Task: Look for space in Shitanjing, China from 8th August, 2023 to 15th August, 2023 for 9 adults in price range Rs.10000 to Rs.14000. Place can be shared room with 5 bedrooms having 9 beds and 5 bathrooms. Property type can be house, flat, guest house. Amenities needed are: wifi, TV, free parkinig on premises, gym, breakfast. Booking option can be shelf check-in. Required host language is Chinese (Simplified).
Action: Mouse moved to (414, 83)
Screenshot: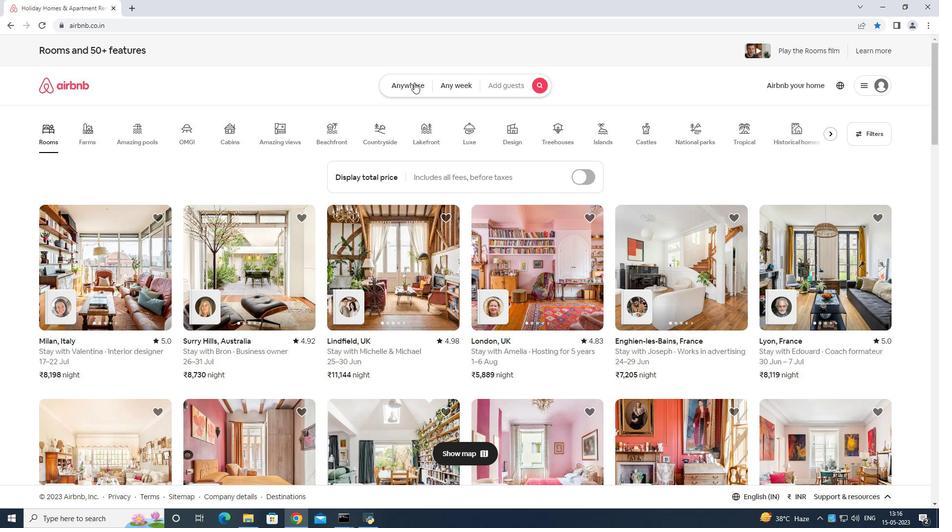 
Action: Mouse pressed left at (414, 83)
Screenshot: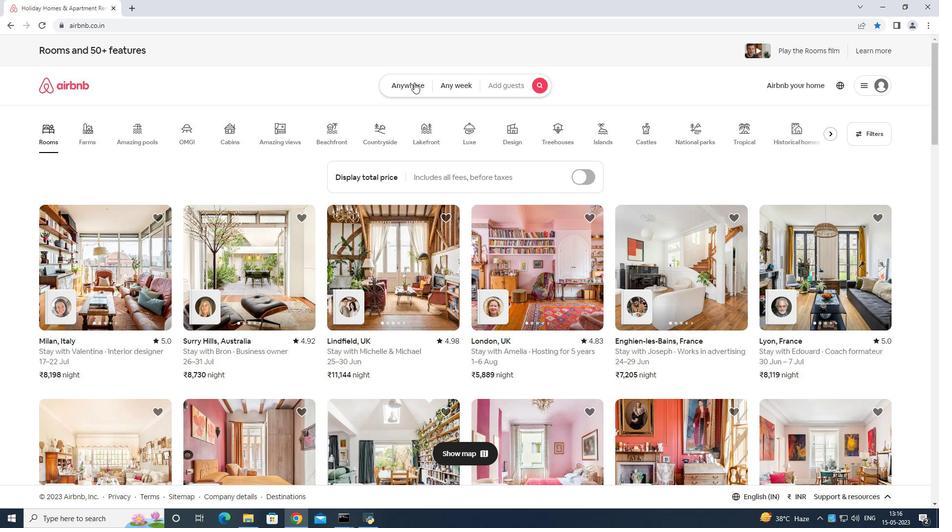 
Action: Mouse moved to (380, 115)
Screenshot: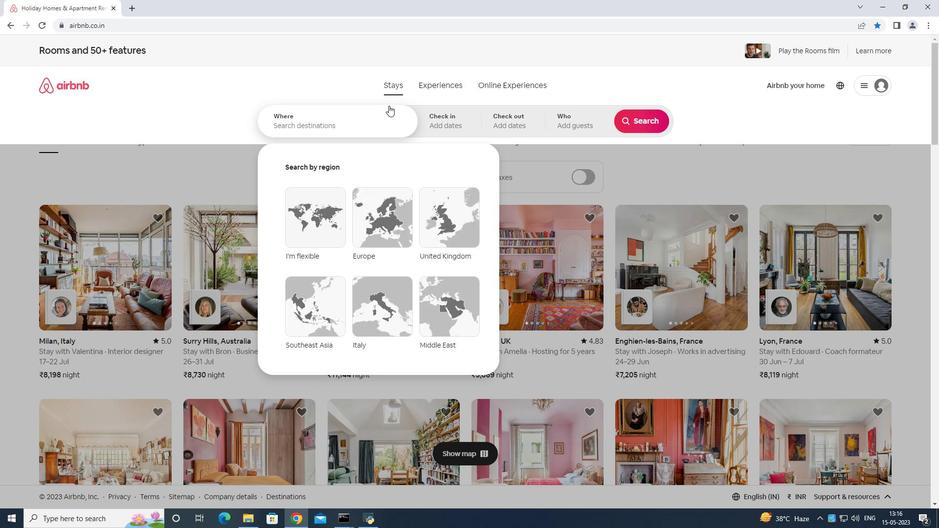 
Action: Mouse pressed left at (380, 115)
Screenshot: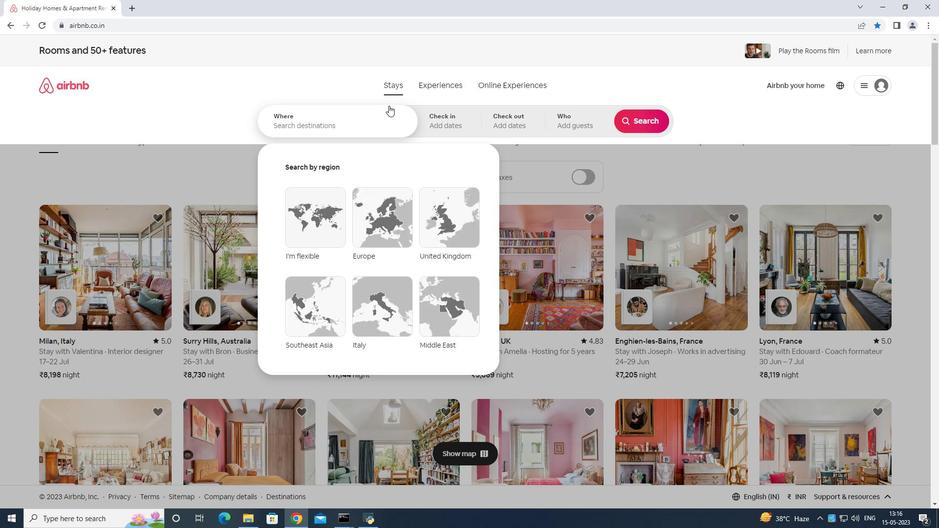 
Action: Mouse moved to (380, 115)
Screenshot: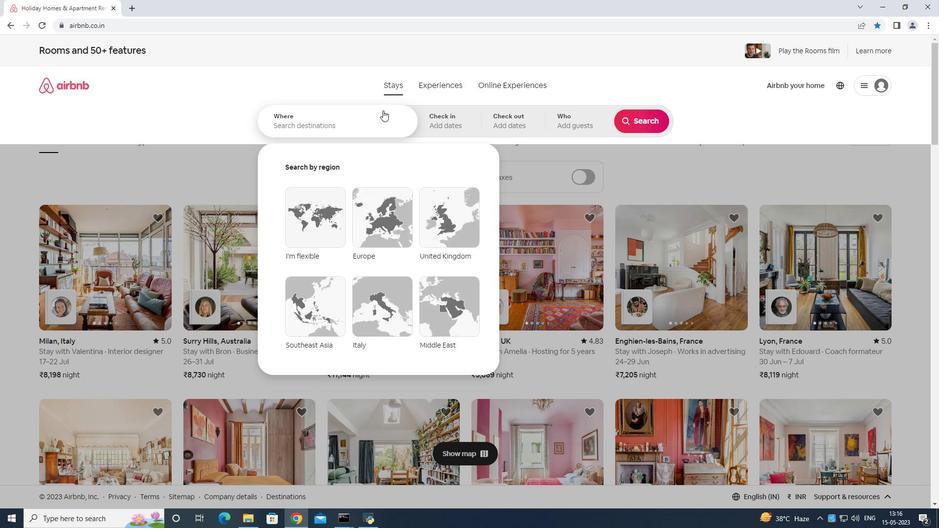 
Action: Key pressed <Key.shift>Shitanjing<Key.space>china<Key.enter>
Screenshot: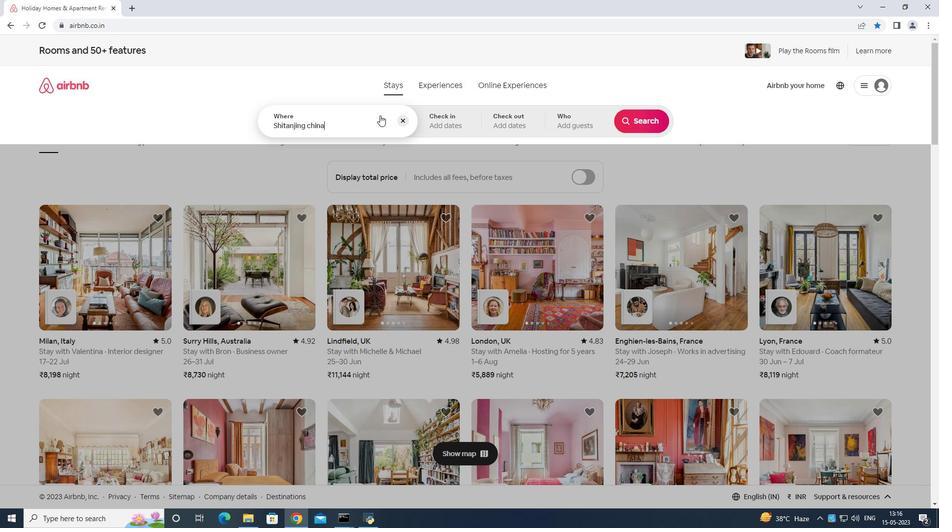 
Action: Mouse moved to (649, 203)
Screenshot: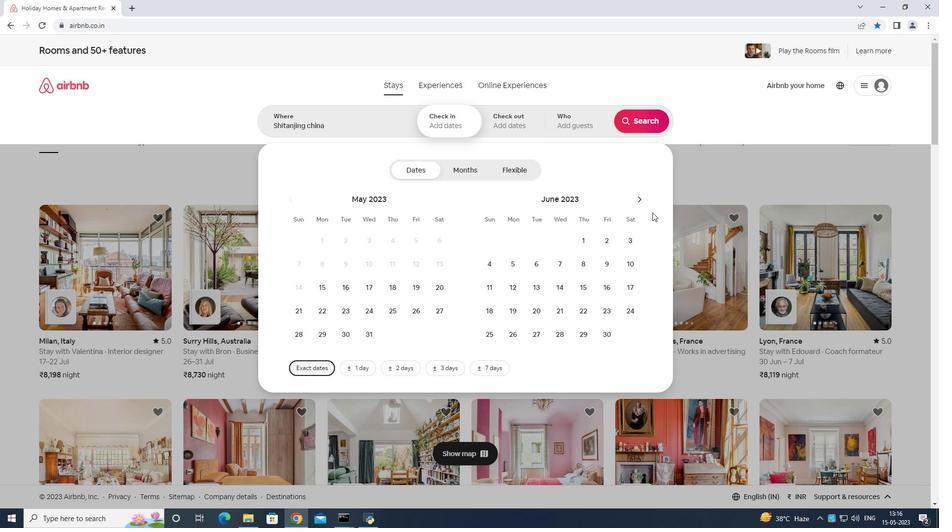 
Action: Mouse pressed left at (649, 203)
Screenshot: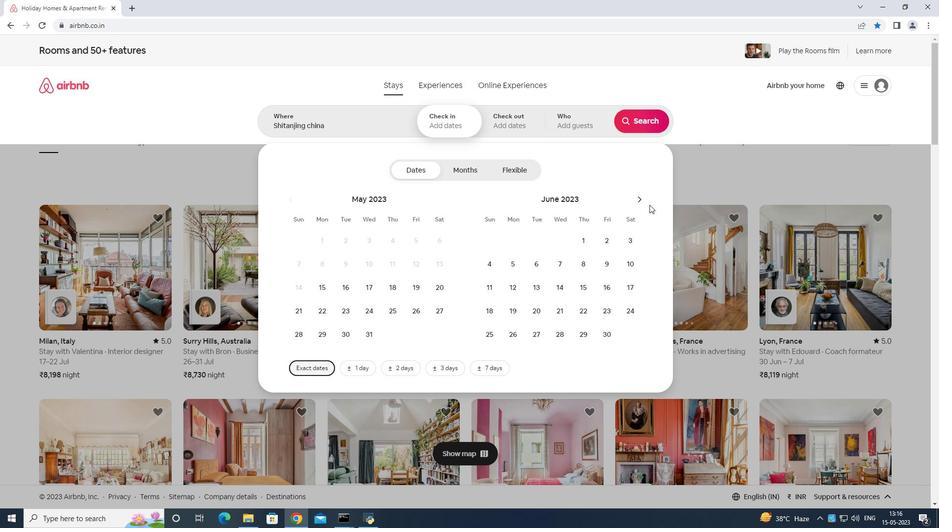 
Action: Mouse moved to (636, 201)
Screenshot: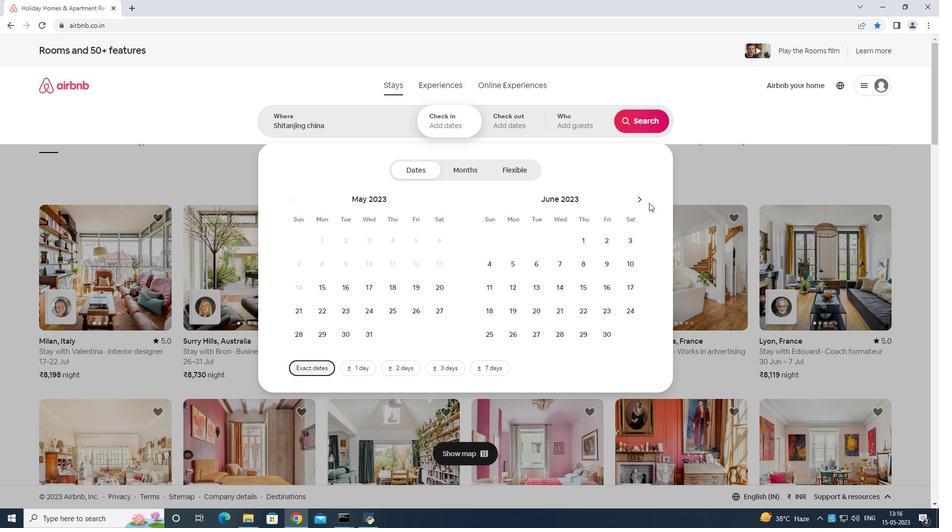 
Action: Mouse pressed left at (636, 201)
Screenshot: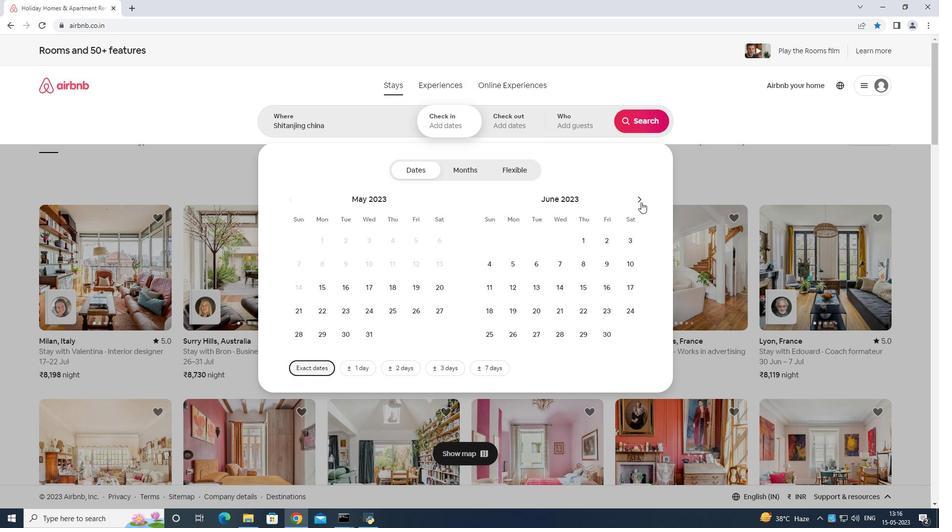 
Action: Mouse pressed left at (636, 201)
Screenshot: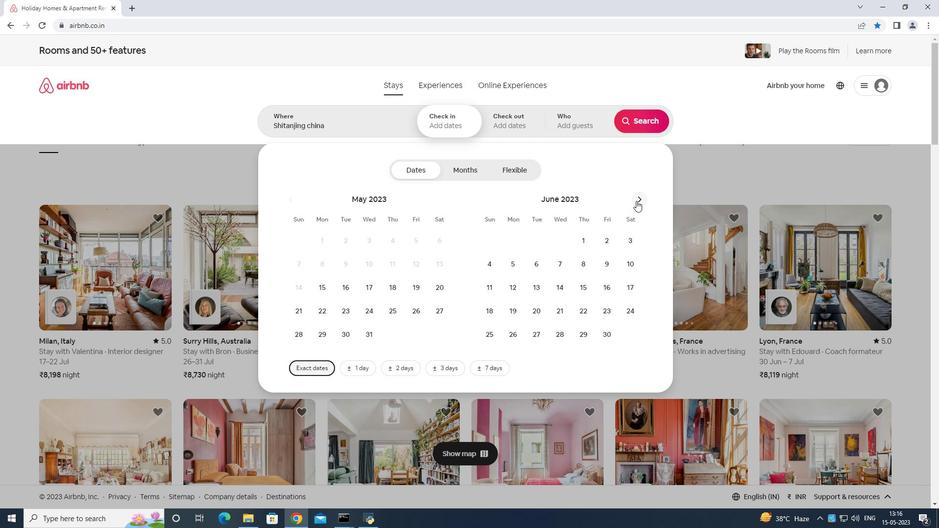 
Action: Mouse pressed left at (636, 201)
Screenshot: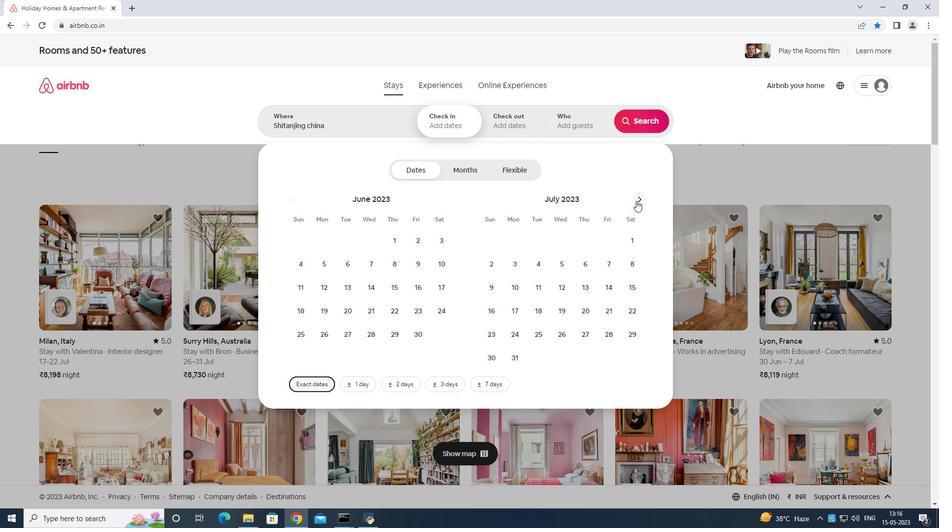 
Action: Mouse moved to (536, 256)
Screenshot: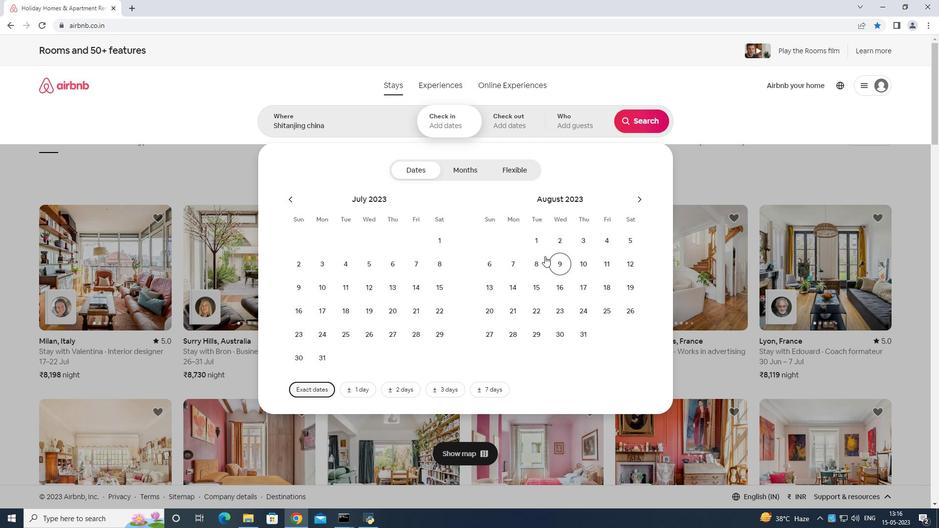 
Action: Mouse pressed left at (536, 256)
Screenshot: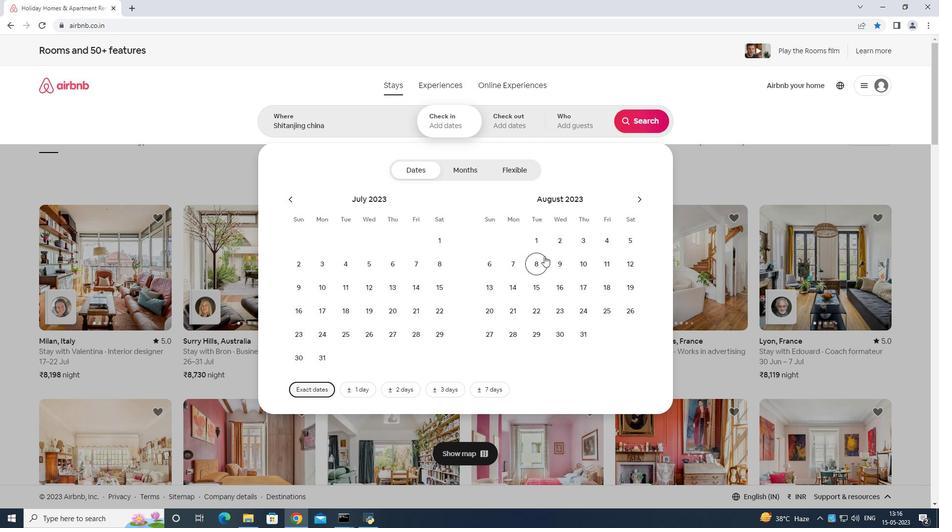 
Action: Mouse moved to (540, 281)
Screenshot: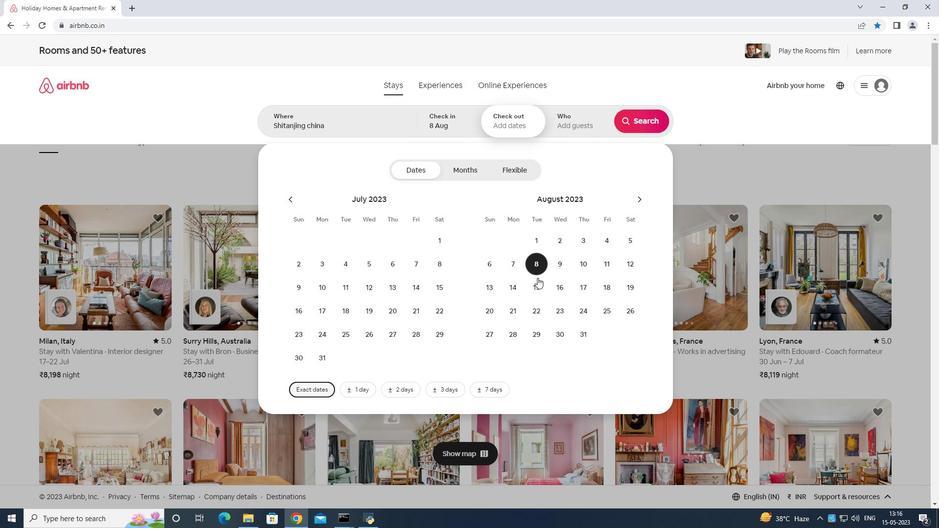 
Action: Mouse pressed left at (540, 281)
Screenshot: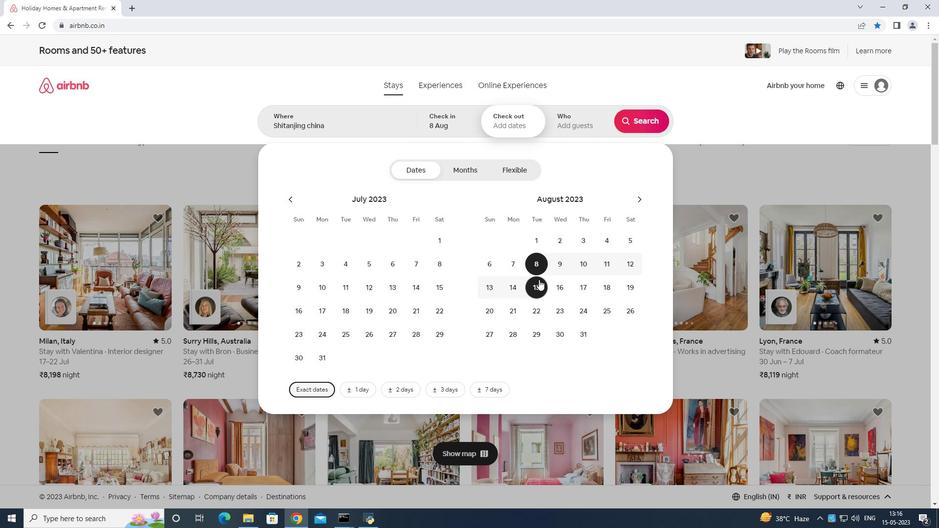 
Action: Mouse moved to (582, 116)
Screenshot: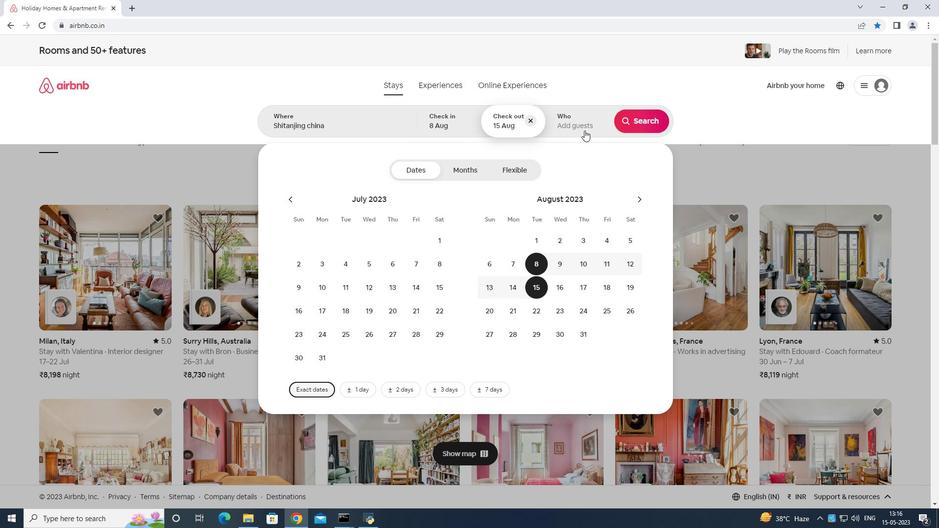 
Action: Mouse pressed left at (582, 116)
Screenshot: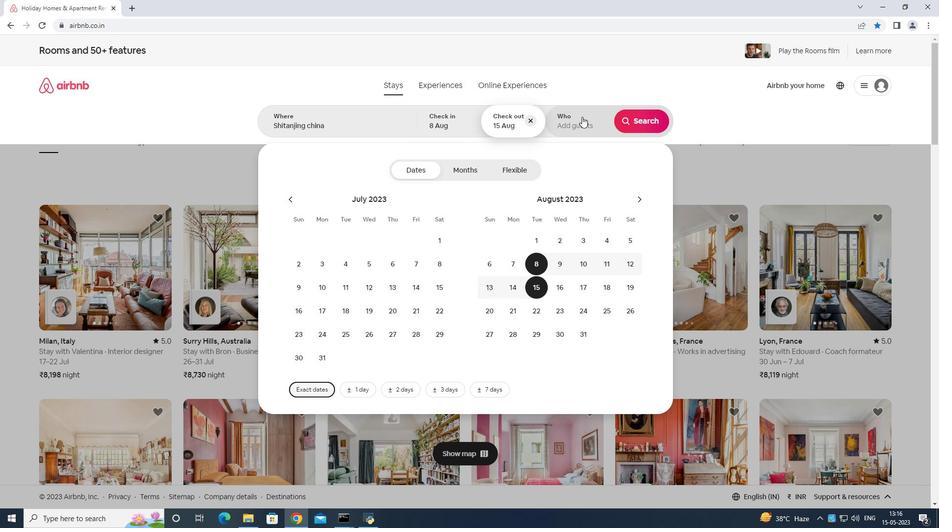 
Action: Mouse moved to (643, 166)
Screenshot: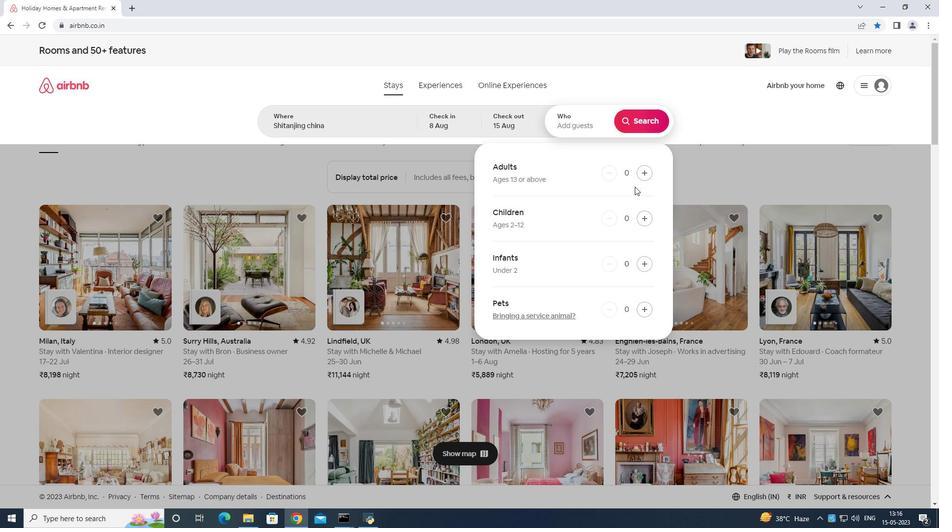 
Action: Mouse pressed left at (643, 166)
Screenshot: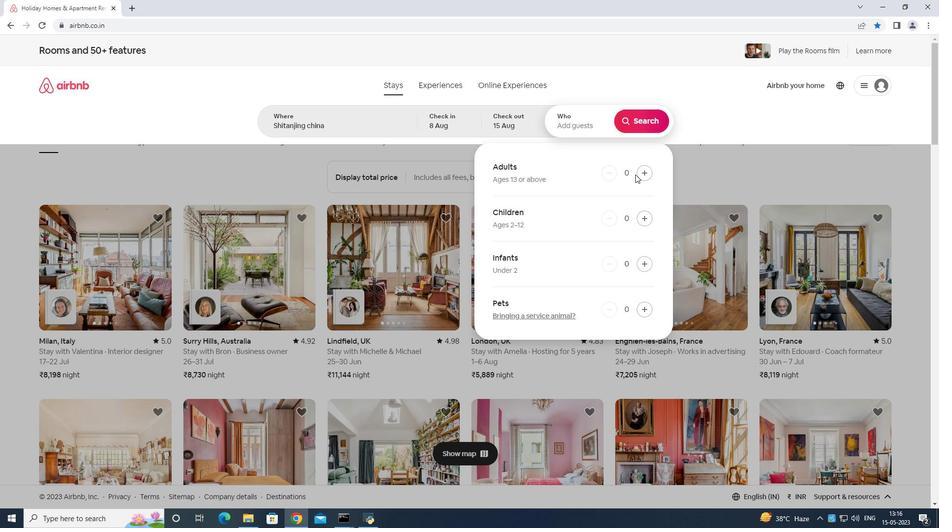 
Action: Mouse moved to (642, 168)
Screenshot: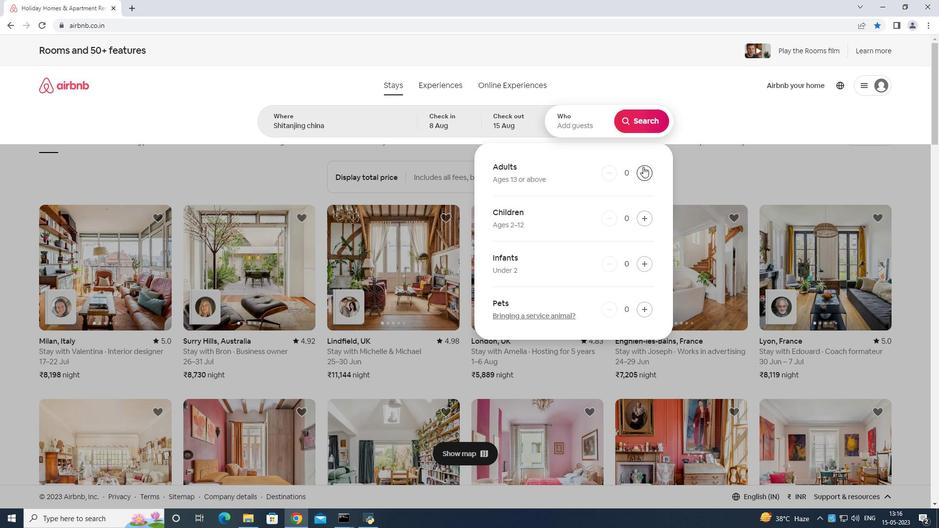 
Action: Mouse pressed left at (642, 168)
Screenshot: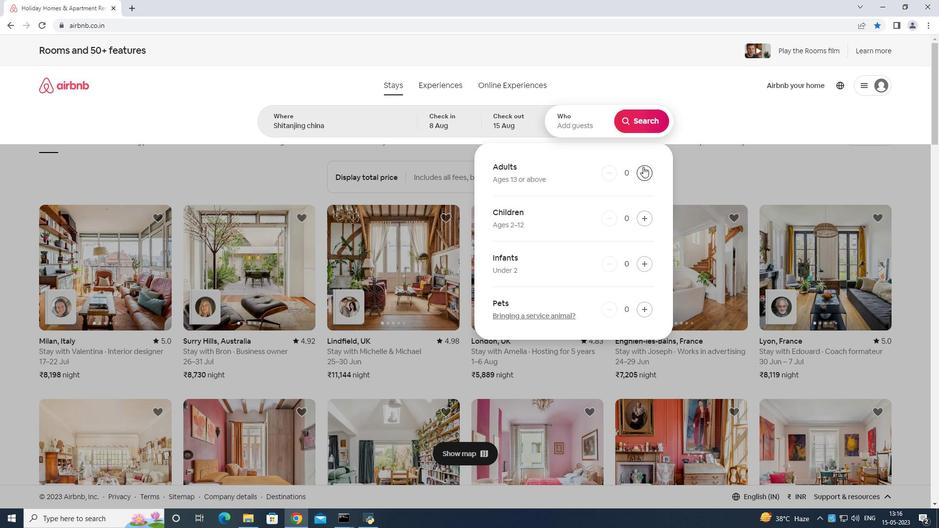 
Action: Mouse moved to (642, 169)
Screenshot: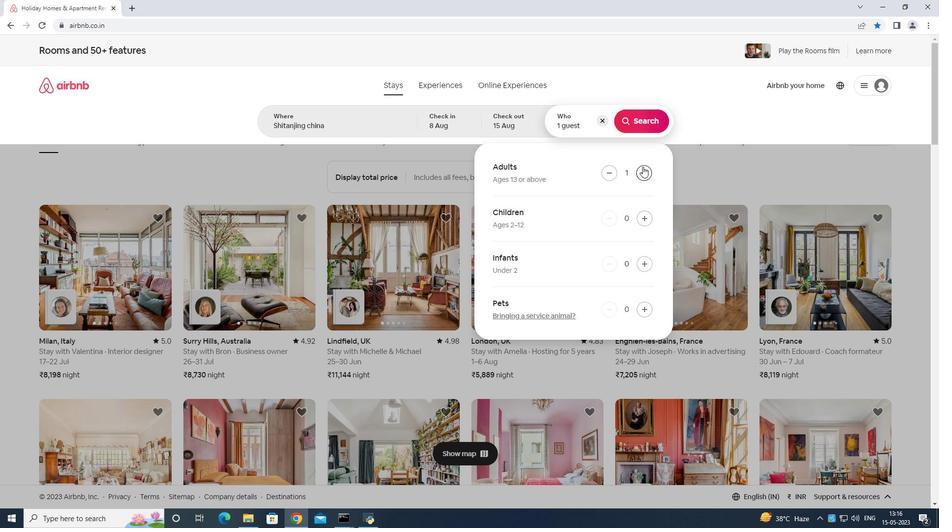 
Action: Mouse pressed left at (642, 169)
Screenshot: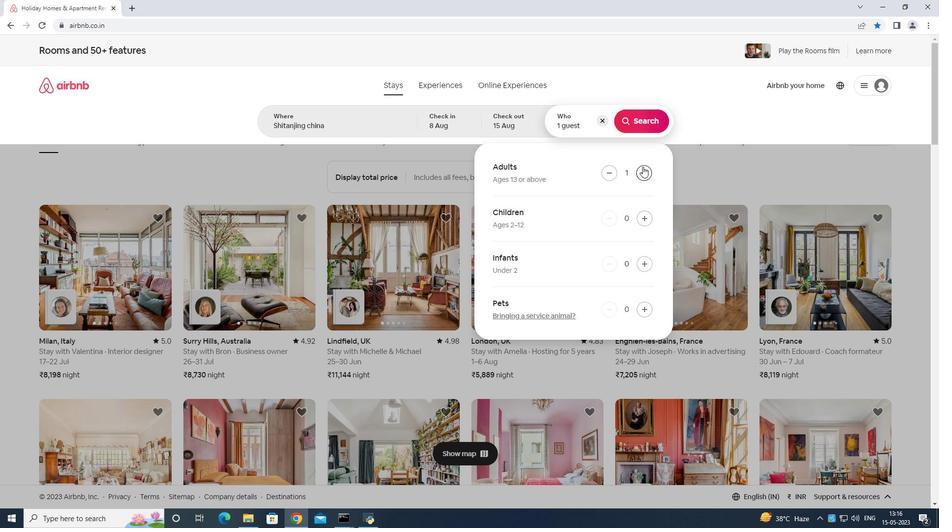 
Action: Mouse moved to (642, 170)
Screenshot: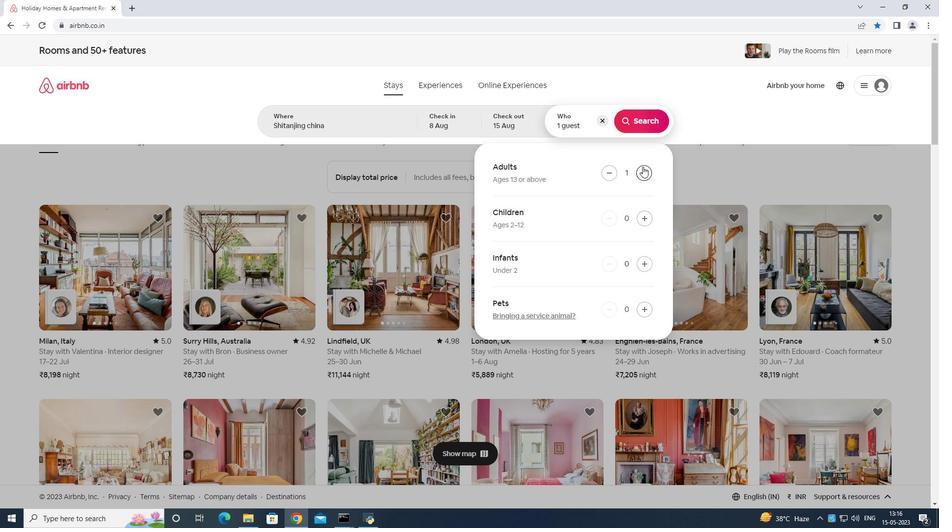 
Action: Mouse pressed left at (642, 170)
Screenshot: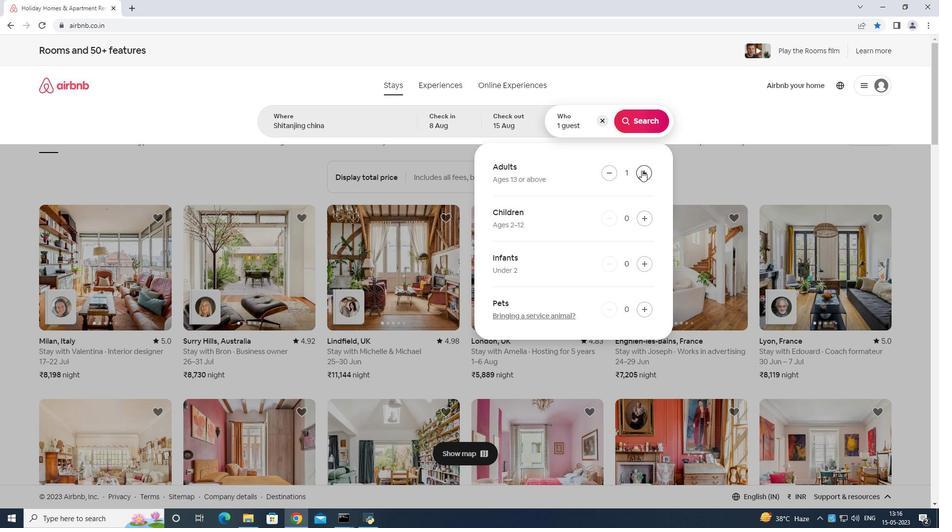 
Action: Mouse moved to (643, 171)
Screenshot: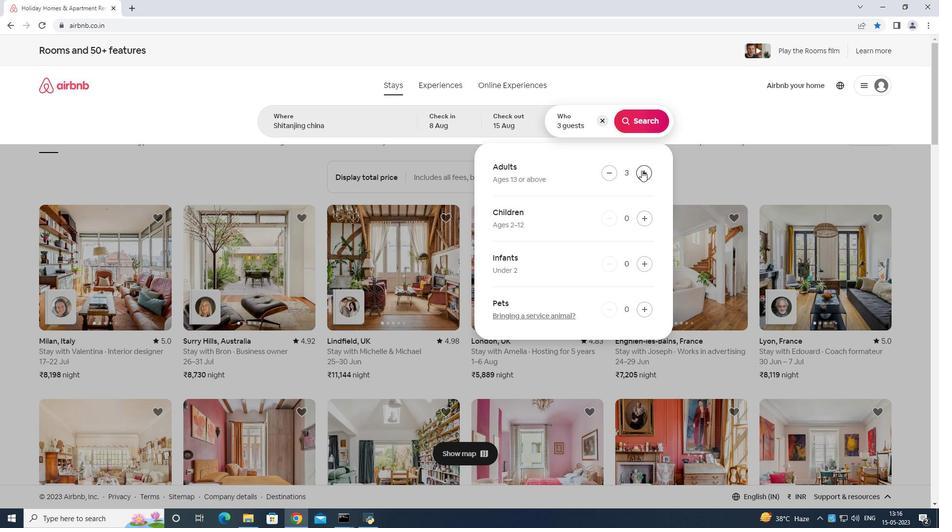 
Action: Mouse pressed left at (643, 171)
Screenshot: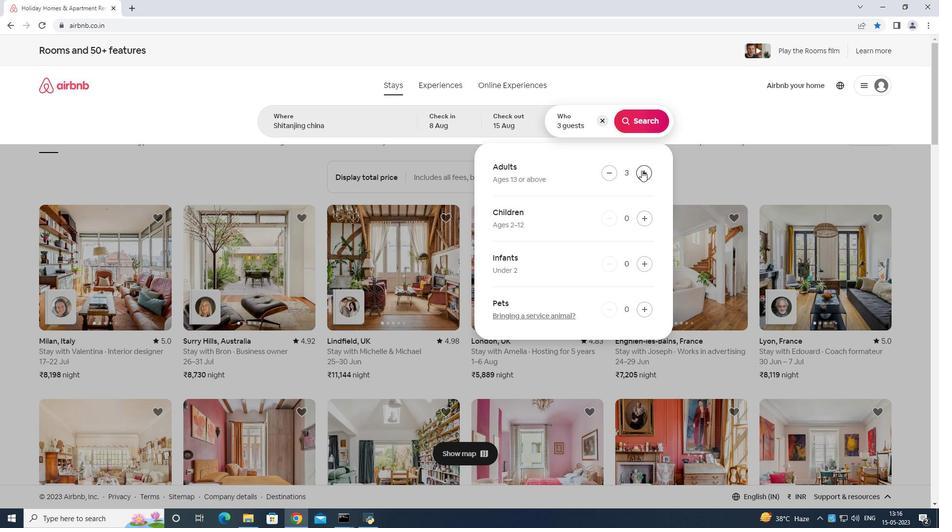 
Action: Mouse moved to (645, 173)
Screenshot: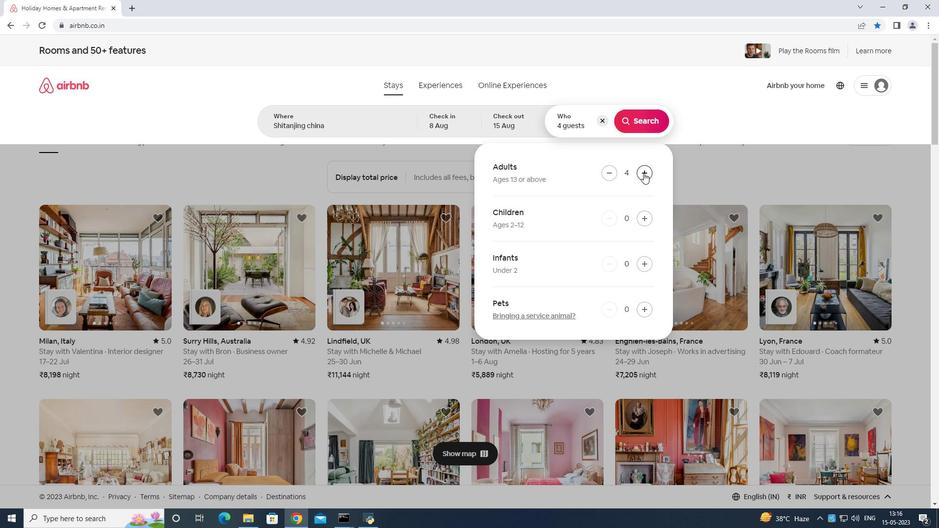 
Action: Mouse pressed left at (645, 173)
Screenshot: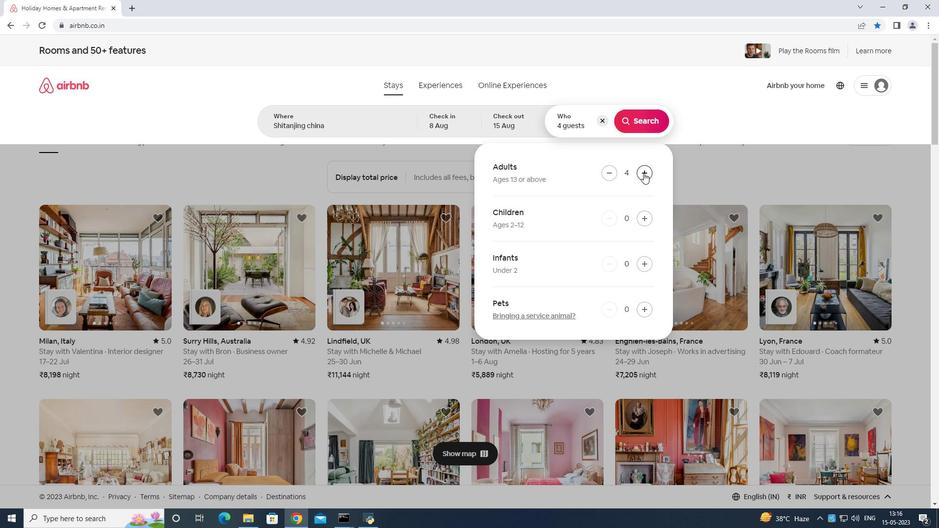 
Action: Mouse moved to (645, 173)
Screenshot: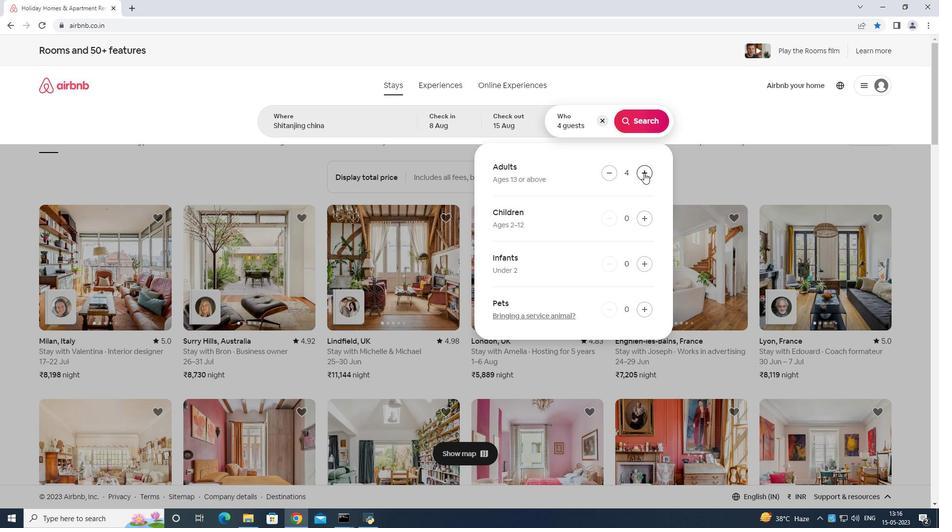 
Action: Mouse pressed left at (645, 173)
Screenshot: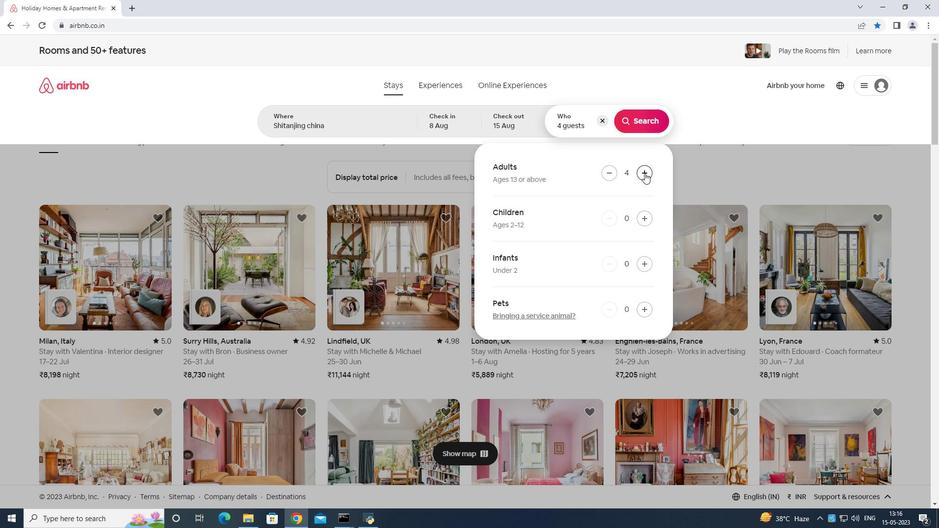 
Action: Mouse pressed left at (645, 173)
Screenshot: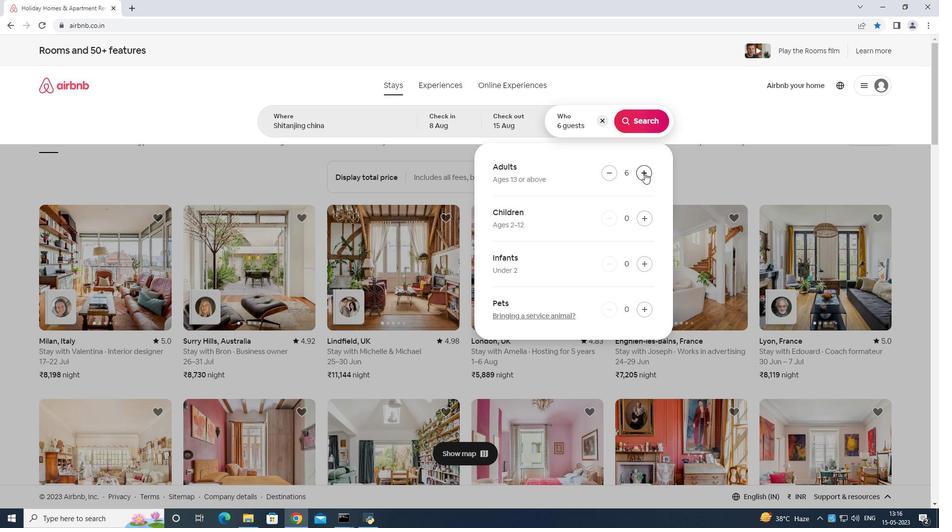 
Action: Mouse pressed left at (645, 173)
Screenshot: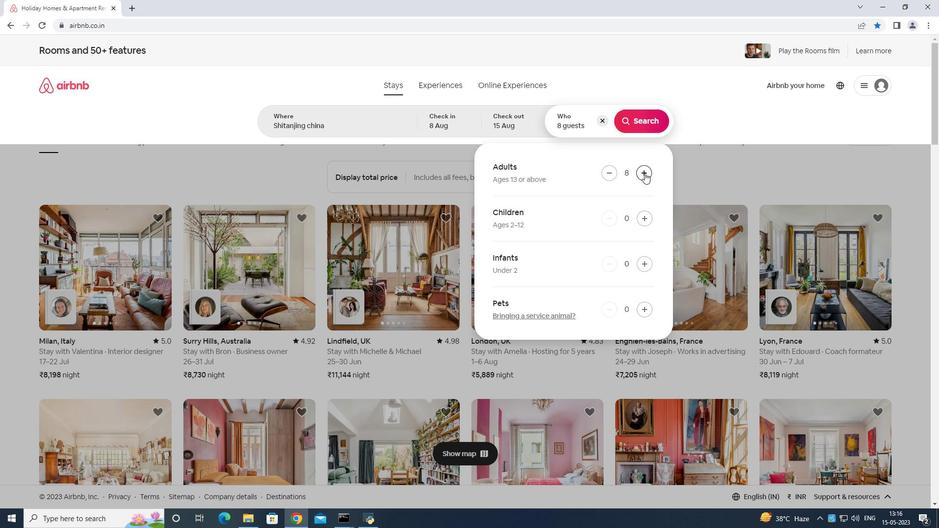 
Action: Mouse moved to (648, 124)
Screenshot: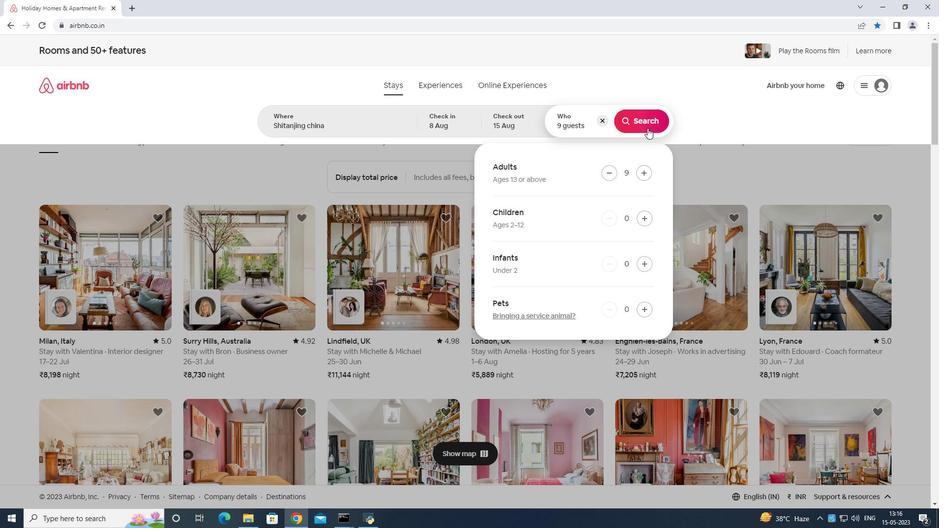
Action: Mouse pressed left at (648, 124)
Screenshot: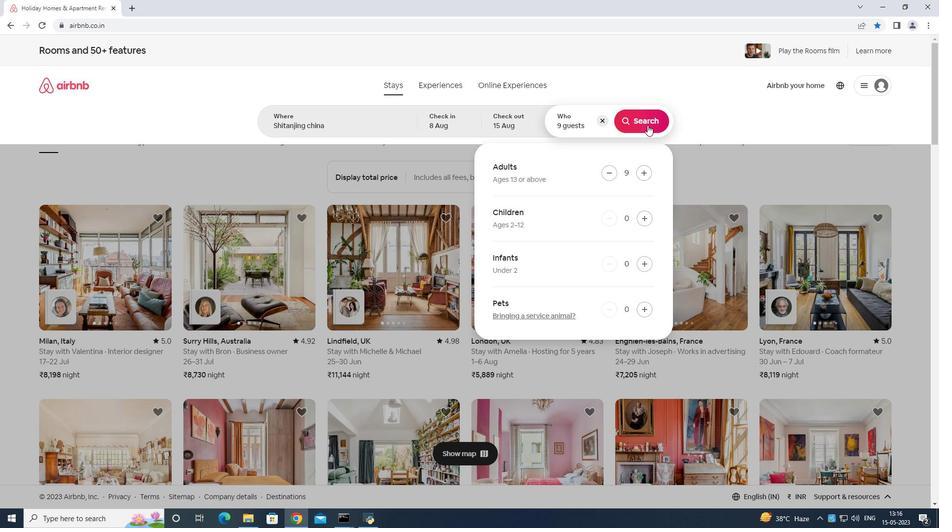 
Action: Mouse moved to (898, 95)
Screenshot: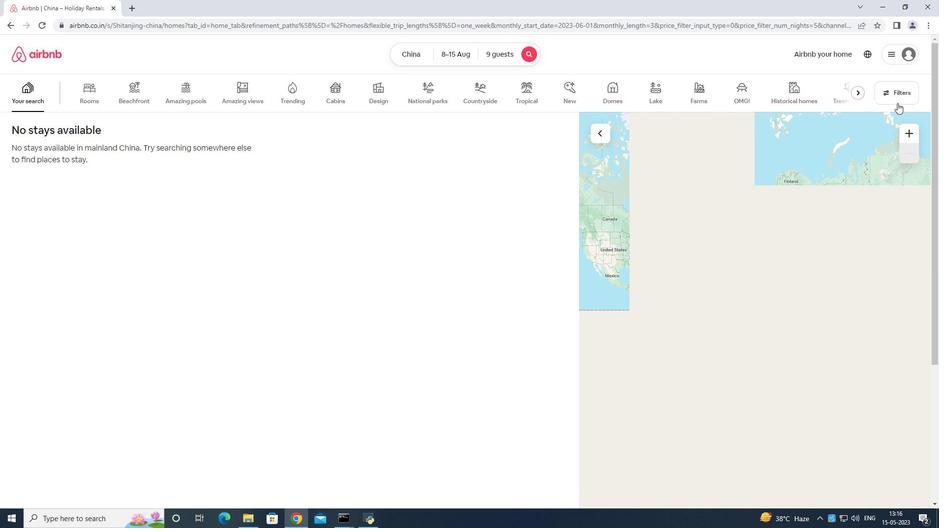
Action: Mouse pressed left at (898, 95)
Screenshot: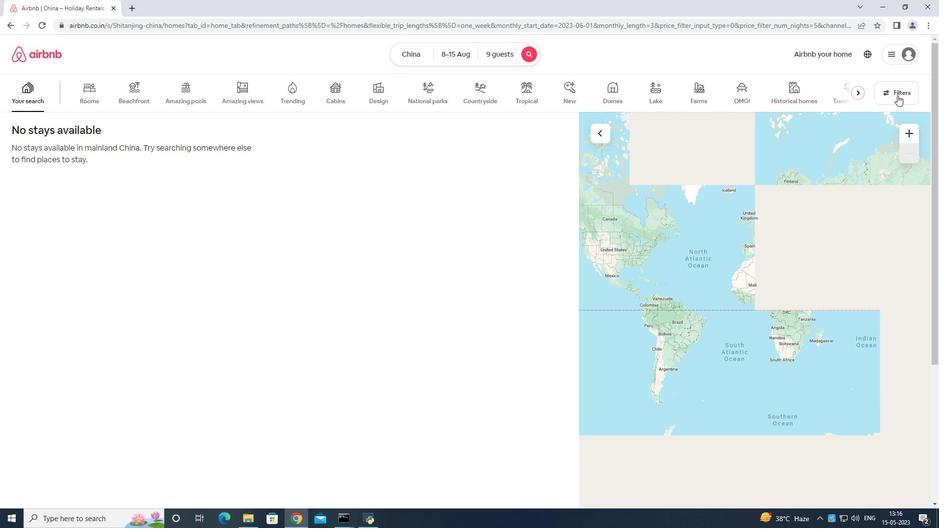 
Action: Mouse moved to (371, 321)
Screenshot: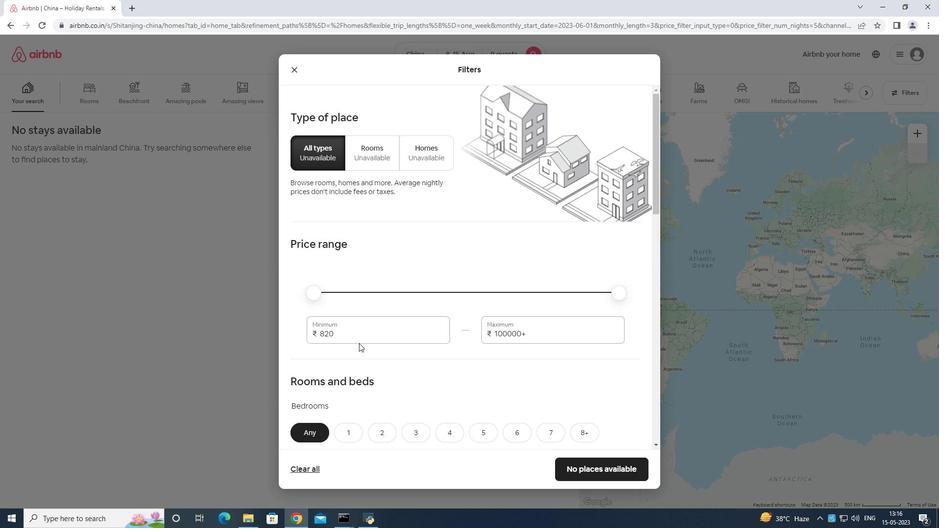 
Action: Mouse pressed left at (371, 321)
Screenshot: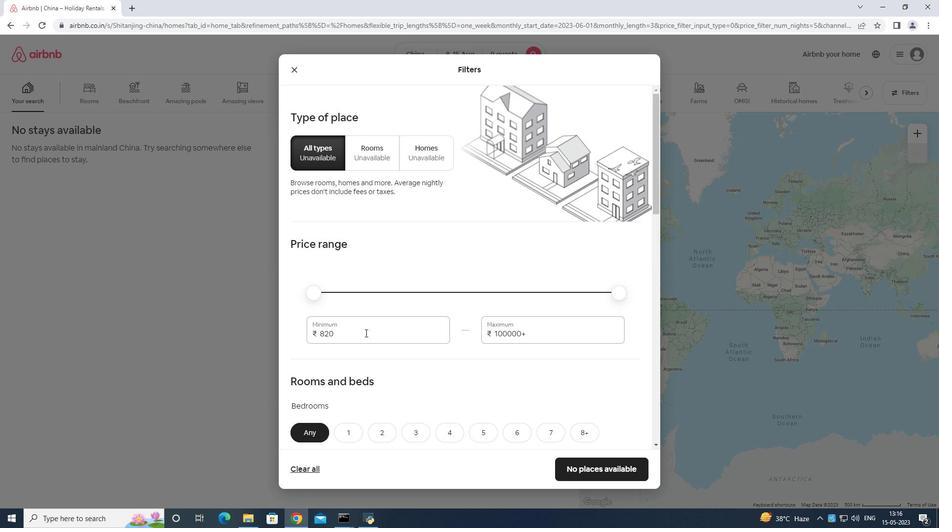 
Action: Mouse moved to (366, 345)
Screenshot: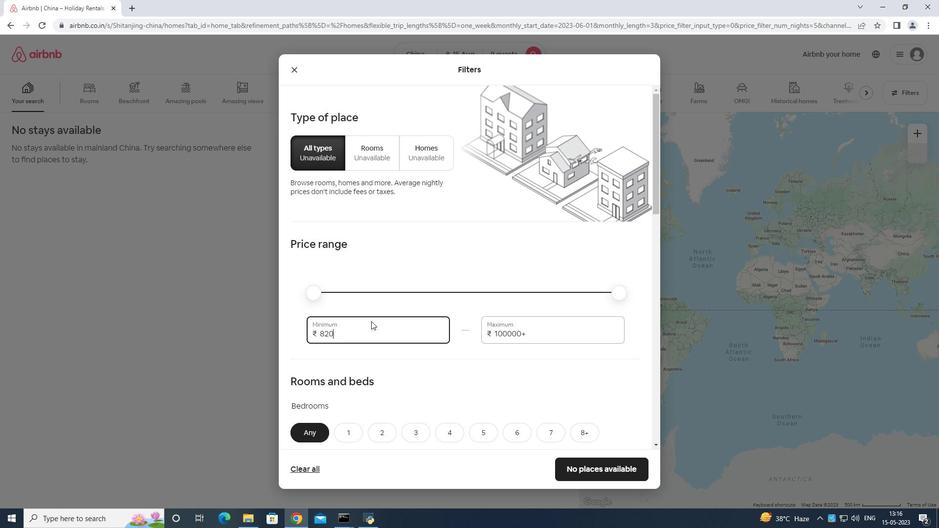 
Action: Key pressed <Key.backspace>
Screenshot: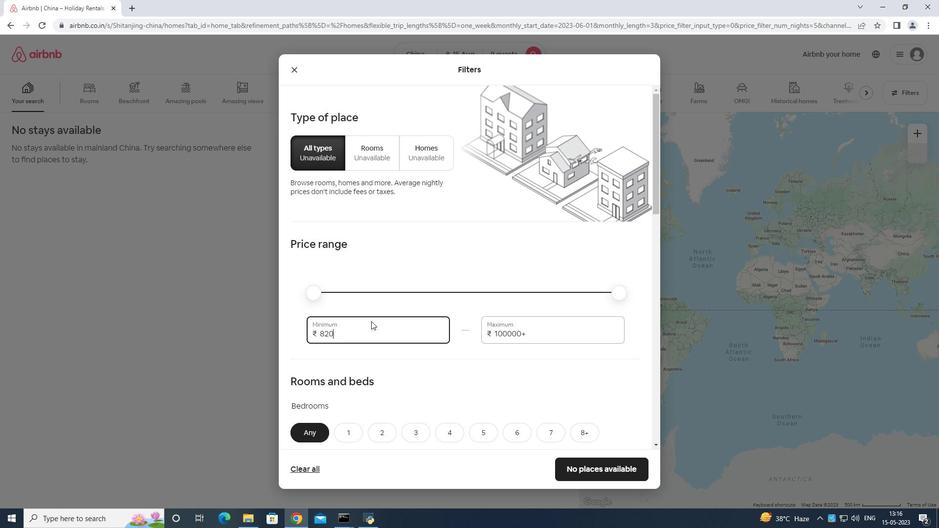 
Action: Mouse moved to (365, 348)
Screenshot: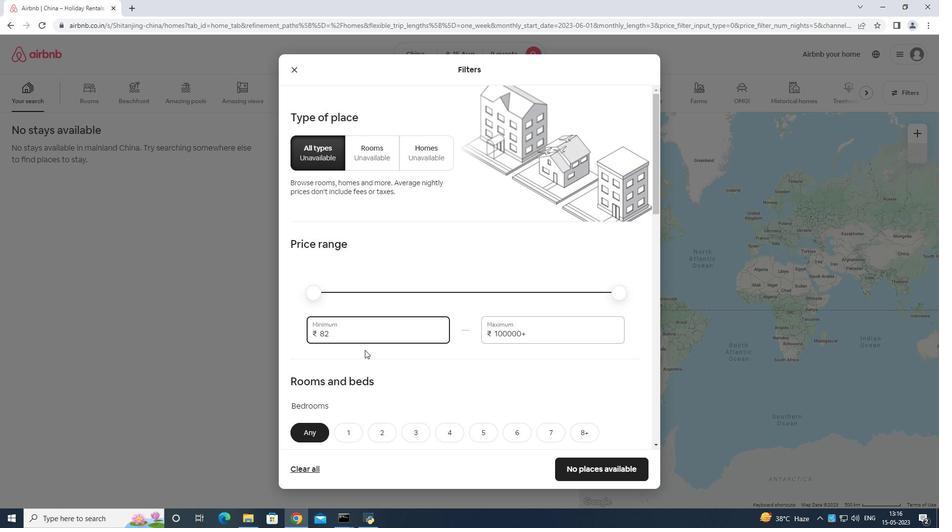 
Action: Key pressed <Key.backspace>
Screenshot: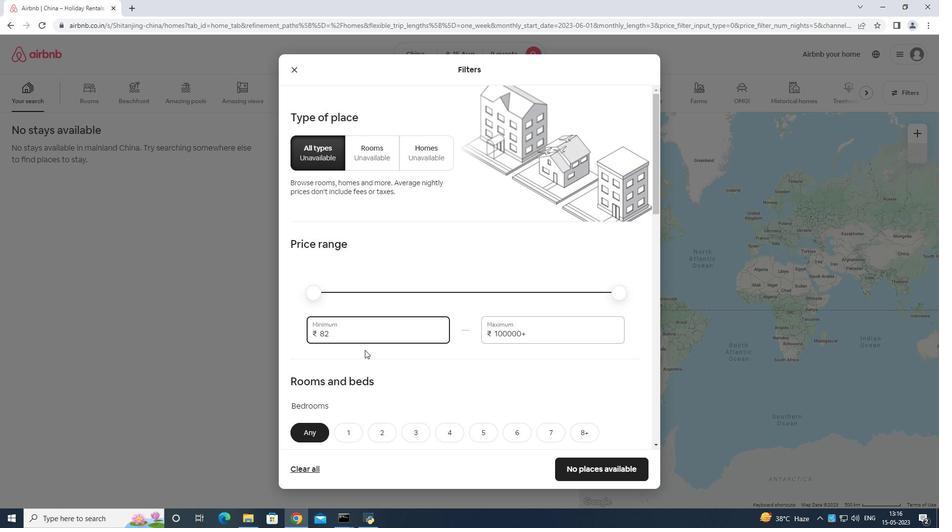 
Action: Mouse moved to (365, 348)
Screenshot: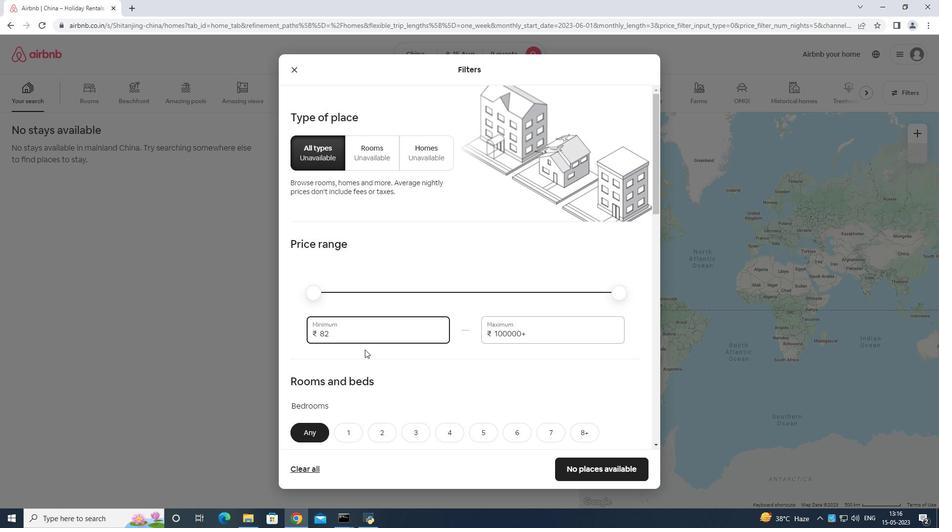 
Action: Key pressed <Key.backspace><Key.backspace><Key.backspace><Key.backspace>
Screenshot: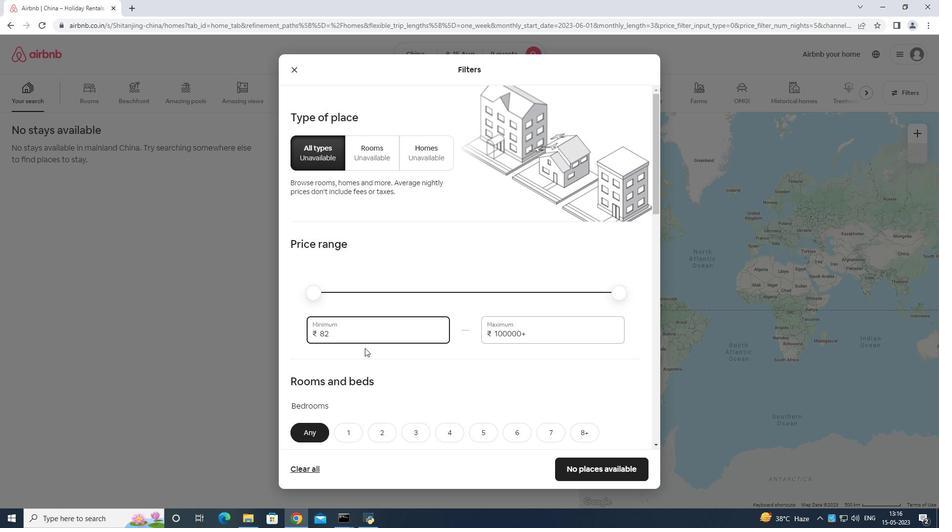 
Action: Mouse moved to (366, 348)
Screenshot: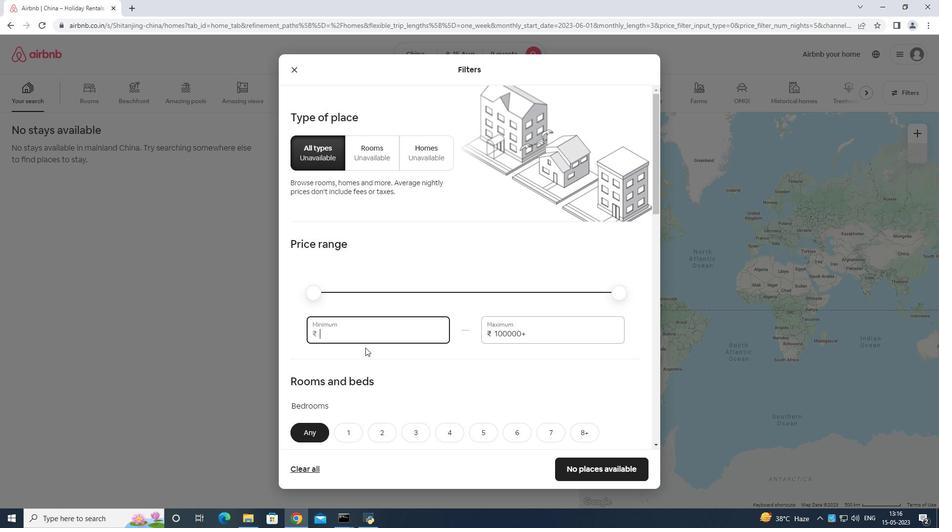 
Action: Key pressed 1
Screenshot: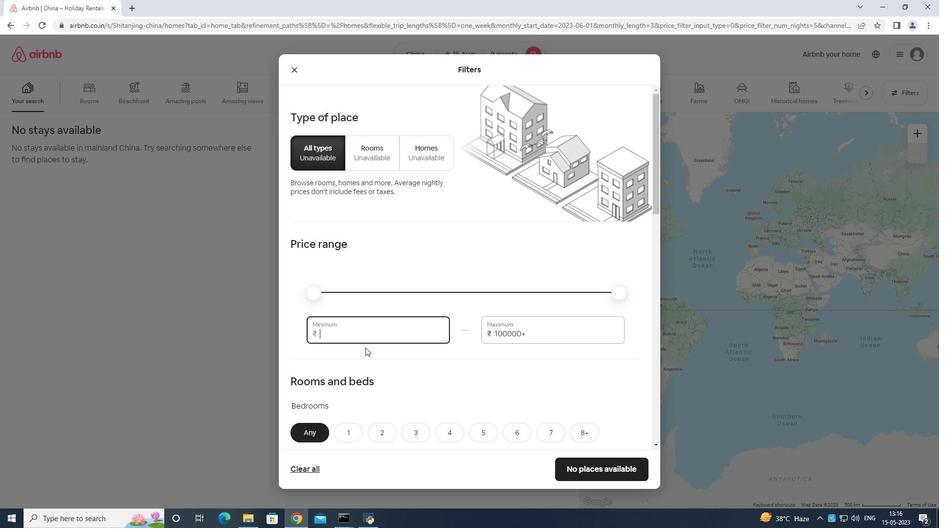 
Action: Mouse moved to (367, 349)
Screenshot: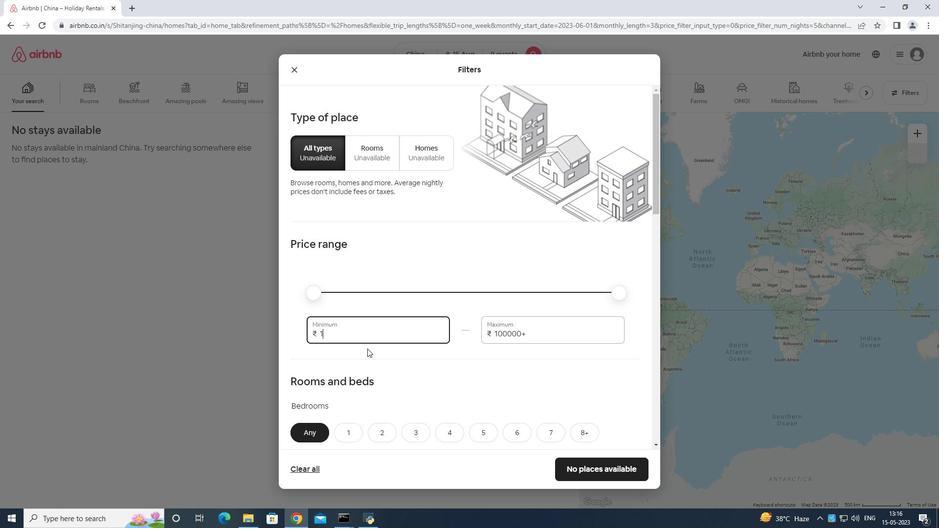 
Action: Key pressed 0
Screenshot: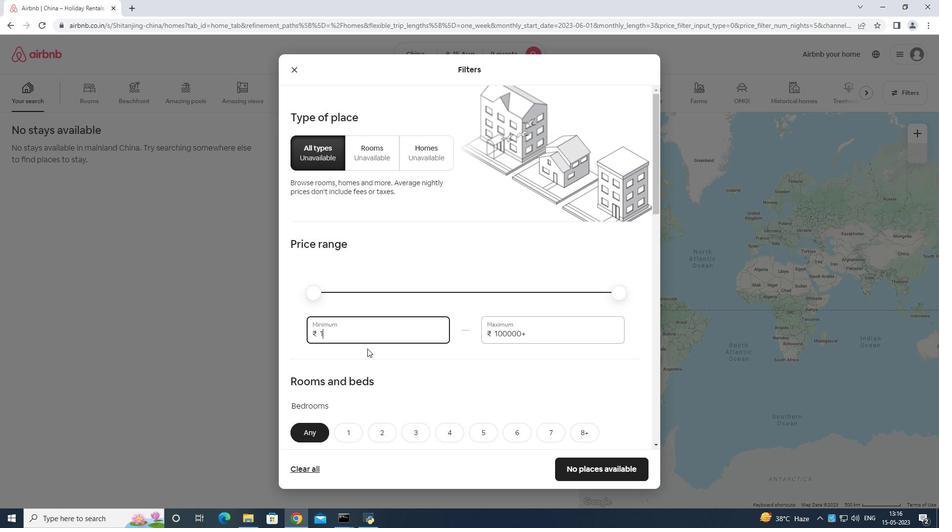 
Action: Mouse moved to (367, 350)
Screenshot: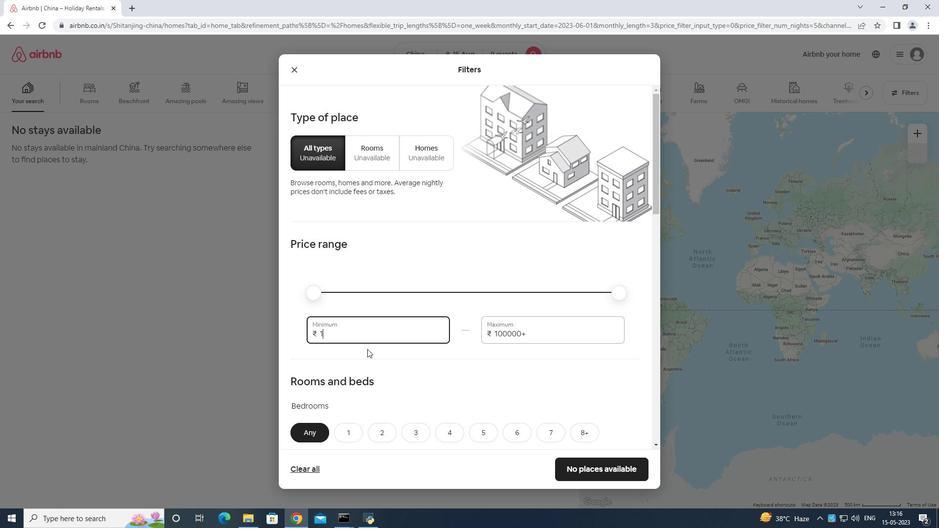 
Action: Key pressed 0
Screenshot: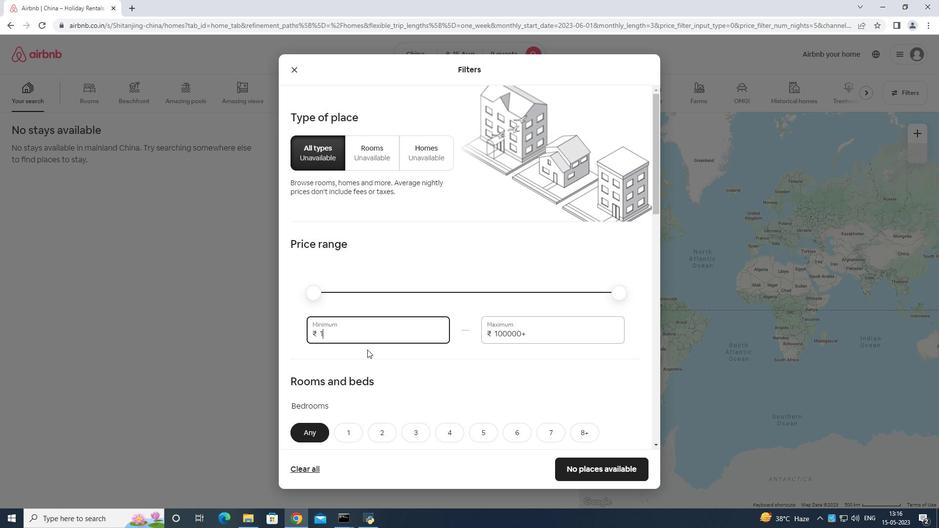 
Action: Mouse moved to (367, 351)
Screenshot: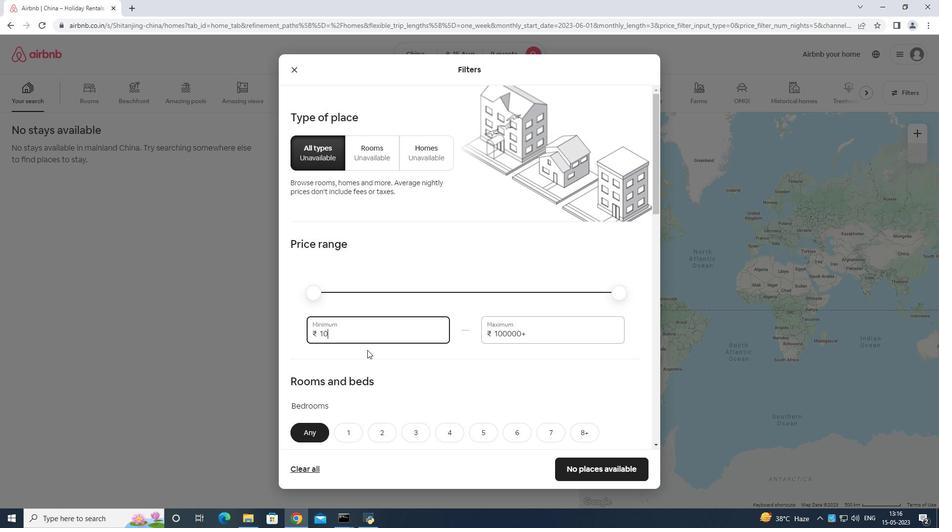 
Action: Key pressed 0
Screenshot: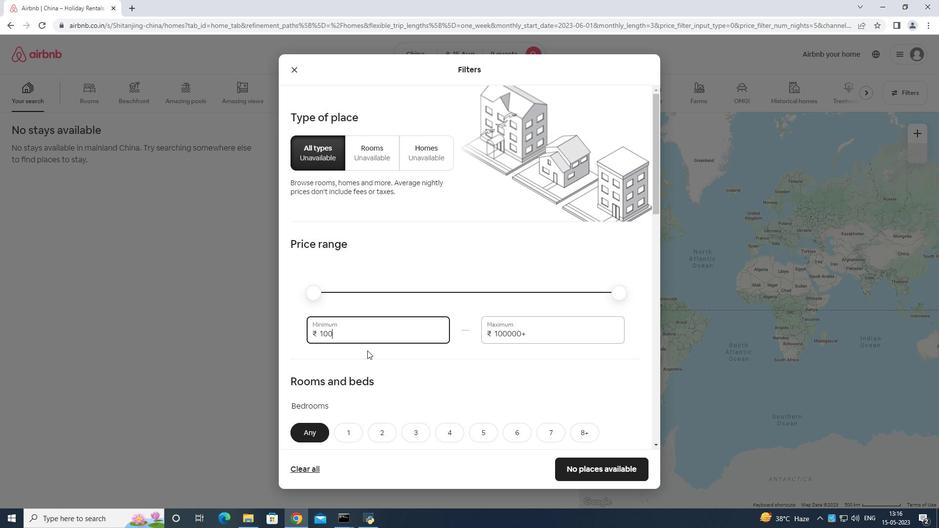 
Action: Mouse moved to (438, 353)
Screenshot: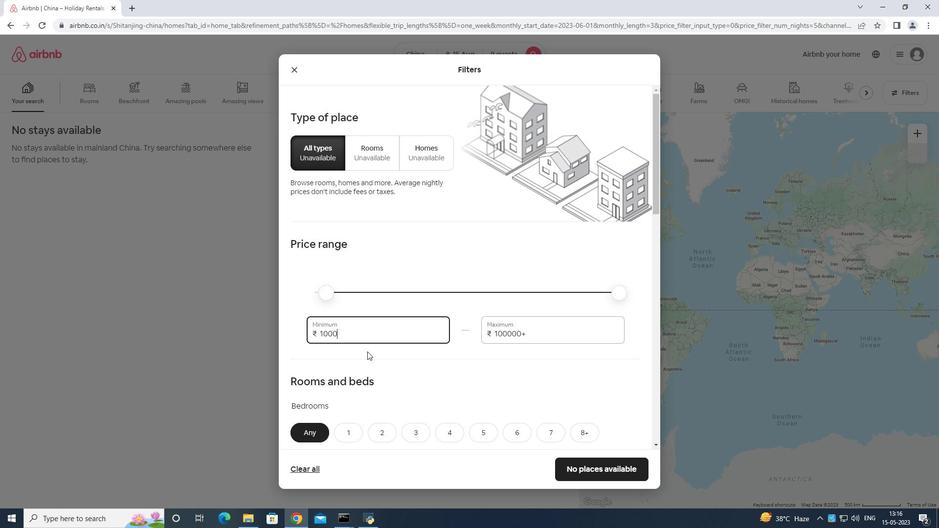 
Action: Key pressed 0
Screenshot: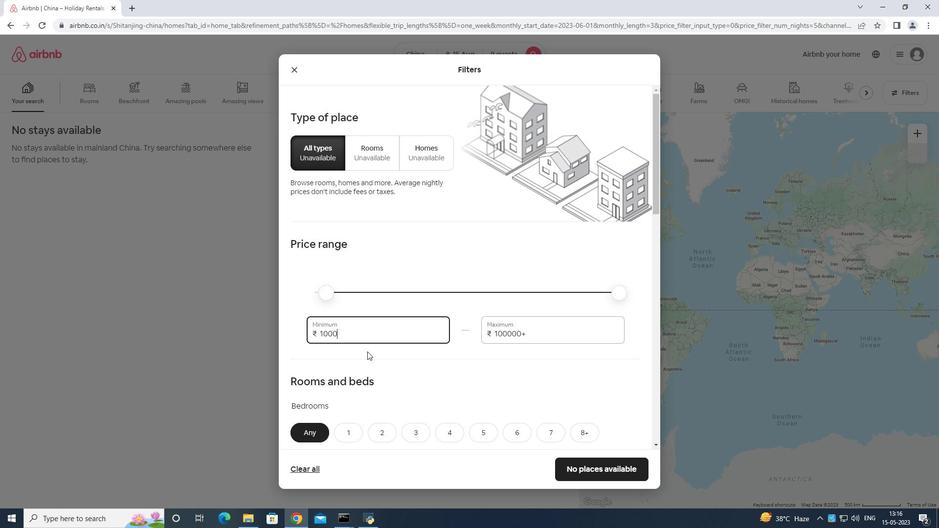 
Action: Mouse moved to (545, 324)
Screenshot: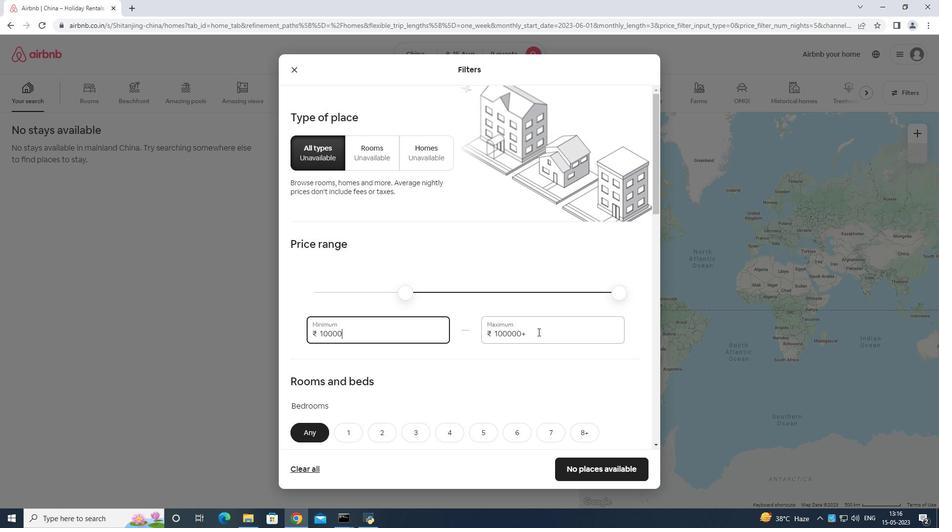 
Action: Mouse pressed left at (545, 324)
Screenshot: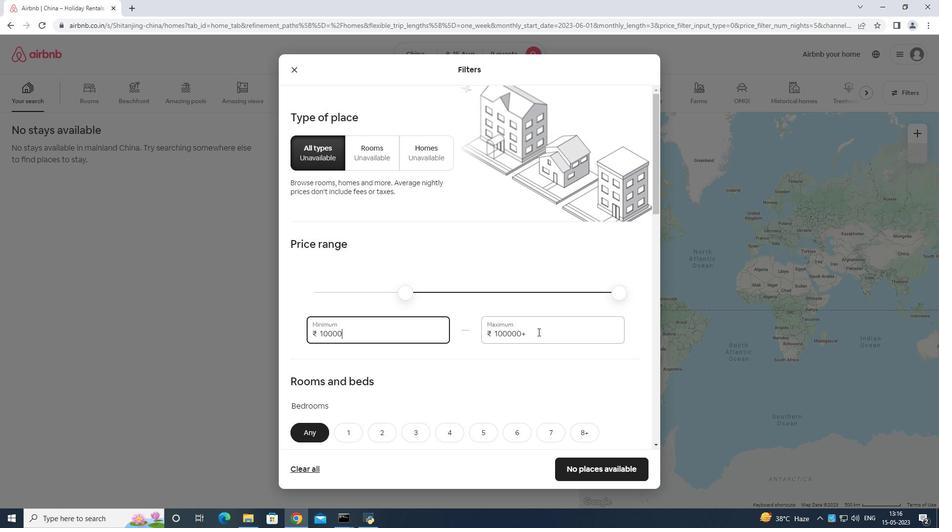 
Action: Mouse moved to (544, 325)
Screenshot: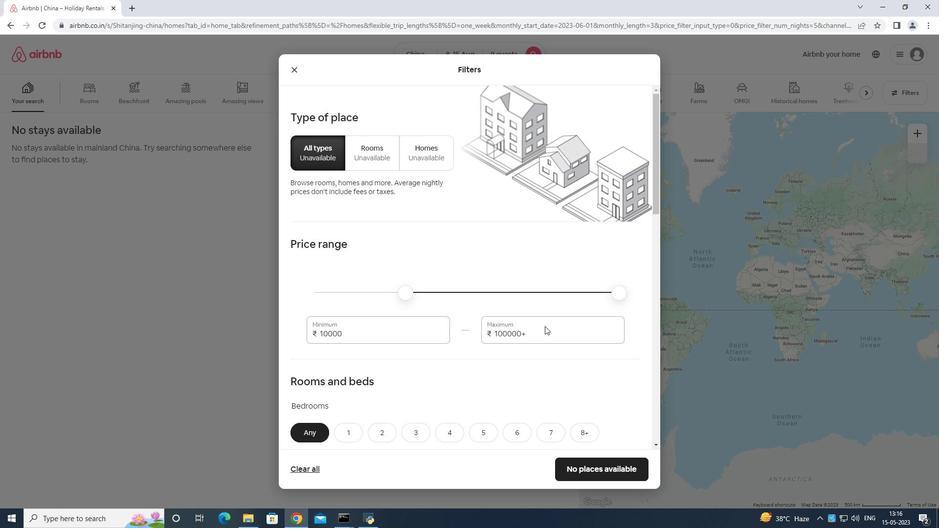 
Action: Key pressed <Key.backspace>
Screenshot: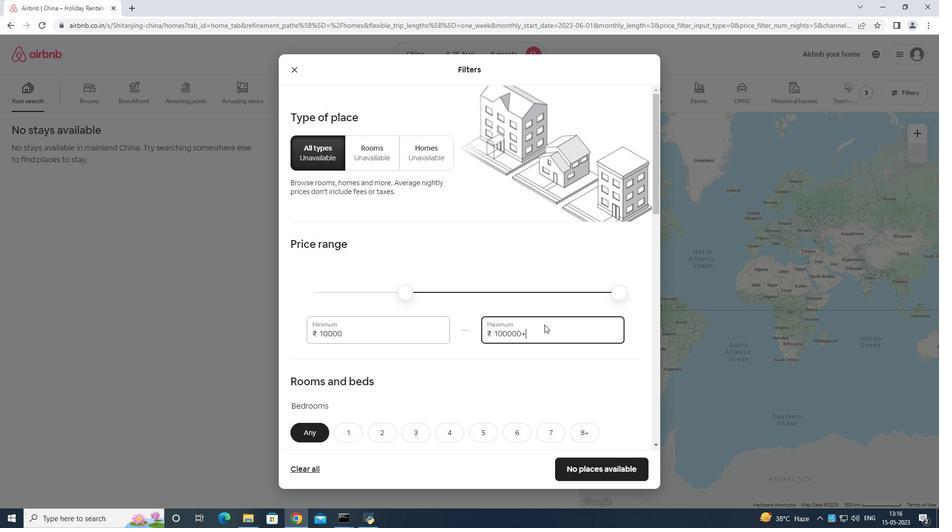 
Action: Mouse moved to (544, 324)
Screenshot: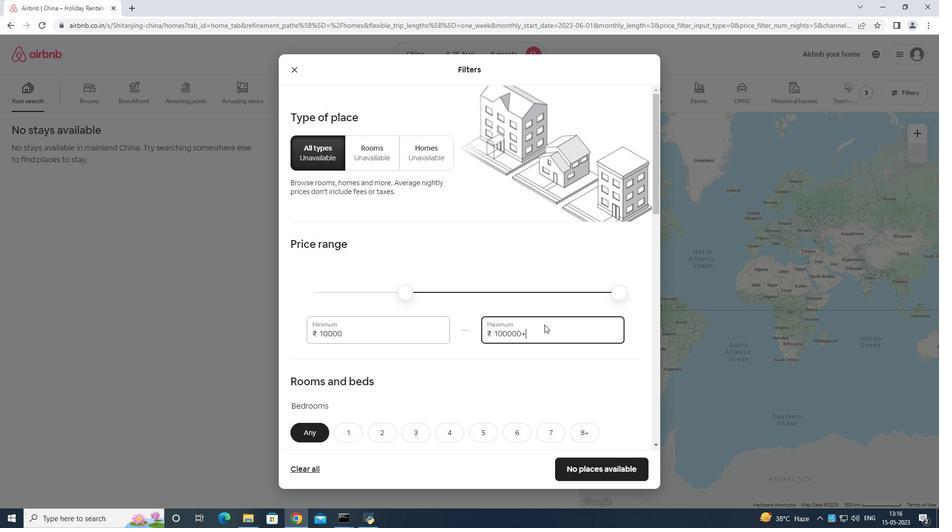 
Action: Key pressed <Key.backspace><Key.backspace><Key.backspace><Key.backspace><Key.backspace><Key.backspace><Key.backspace><Key.backspace><Key.backspace><Key.backspace><Key.backspace><Key.backspace>
Screenshot: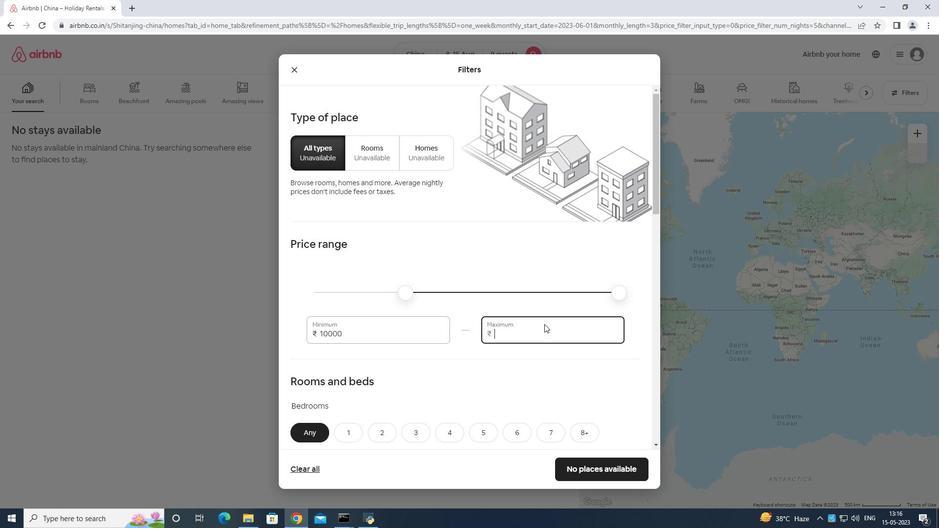 
Action: Mouse moved to (547, 326)
Screenshot: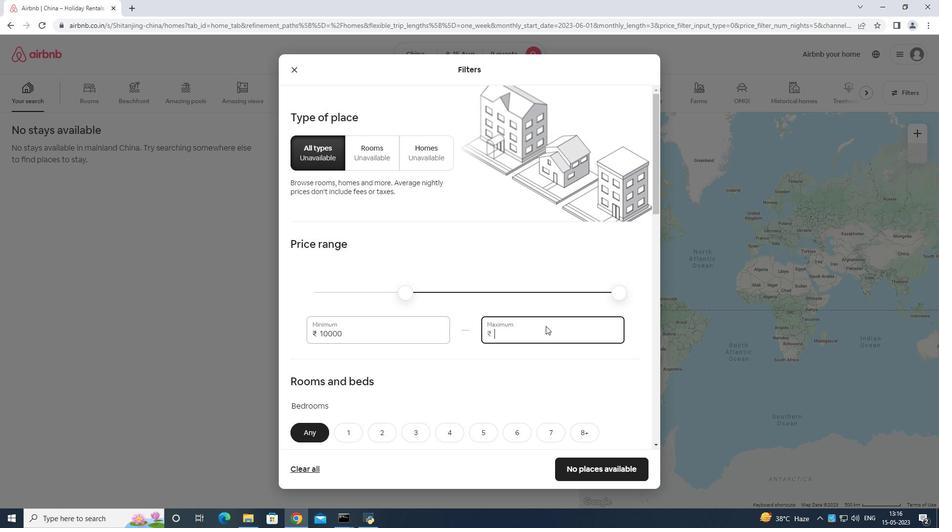 
Action: Key pressed 140
Screenshot: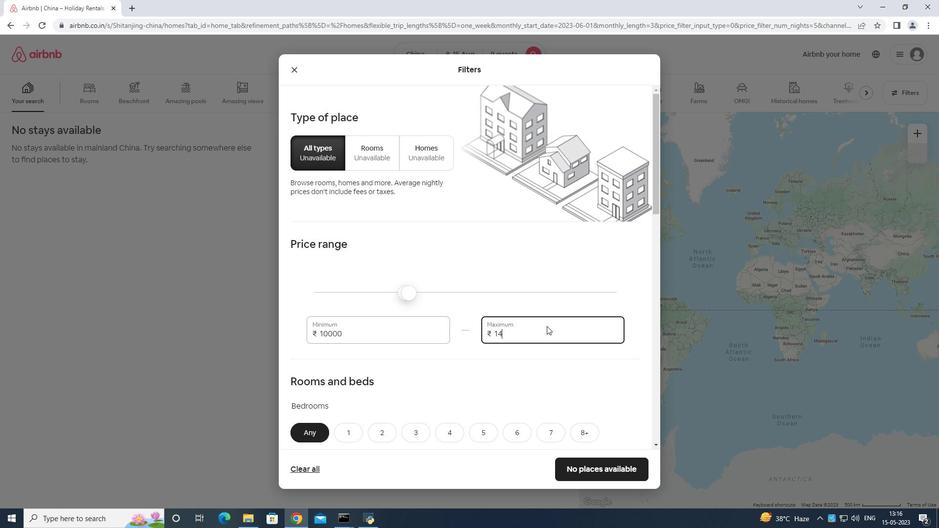 
Action: Mouse moved to (547, 326)
Screenshot: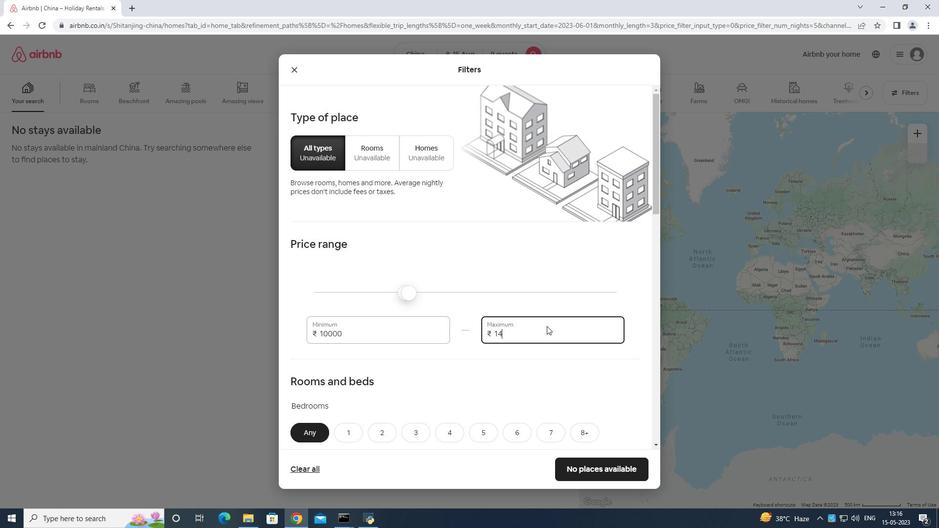 
Action: Key pressed 0
Screenshot: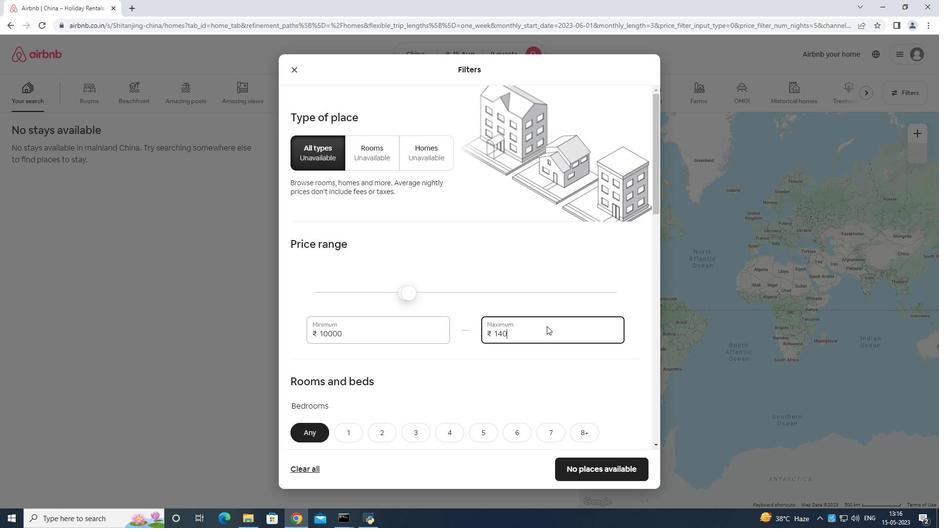 
Action: Mouse moved to (546, 326)
Screenshot: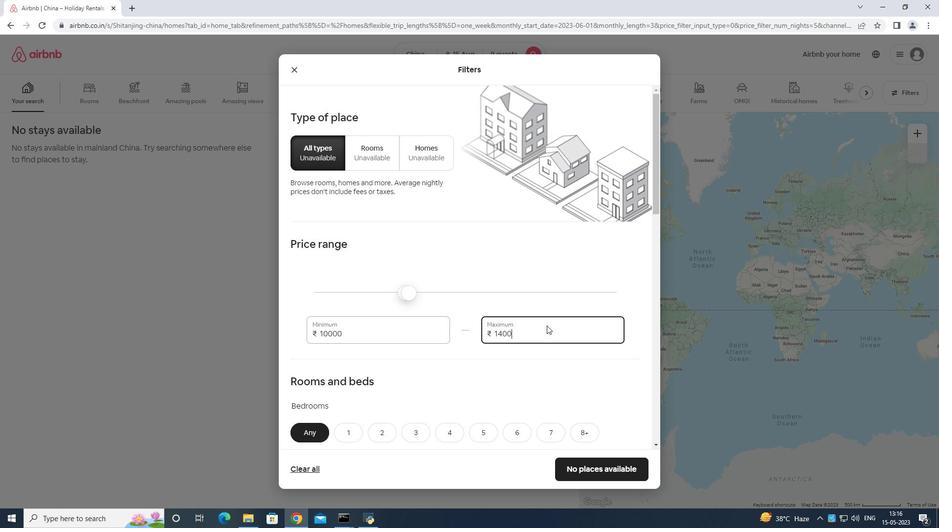 
Action: Key pressed 0
Screenshot: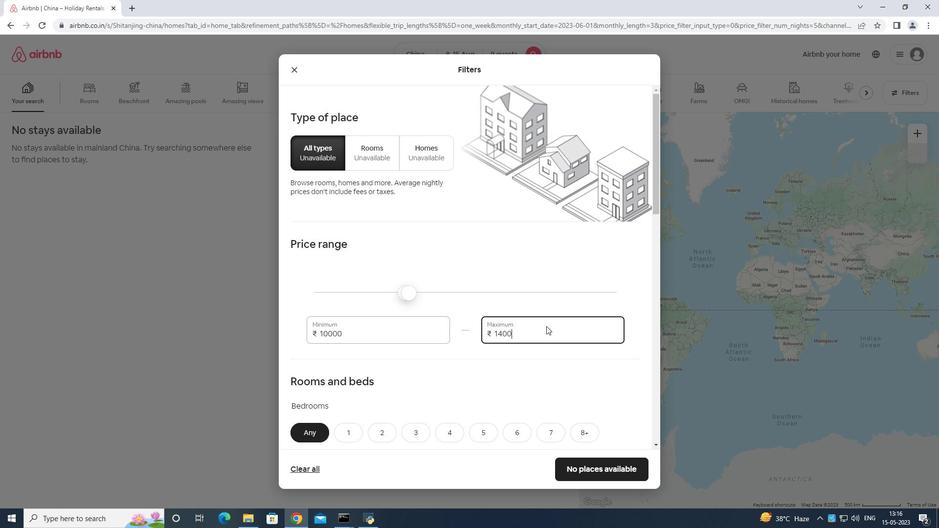 
Action: Mouse moved to (543, 327)
Screenshot: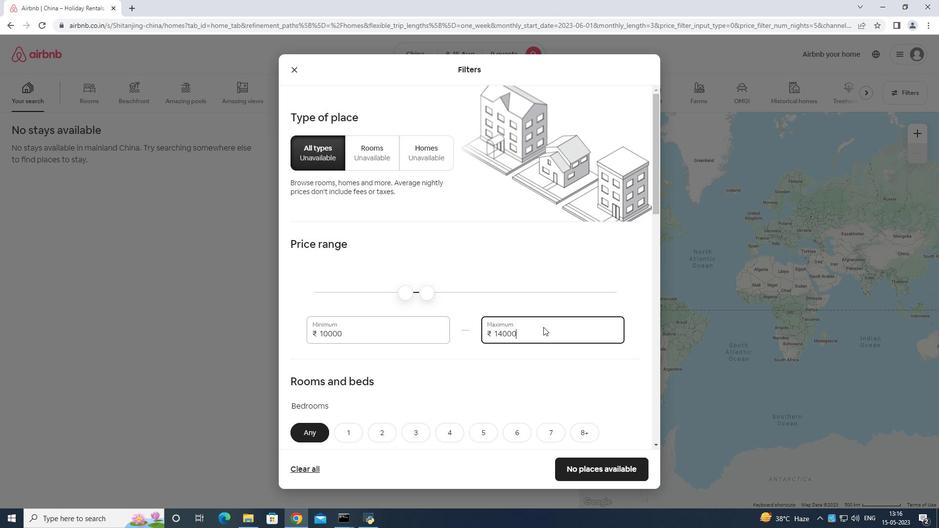 
Action: Mouse scrolled (543, 327) with delta (0, 0)
Screenshot: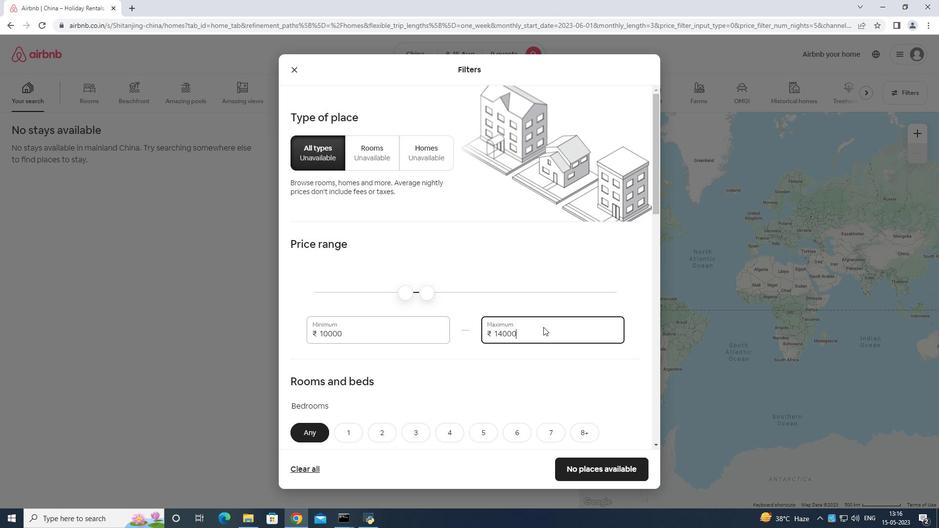 
Action: Mouse moved to (543, 328)
Screenshot: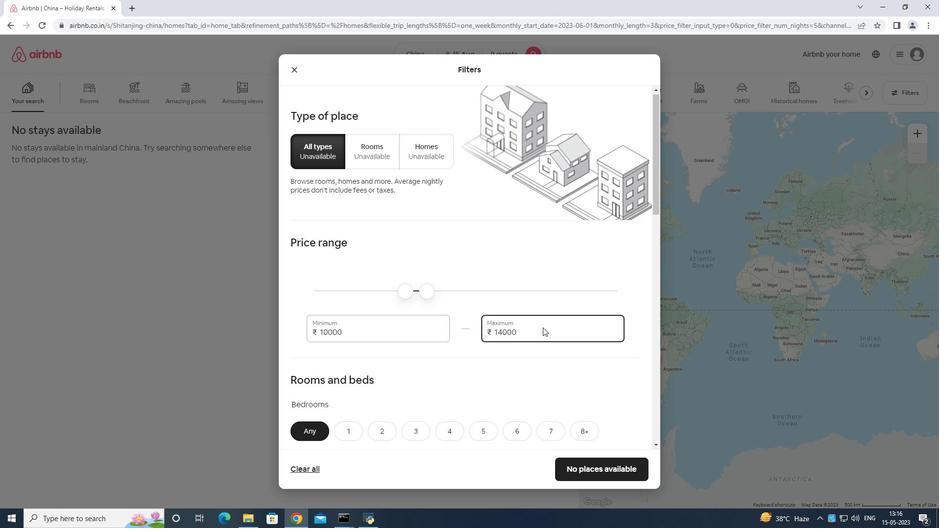 
Action: Mouse scrolled (543, 328) with delta (0, 0)
Screenshot: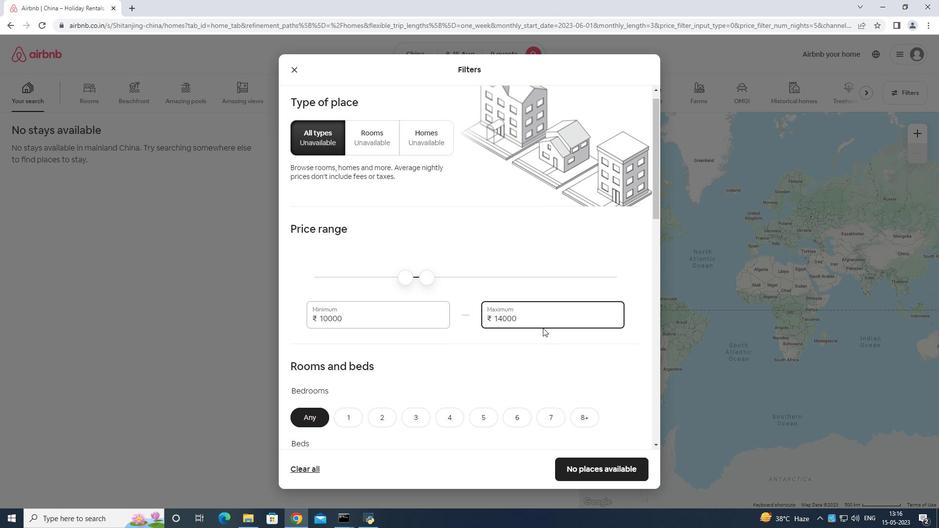 
Action: Mouse moved to (543, 329)
Screenshot: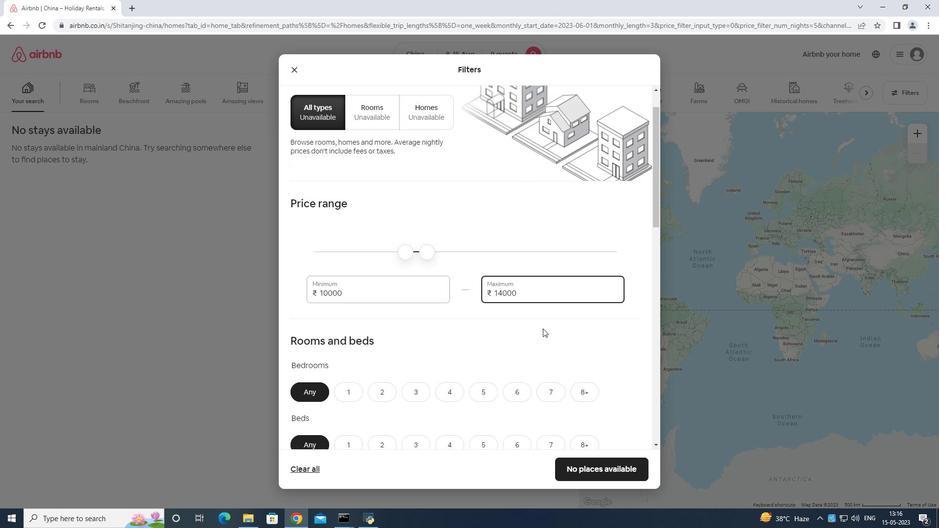 
Action: Mouse scrolled (543, 329) with delta (0, 0)
Screenshot: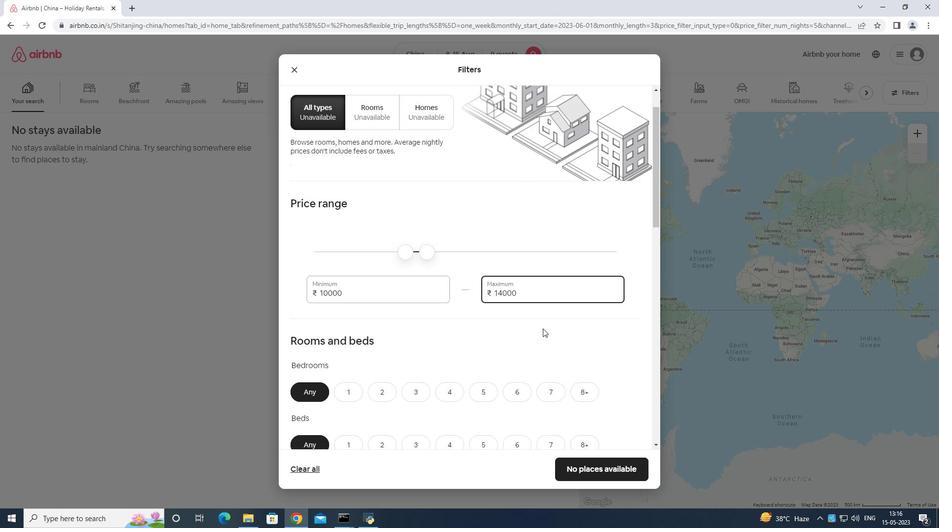
Action: Mouse moved to (485, 289)
Screenshot: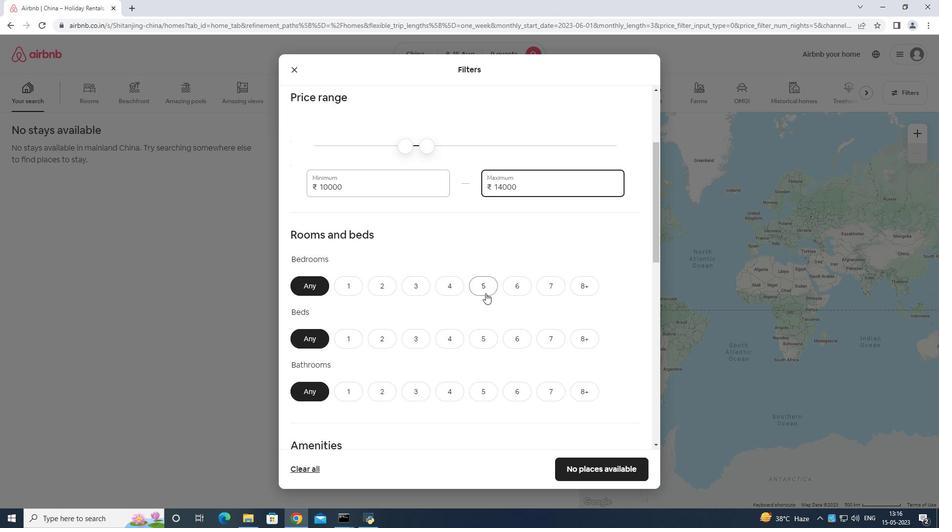 
Action: Mouse pressed left at (485, 289)
Screenshot: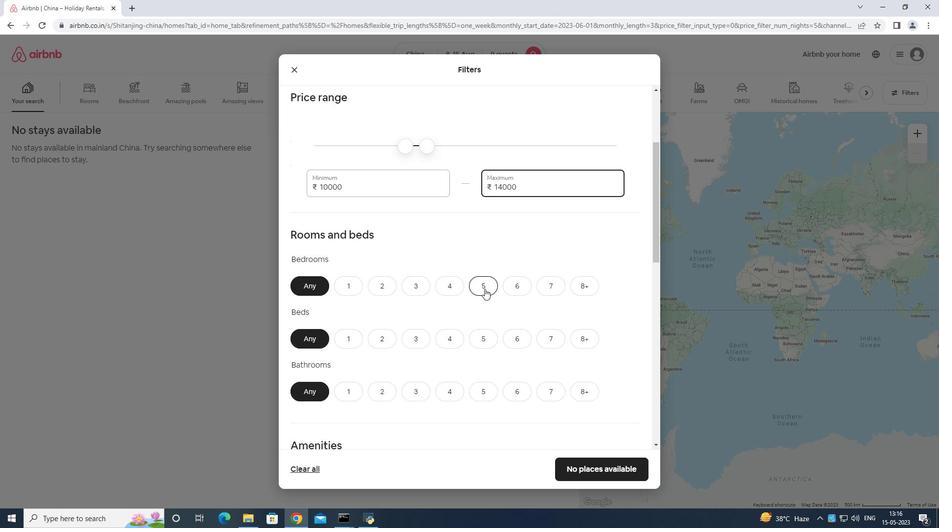 
Action: Mouse moved to (577, 337)
Screenshot: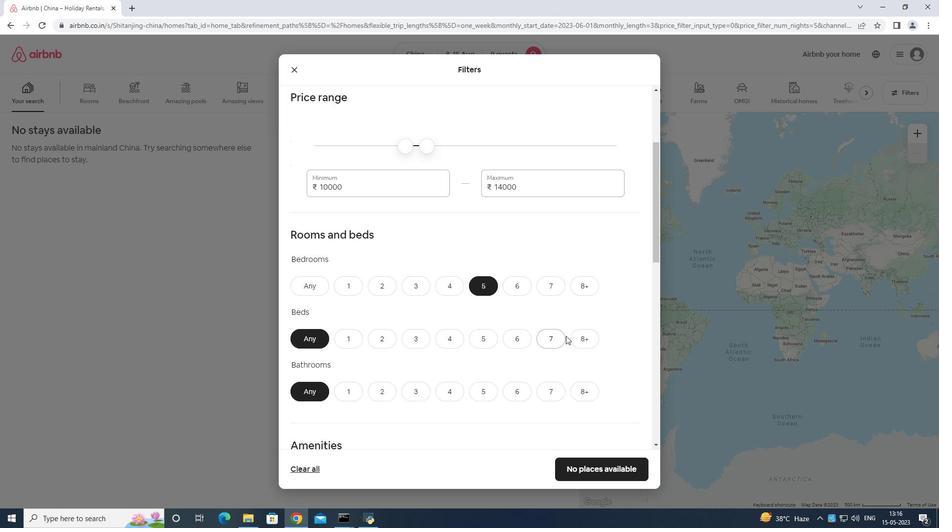 
Action: Mouse pressed left at (577, 337)
Screenshot: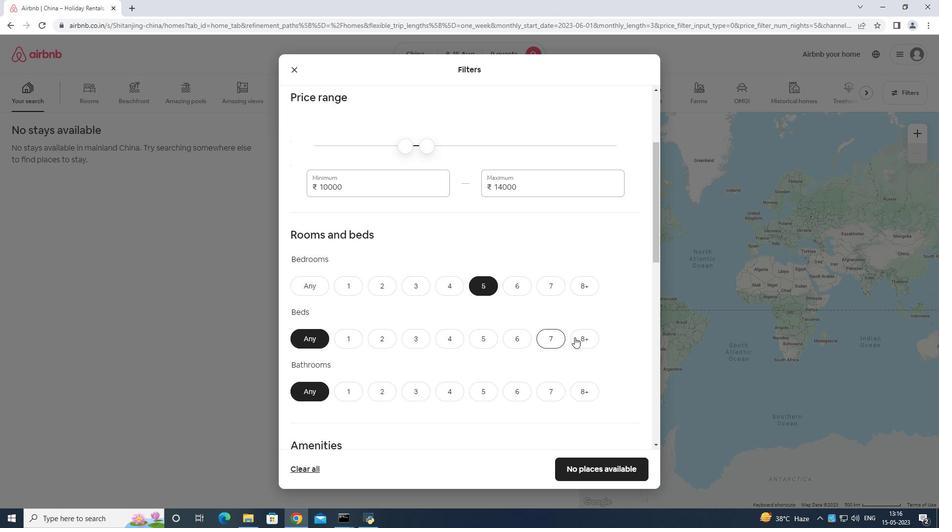 
Action: Mouse moved to (478, 393)
Screenshot: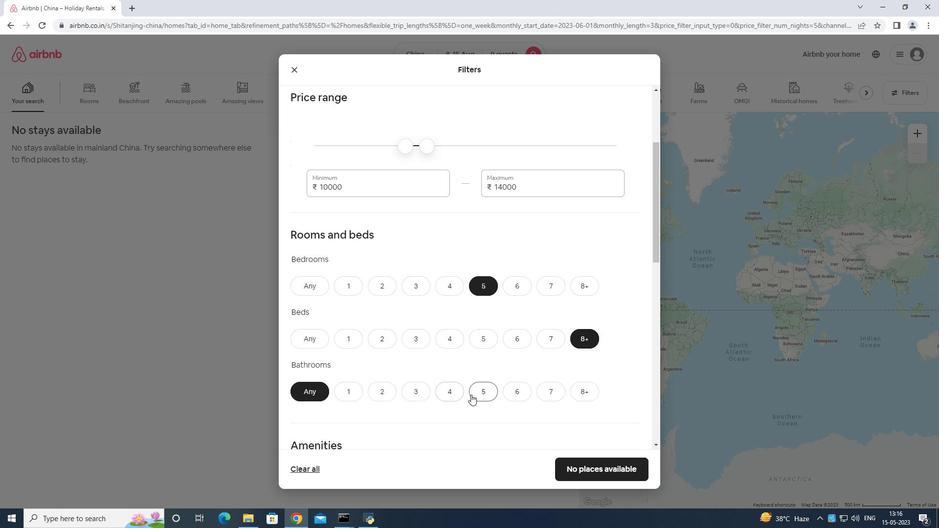 
Action: Mouse pressed left at (478, 393)
Screenshot: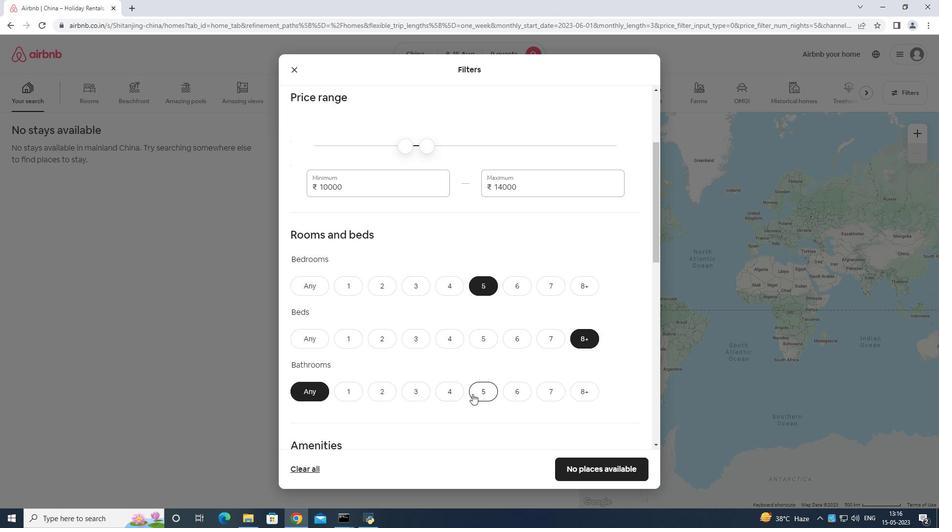 
Action: Mouse moved to (480, 386)
Screenshot: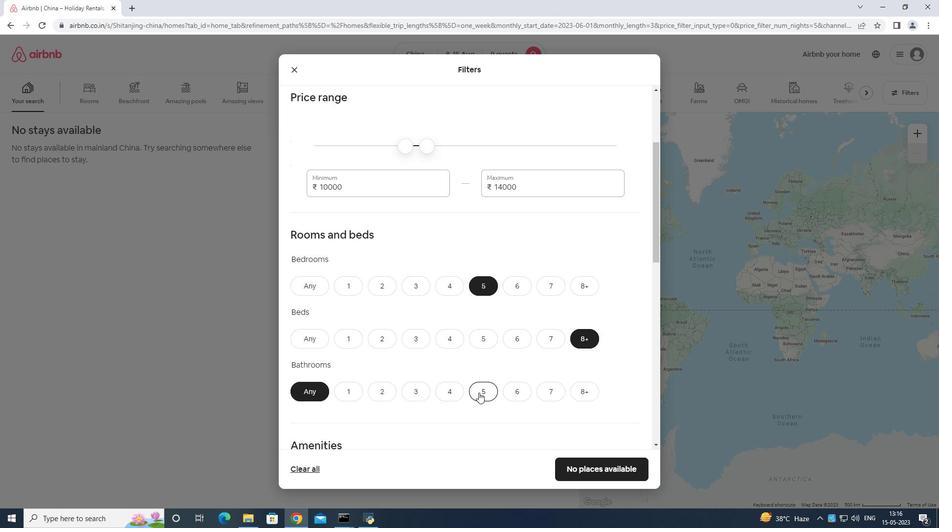 
Action: Mouse scrolled (480, 386) with delta (0, 0)
Screenshot: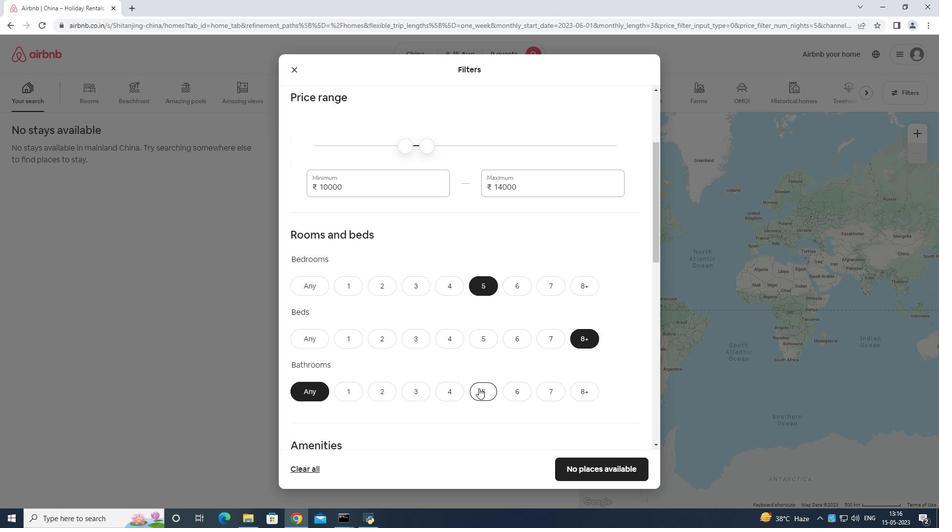 
Action: Mouse moved to (481, 386)
Screenshot: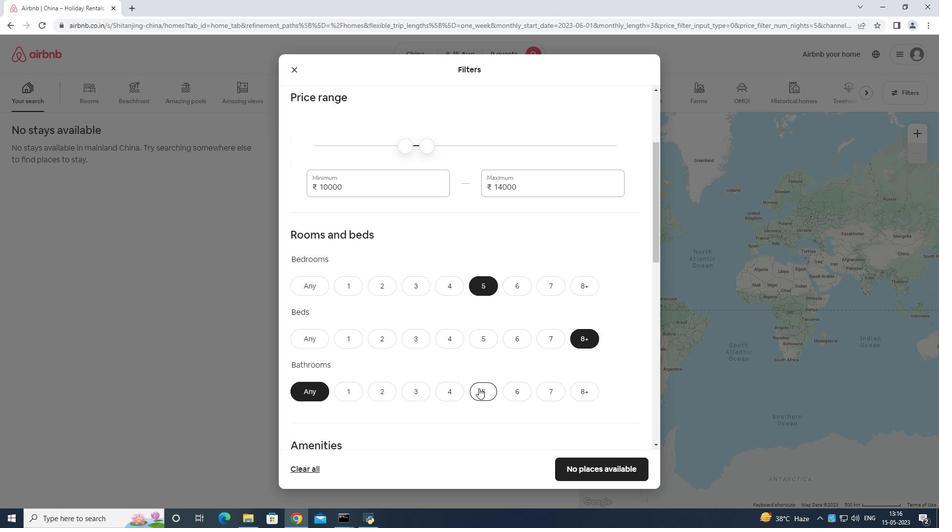 
Action: Mouse scrolled (481, 386) with delta (0, 0)
Screenshot: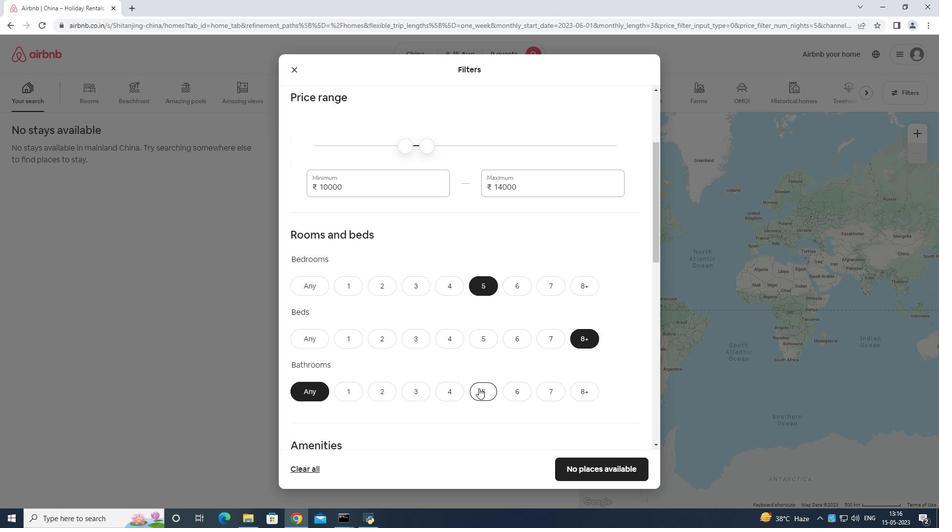 
Action: Mouse scrolled (481, 386) with delta (0, 0)
Screenshot: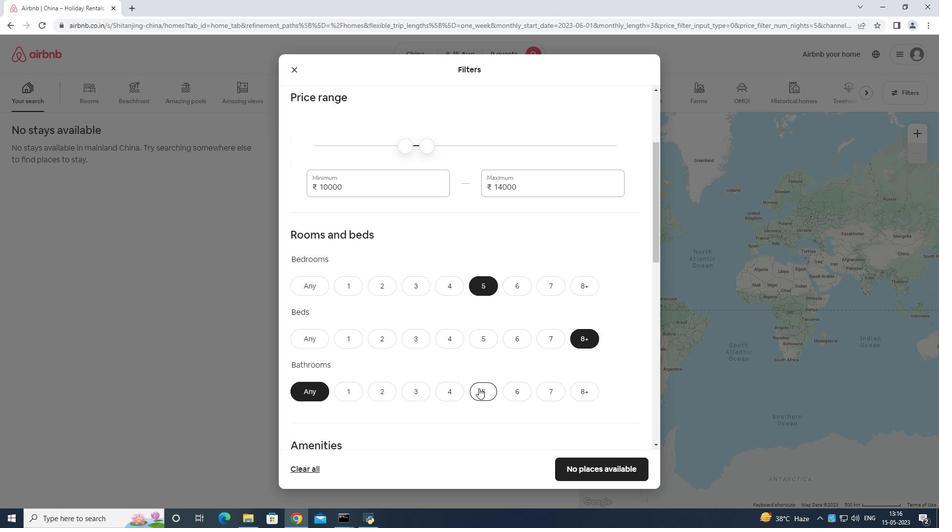 
Action: Mouse moved to (481, 387)
Screenshot: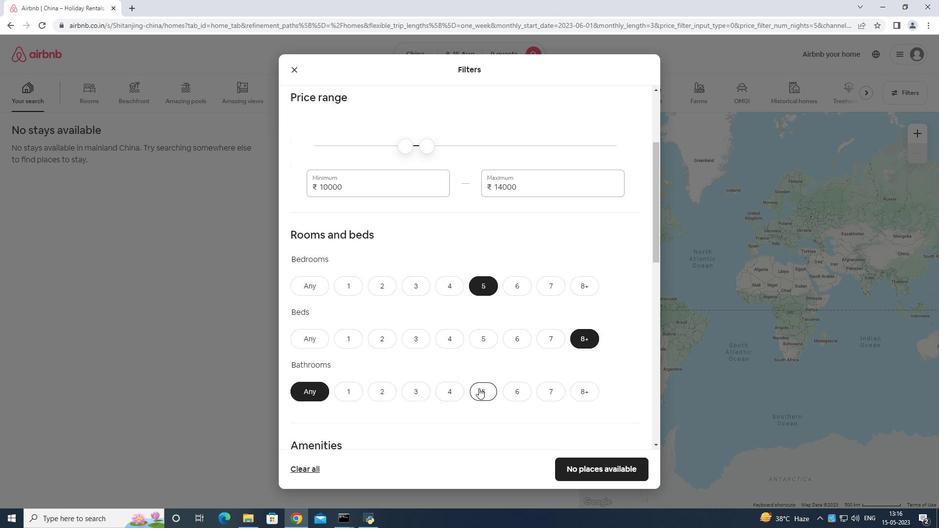 
Action: Mouse scrolled (481, 386) with delta (0, 0)
Screenshot: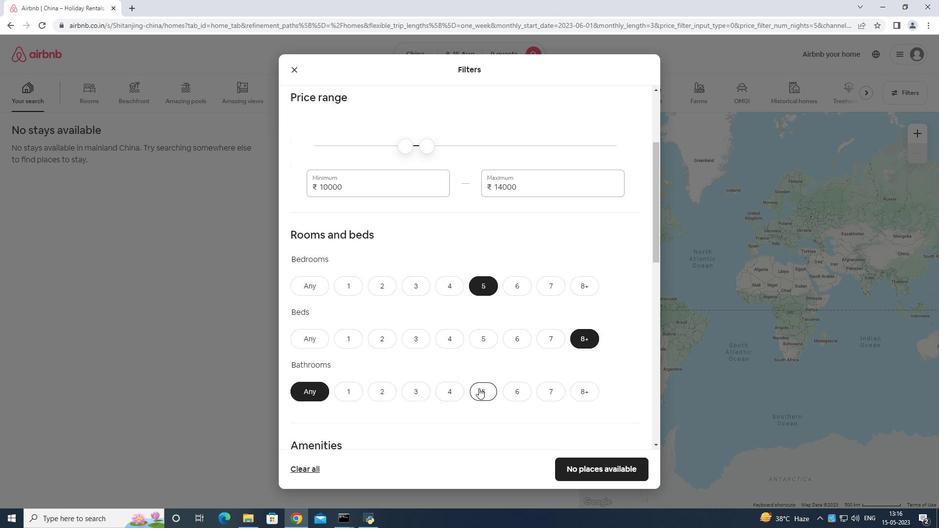 
Action: Mouse scrolled (481, 386) with delta (0, 0)
Screenshot: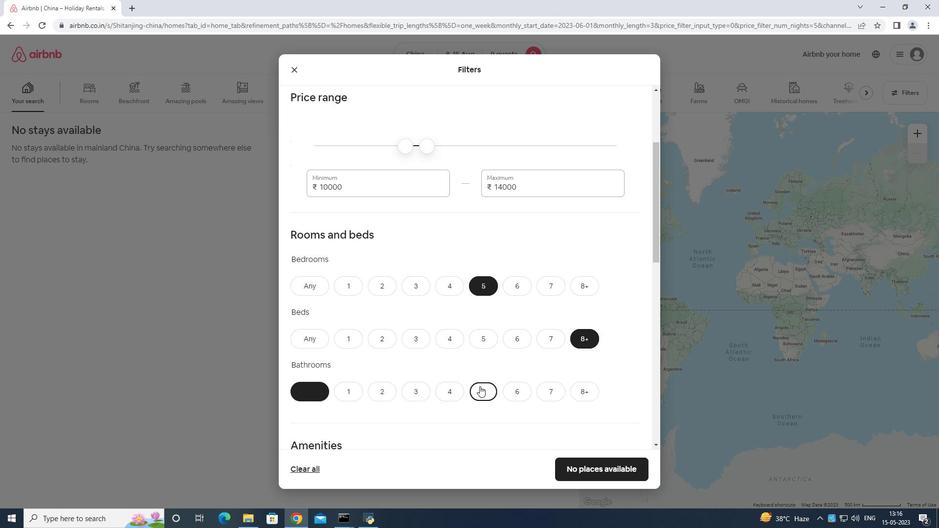 
Action: Mouse moved to (302, 247)
Screenshot: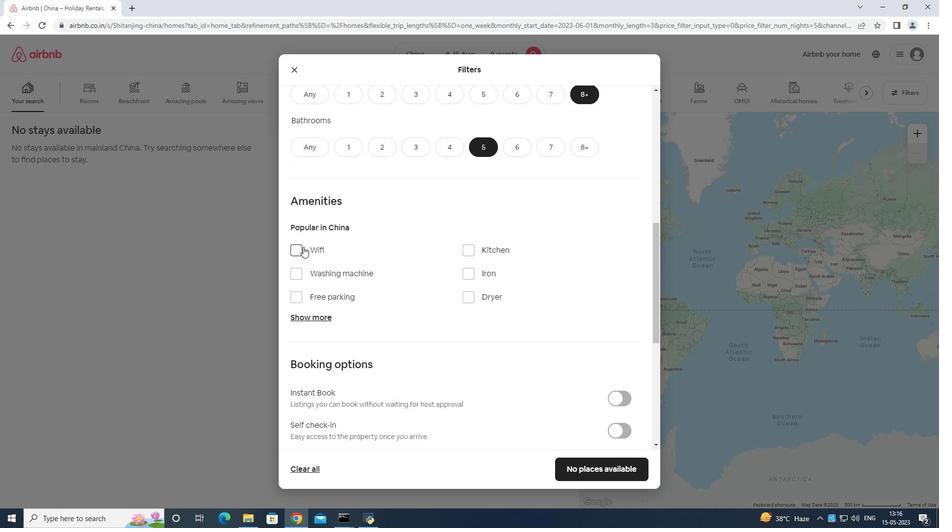 
Action: Mouse pressed left at (302, 247)
Screenshot: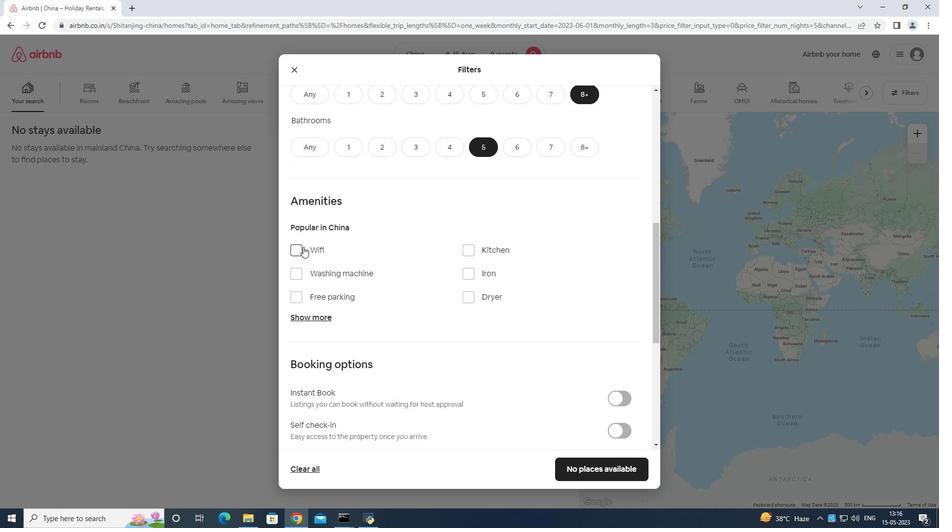 
Action: Mouse moved to (294, 298)
Screenshot: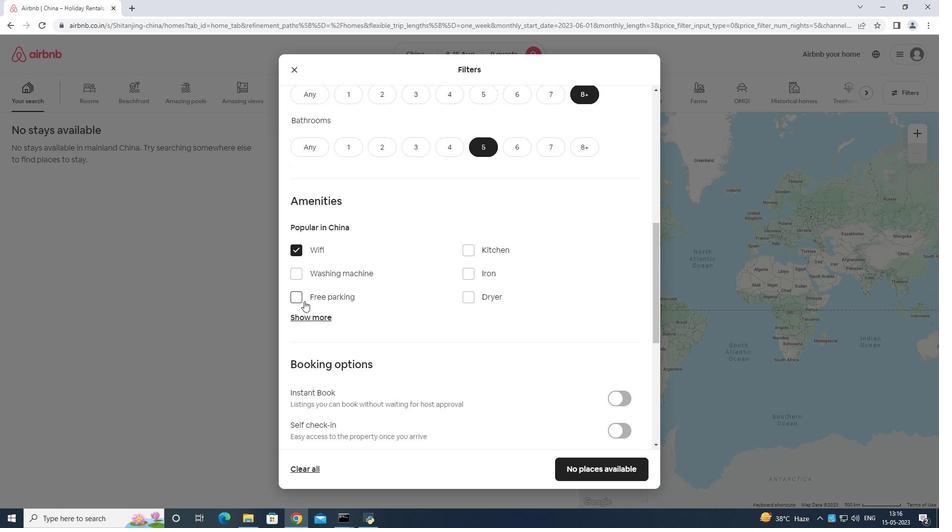 
Action: Mouse pressed left at (294, 298)
Screenshot: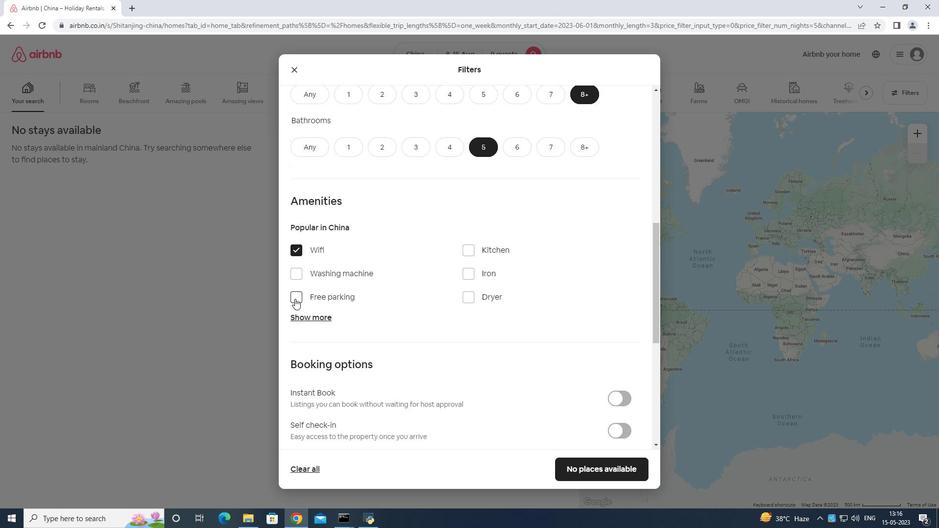 
Action: Mouse moved to (305, 321)
Screenshot: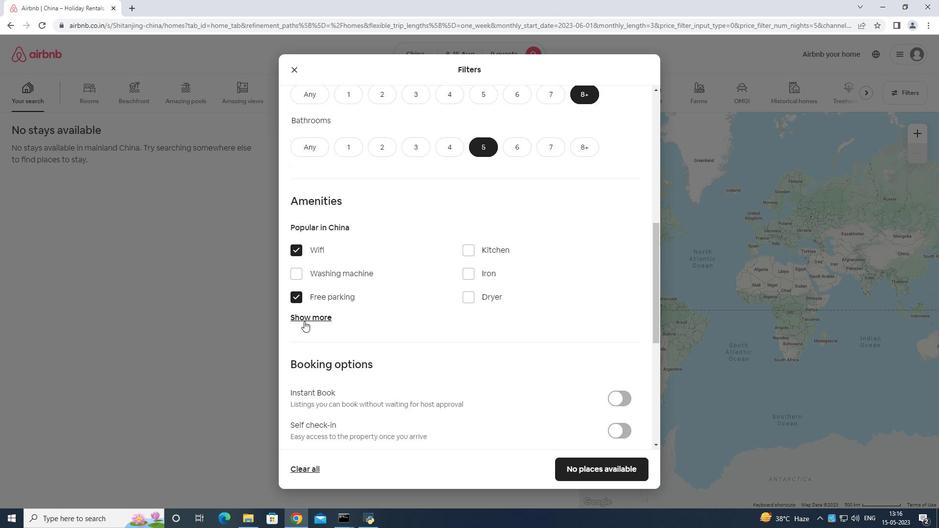 
Action: Mouse pressed left at (305, 321)
Screenshot: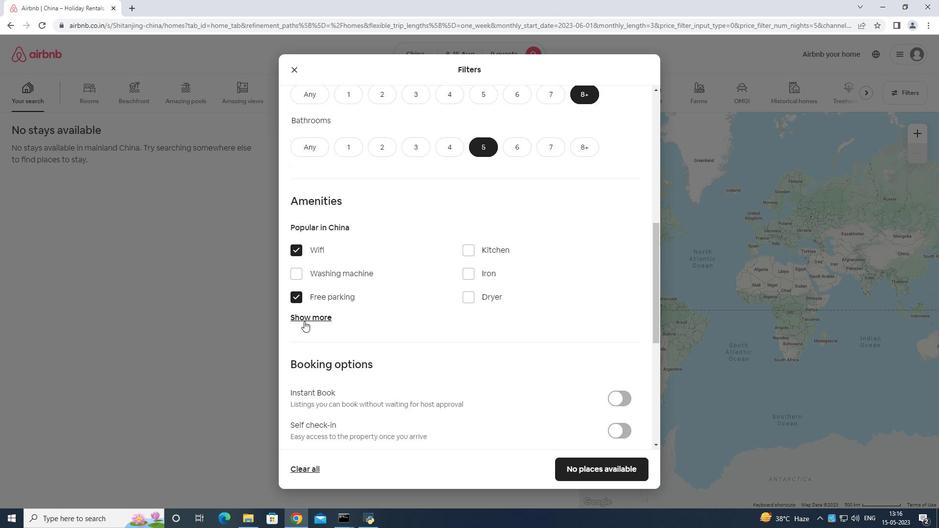 
Action: Mouse moved to (465, 376)
Screenshot: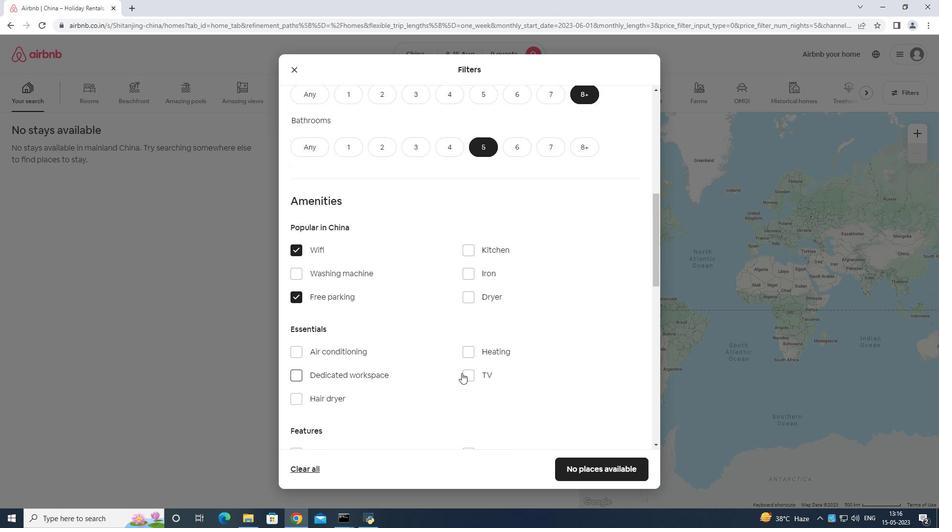 
Action: Mouse pressed left at (465, 376)
Screenshot: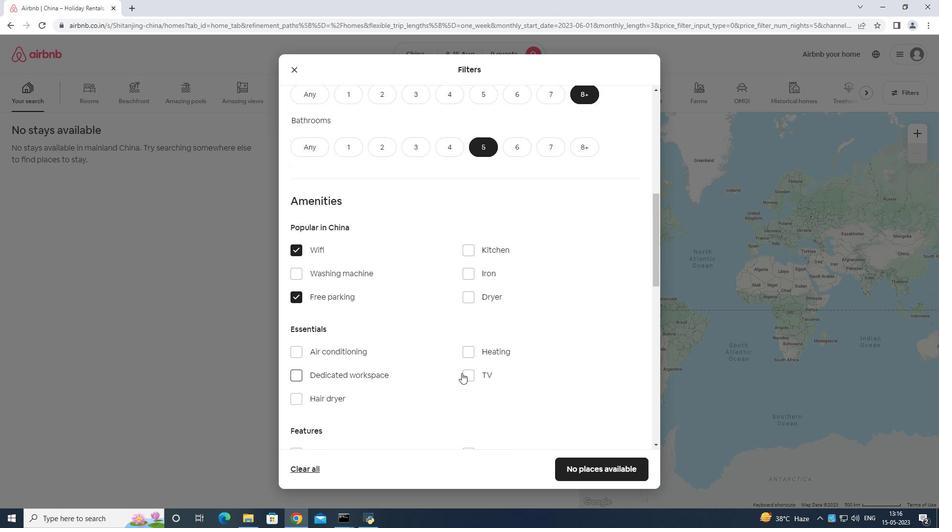 
Action: Mouse moved to (471, 370)
Screenshot: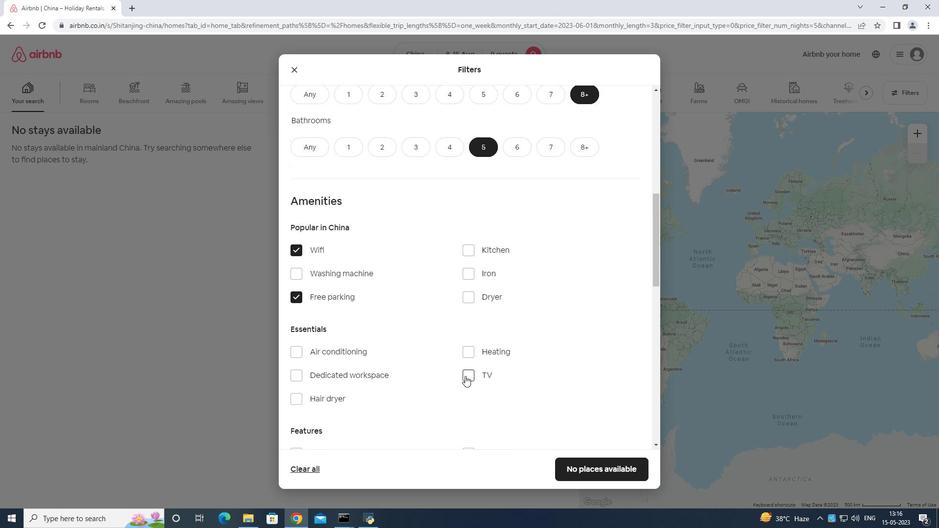 
Action: Mouse scrolled (471, 370) with delta (0, 0)
Screenshot: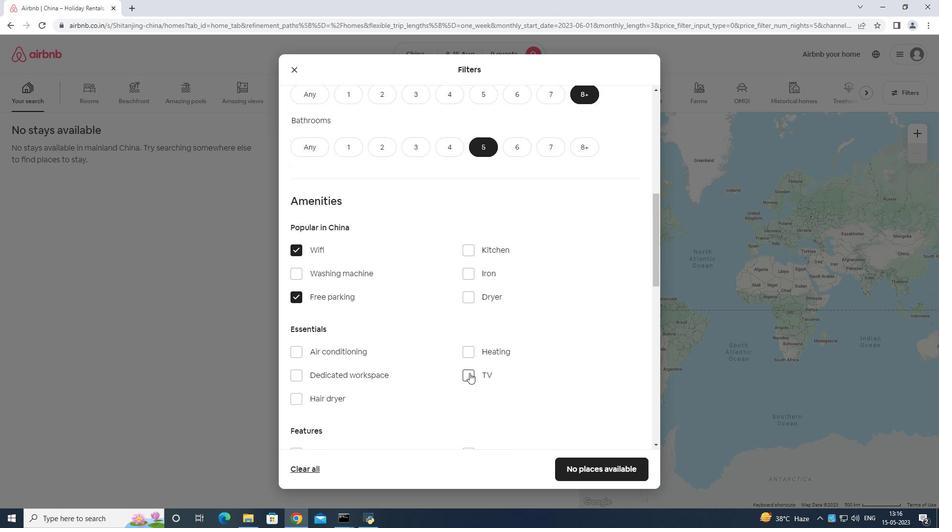 
Action: Mouse scrolled (471, 370) with delta (0, 0)
Screenshot: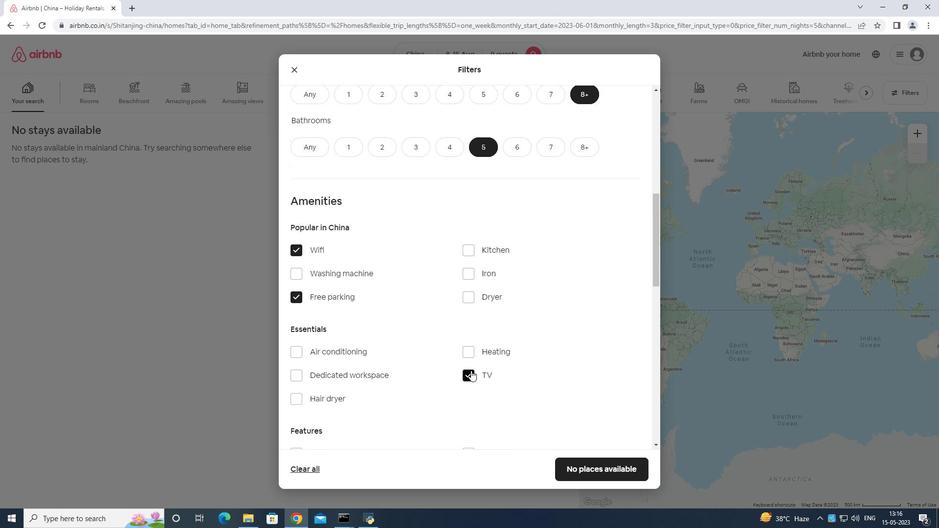 
Action: Mouse scrolled (471, 370) with delta (0, 0)
Screenshot: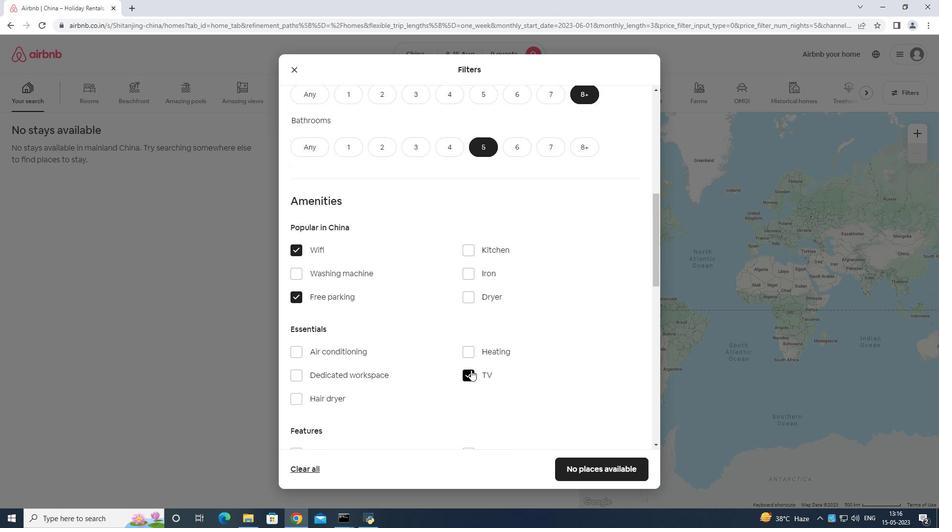 
Action: Mouse scrolled (471, 370) with delta (0, 0)
Screenshot: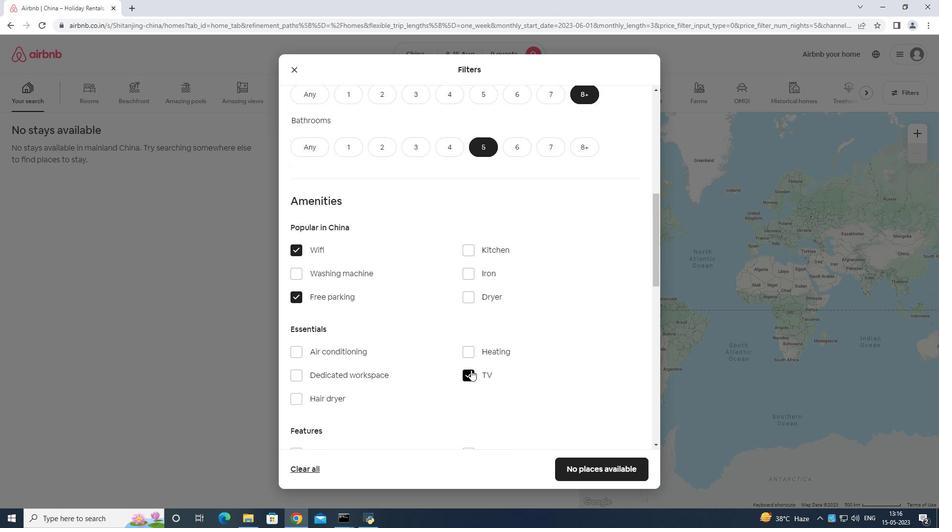 
Action: Mouse moved to (291, 298)
Screenshot: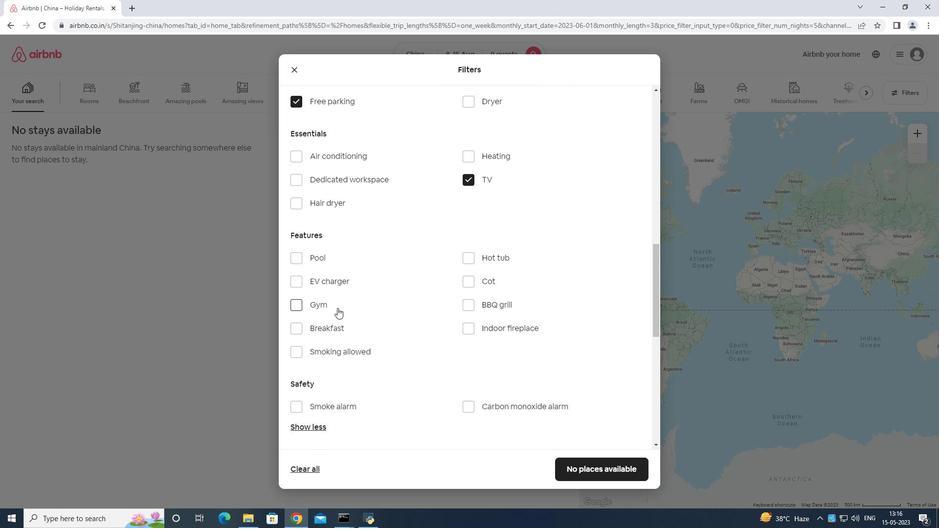 
Action: Mouse pressed left at (291, 298)
Screenshot: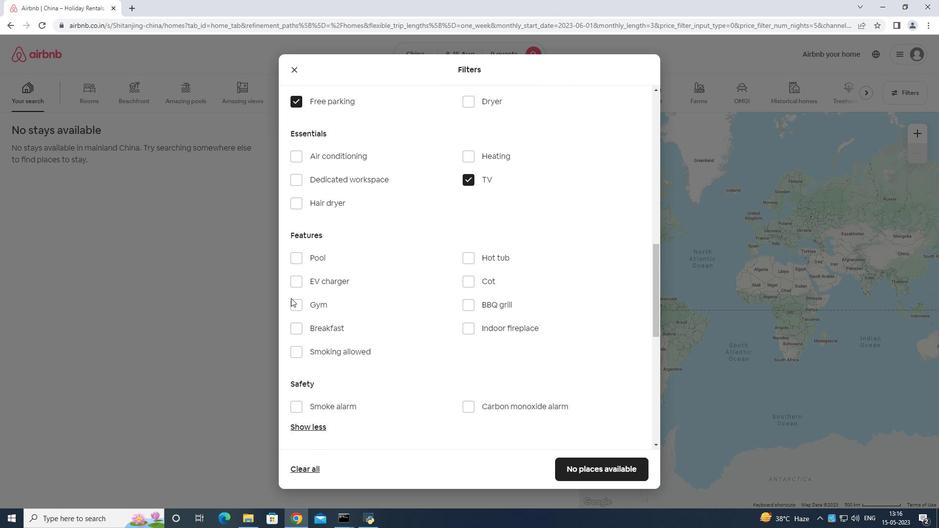 
Action: Mouse moved to (296, 328)
Screenshot: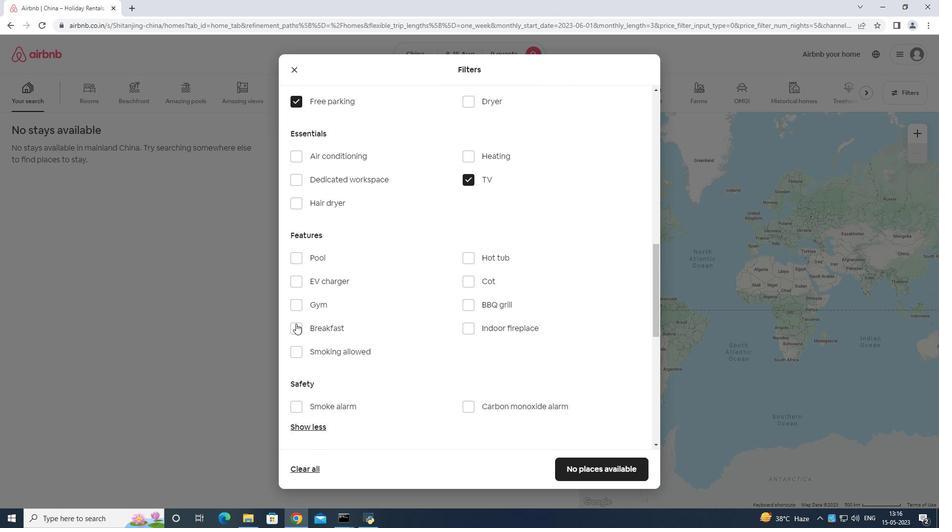 
Action: Mouse pressed left at (296, 328)
Screenshot: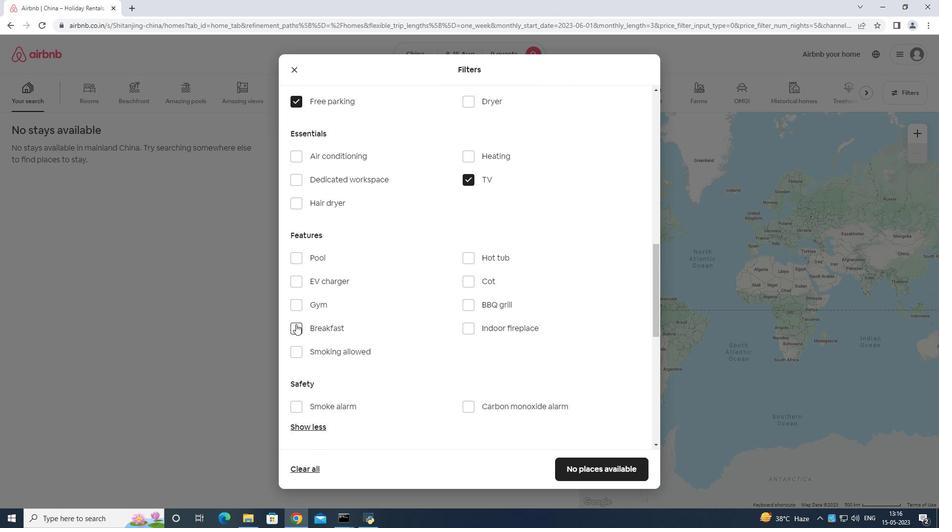 
Action: Mouse moved to (304, 306)
Screenshot: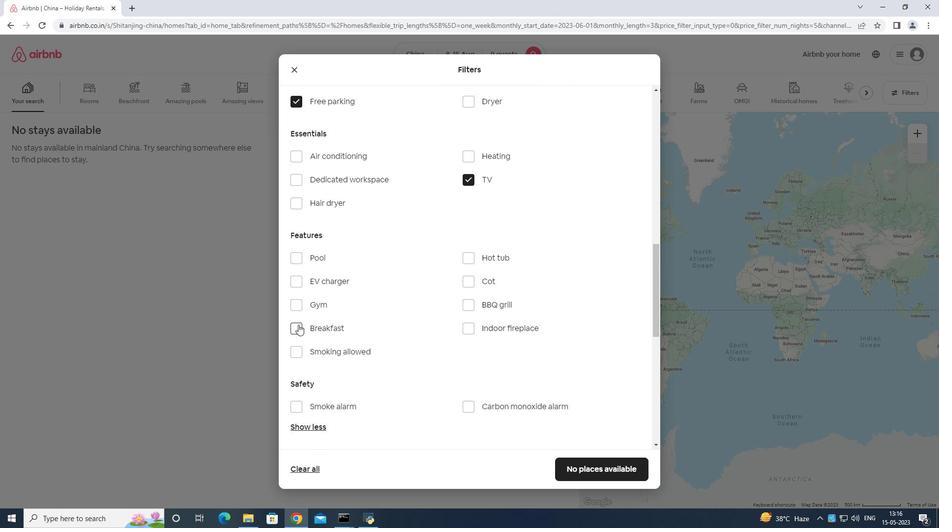 
Action: Mouse pressed left at (304, 306)
Screenshot: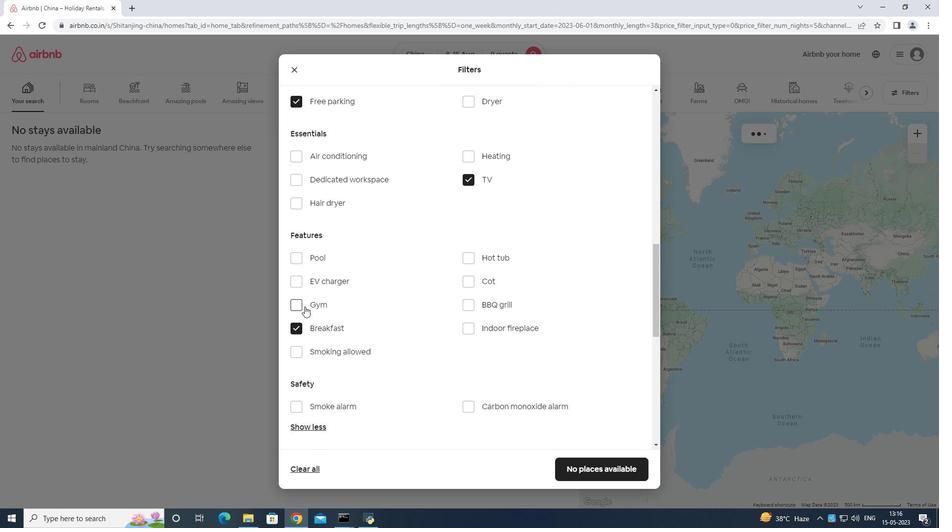 
Action: Mouse moved to (380, 320)
Screenshot: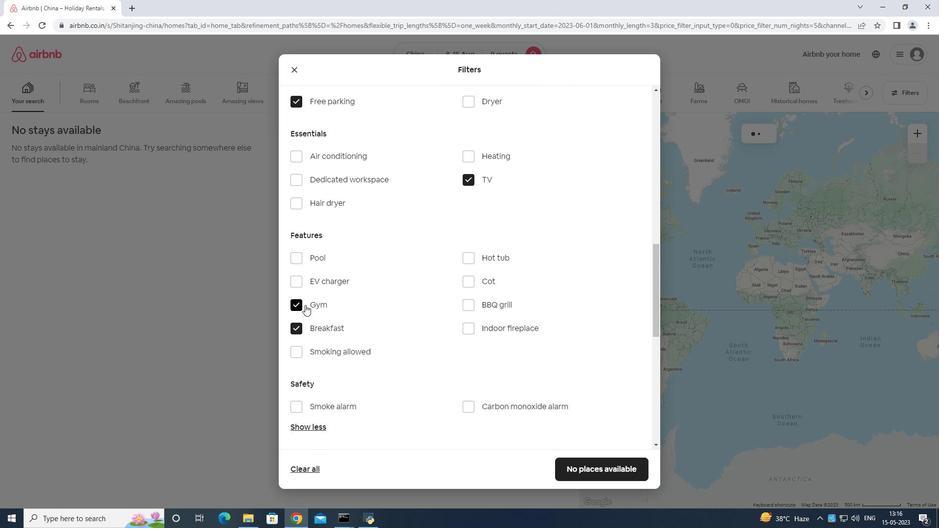 
Action: Mouse scrolled (380, 319) with delta (0, 0)
Screenshot: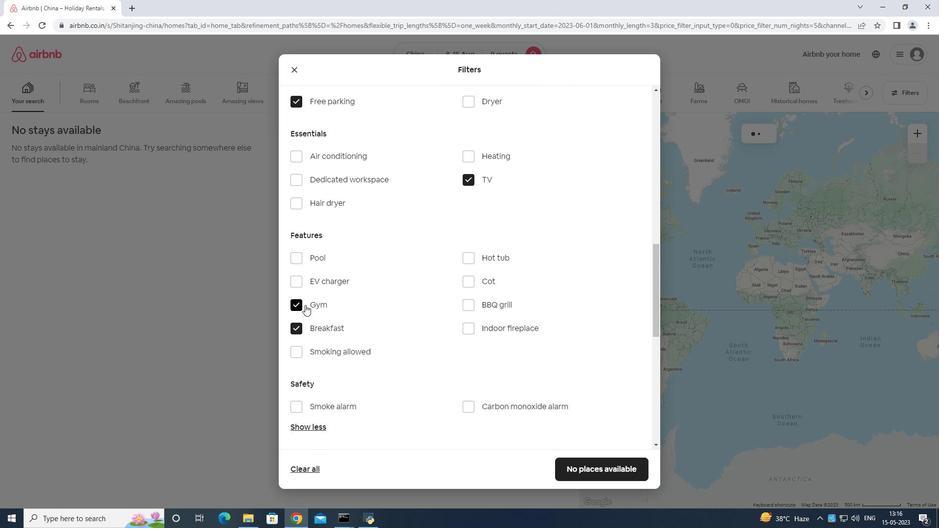 
Action: Mouse moved to (399, 331)
Screenshot: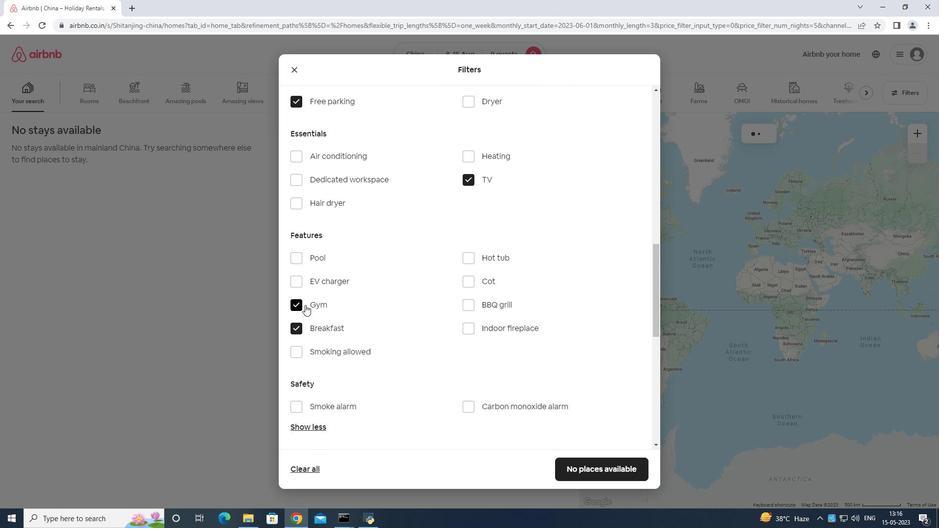 
Action: Mouse scrolled (399, 331) with delta (0, 0)
Screenshot: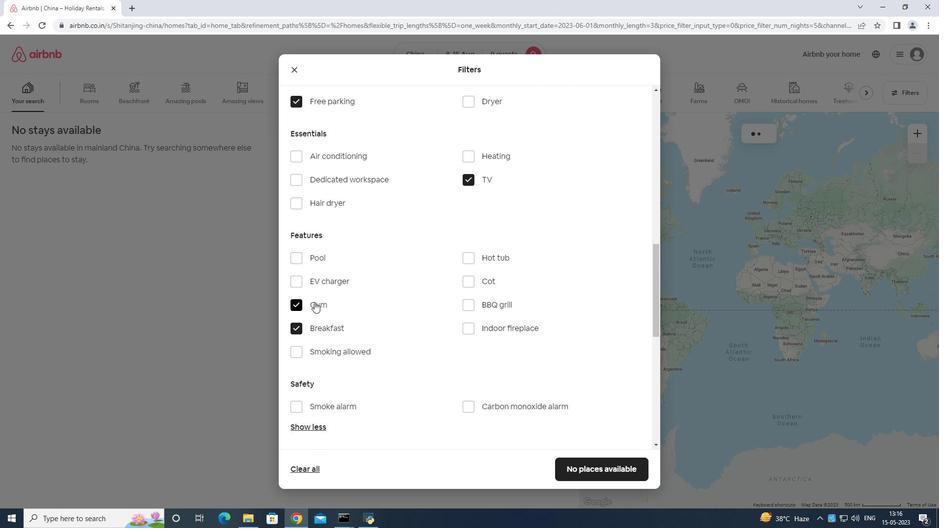 
Action: Mouse moved to (412, 335)
Screenshot: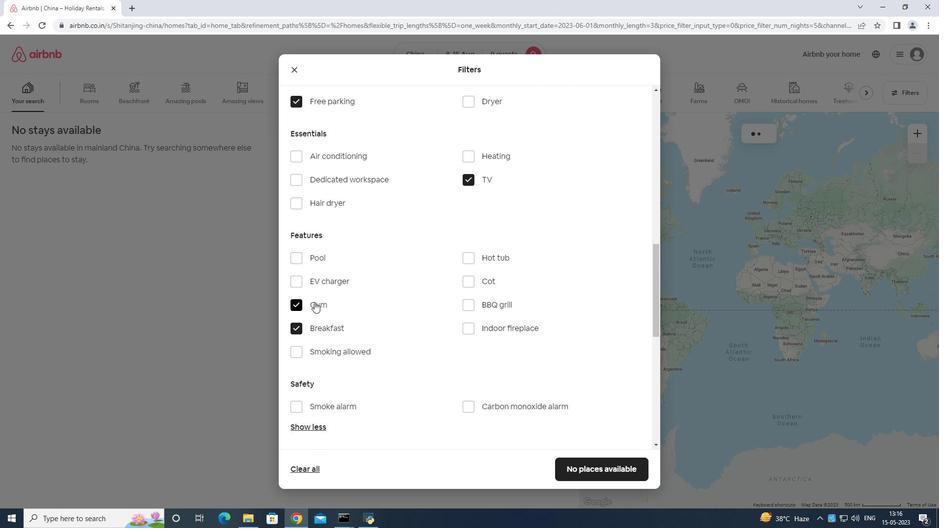 
Action: Mouse scrolled (412, 335) with delta (0, 0)
Screenshot: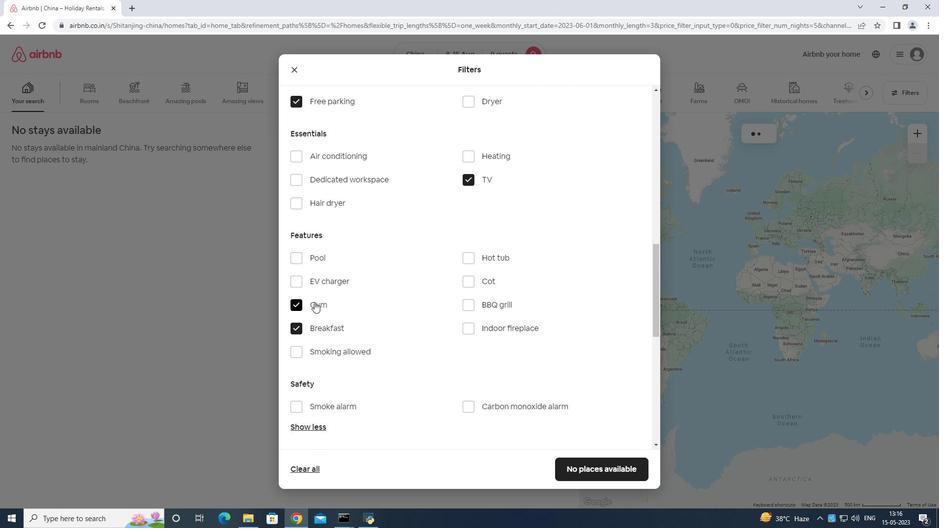 
Action: Mouse moved to (625, 396)
Screenshot: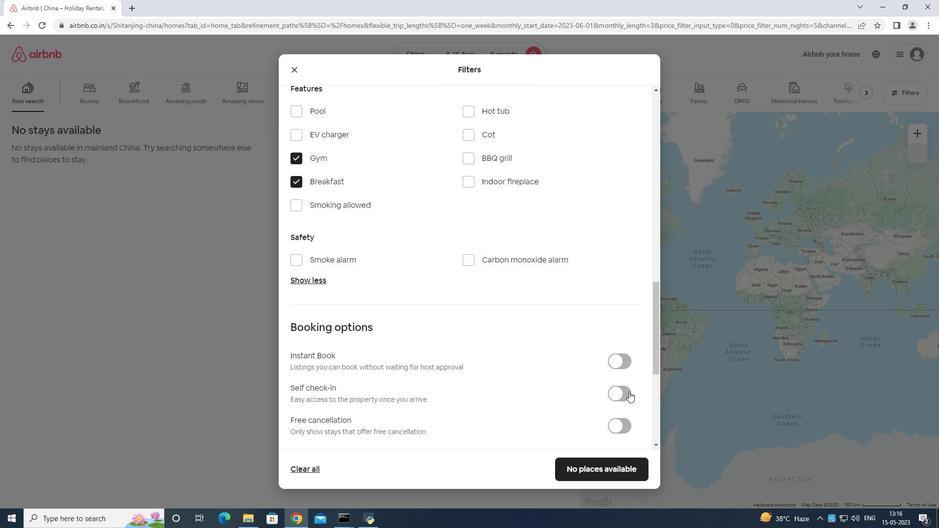 
Action: Mouse pressed left at (625, 396)
Screenshot: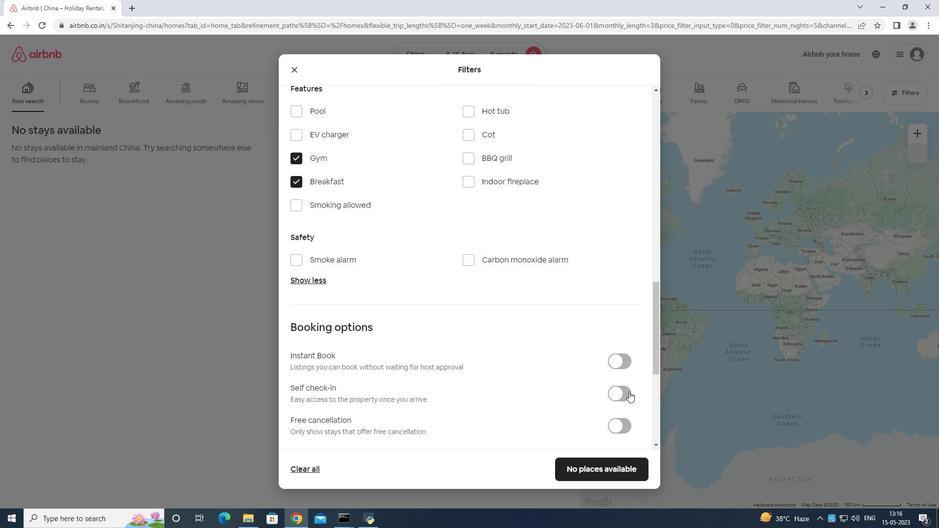 
Action: Mouse moved to (624, 385)
Screenshot: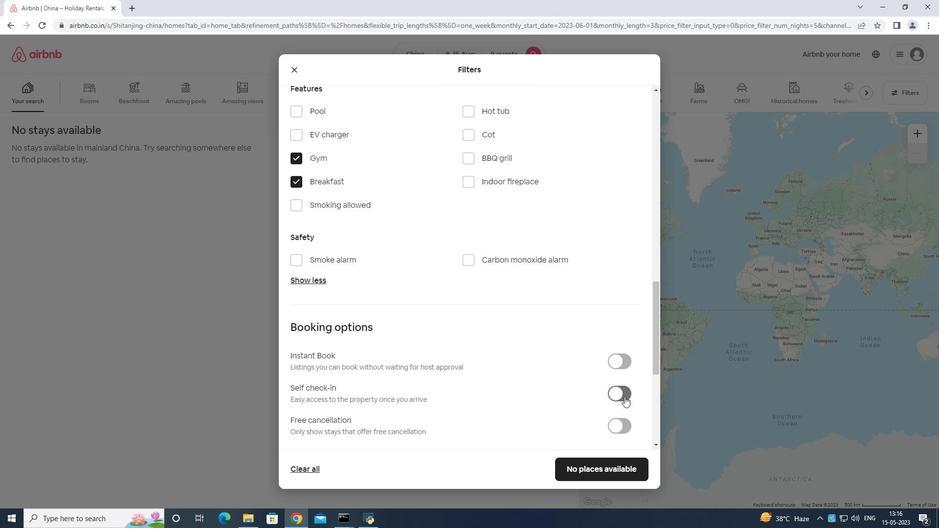 
Action: Mouse scrolled (624, 384) with delta (0, 0)
Screenshot: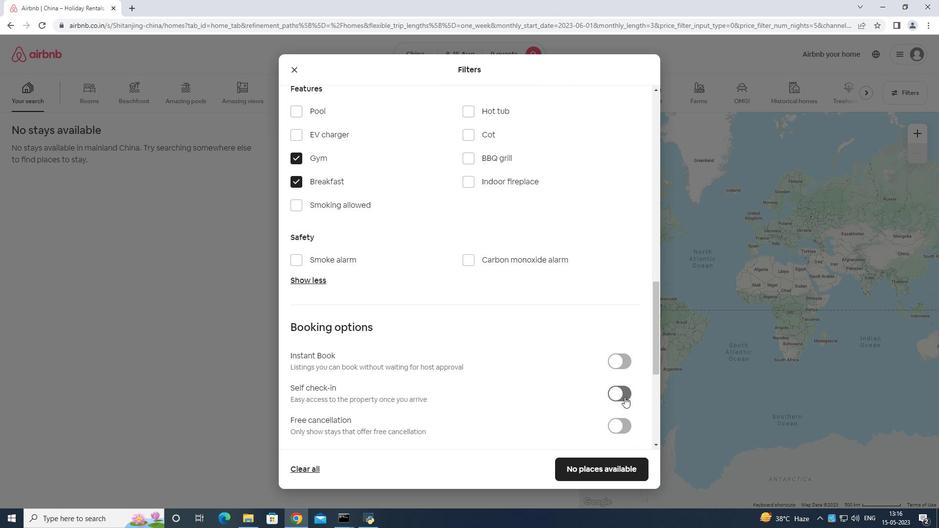 
Action: Mouse moved to (624, 390)
Screenshot: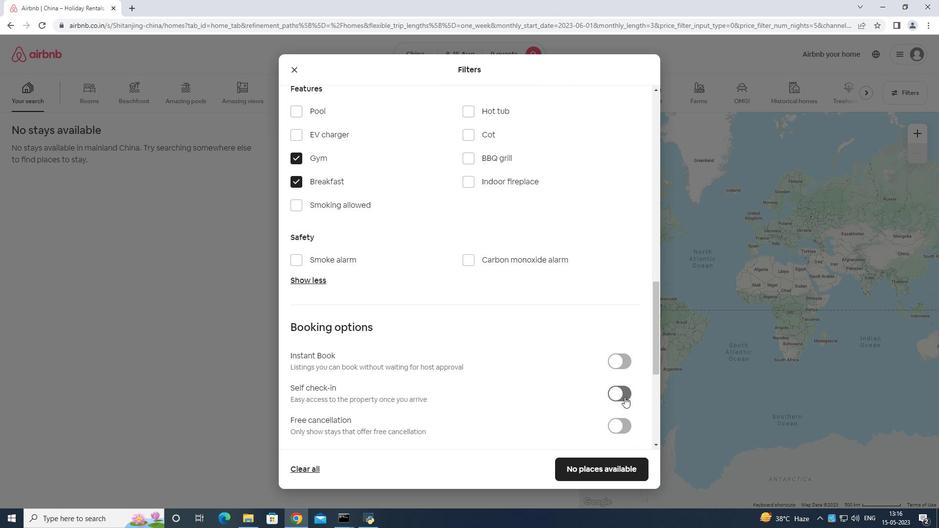 
Action: Mouse scrolled (624, 389) with delta (0, 0)
Screenshot: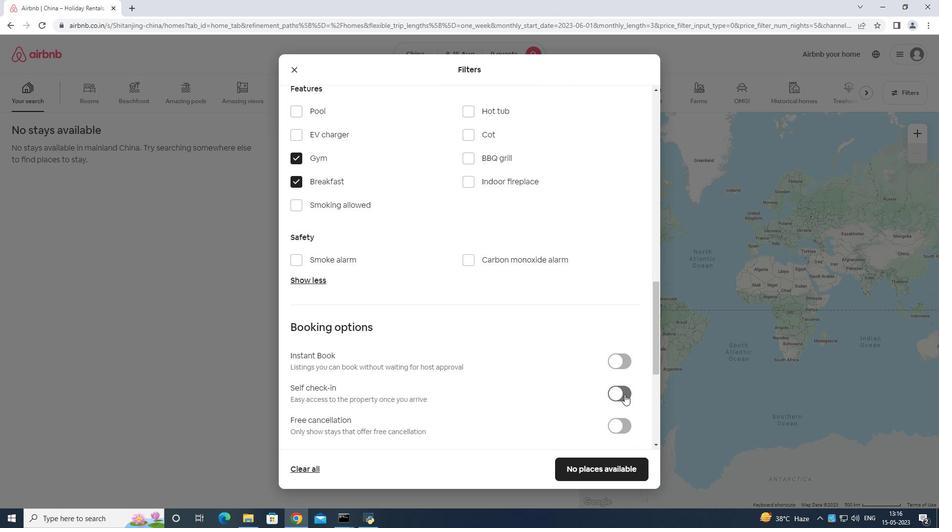 
Action: Mouse moved to (626, 395)
Screenshot: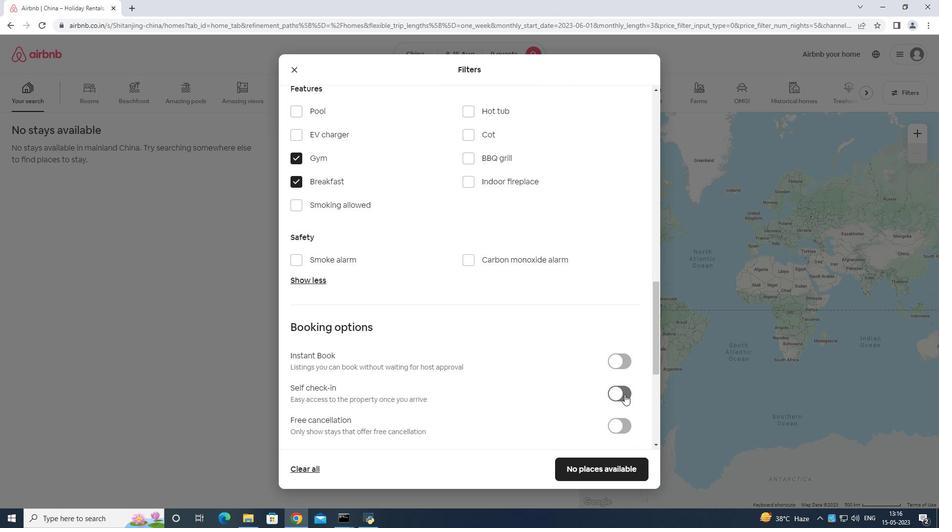 
Action: Mouse scrolled (626, 394) with delta (0, 0)
Screenshot: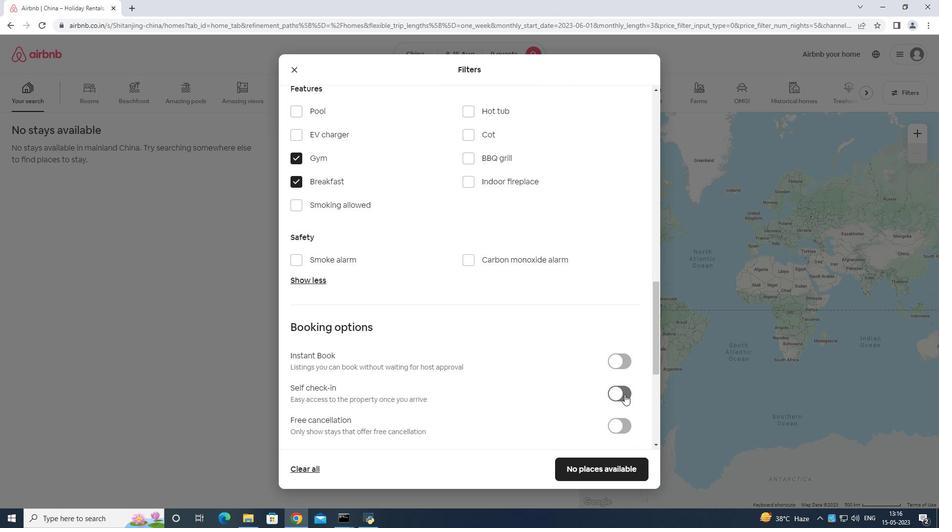 
Action: Mouse moved to (627, 395)
Screenshot: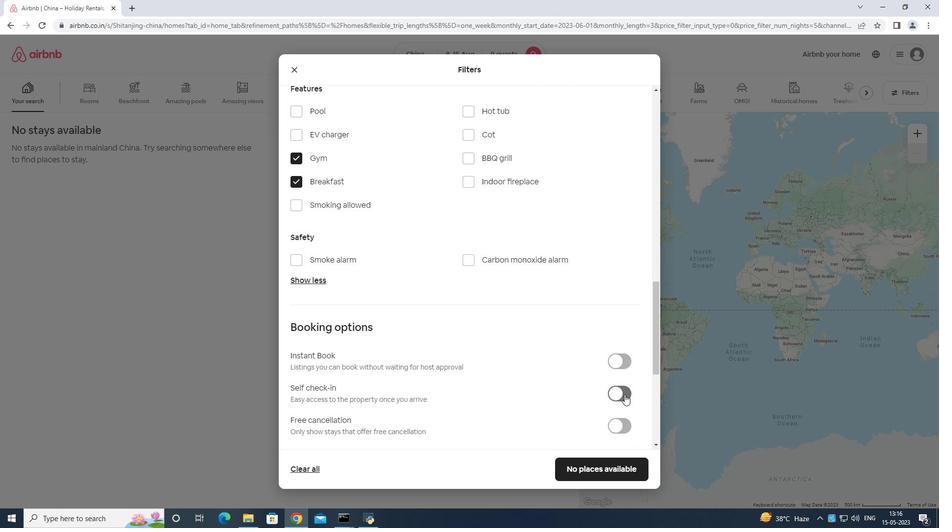 
Action: Mouse scrolled (627, 395) with delta (0, 0)
Screenshot: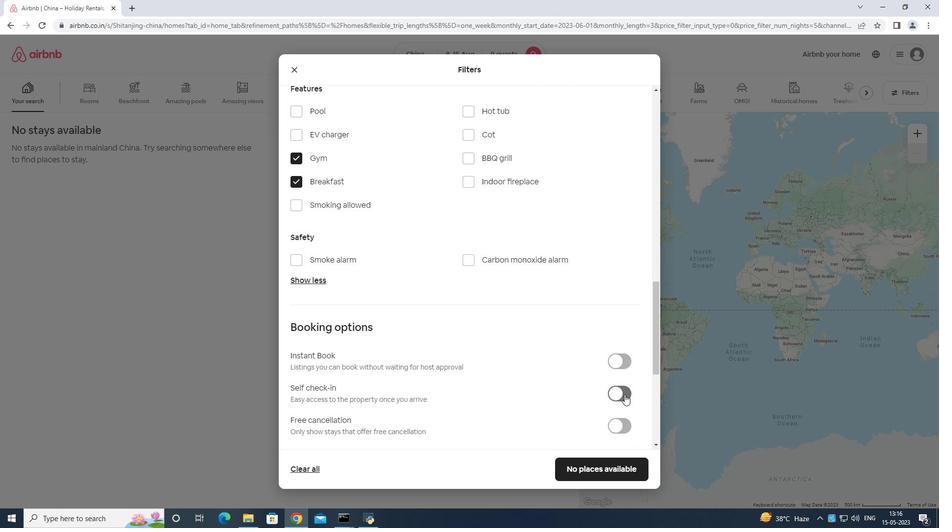 
Action: Mouse moved to (628, 396)
Screenshot: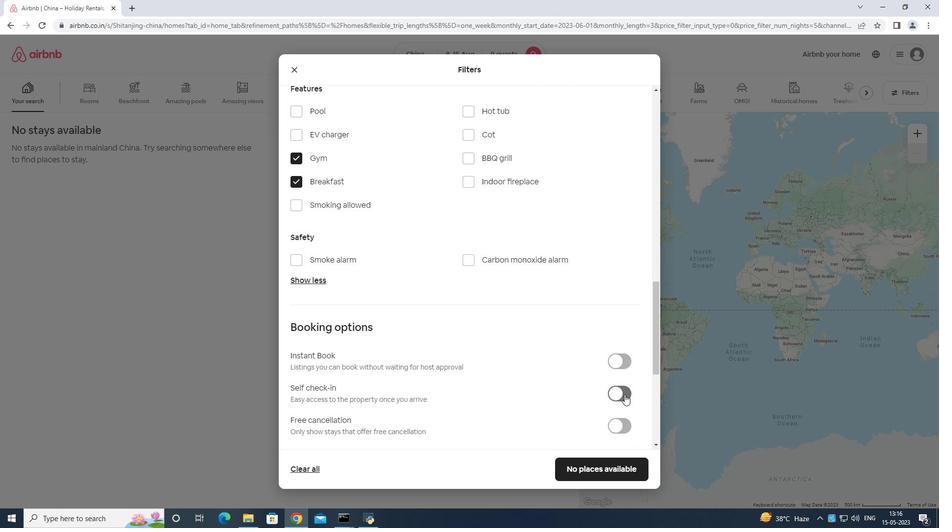 
Action: Mouse scrolled (628, 396) with delta (0, 0)
Screenshot: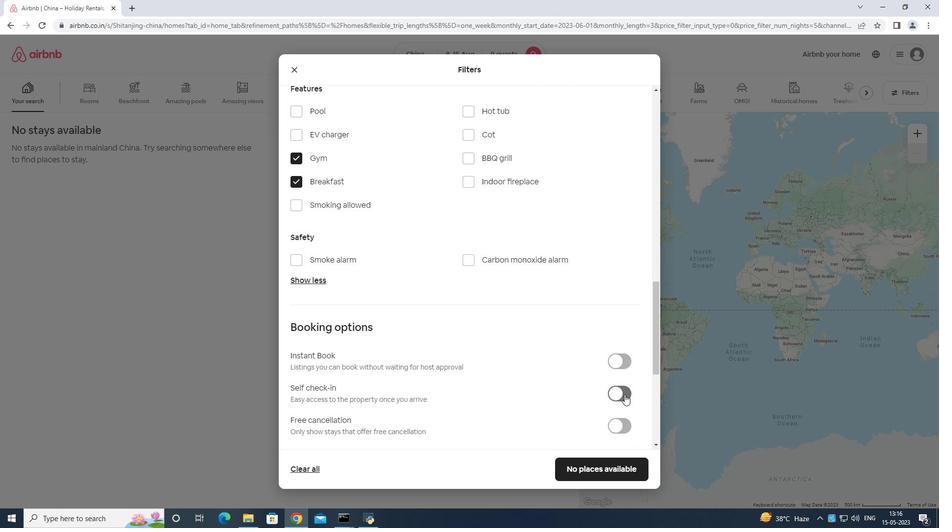 
Action: Mouse moved to (630, 394)
Screenshot: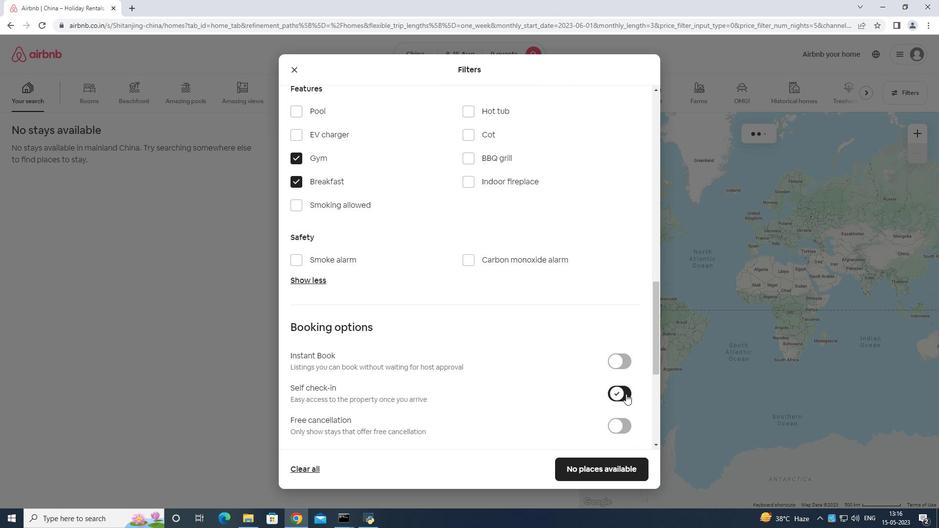 
Action: Mouse scrolled (630, 393) with delta (0, 0)
Screenshot: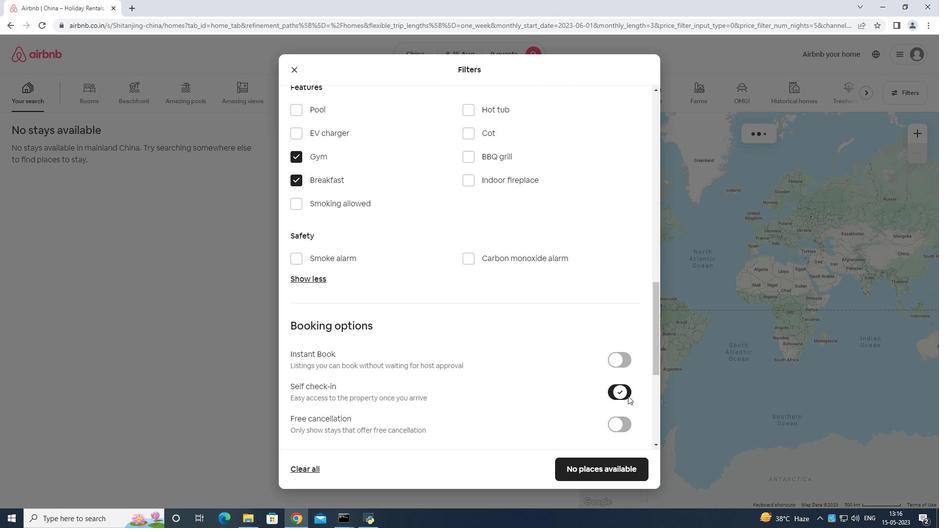 
Action: Mouse moved to (630, 394)
Screenshot: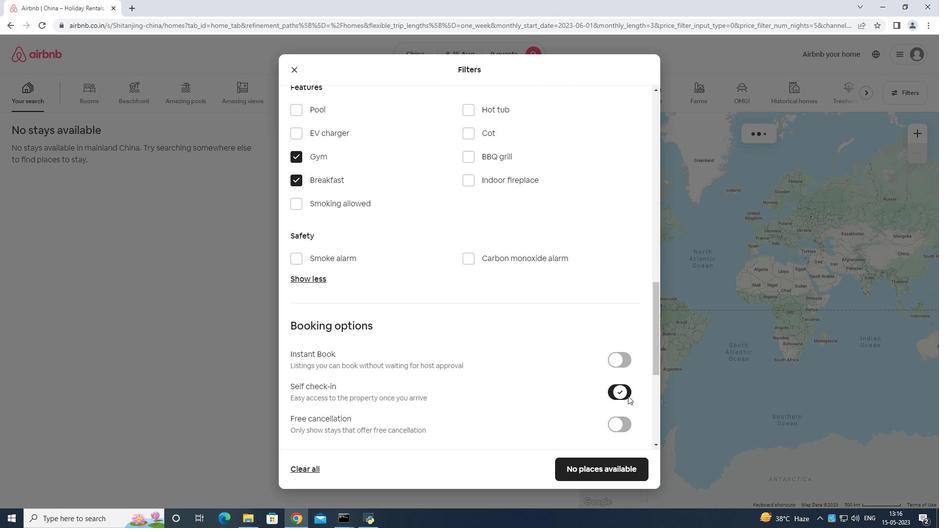 
Action: Mouse scrolled (630, 393) with delta (0, 0)
Screenshot: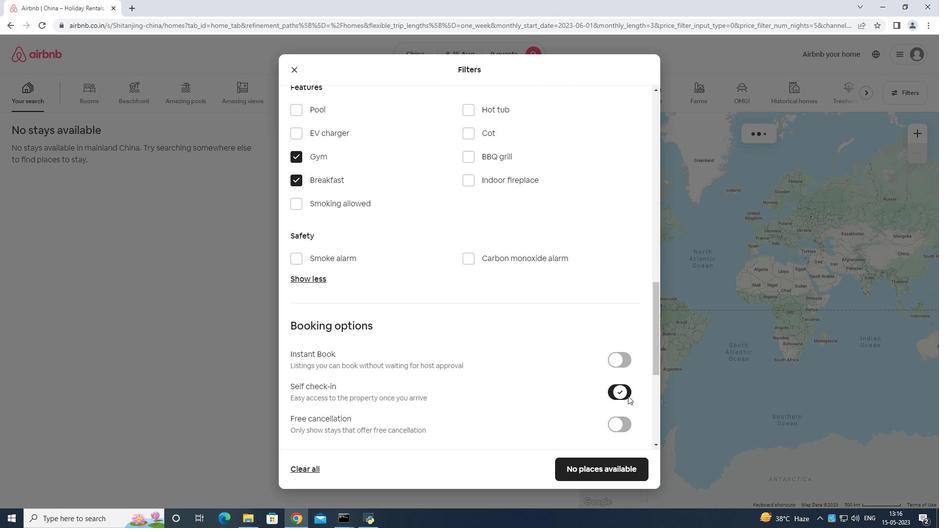 
Action: Mouse moved to (631, 394)
Screenshot: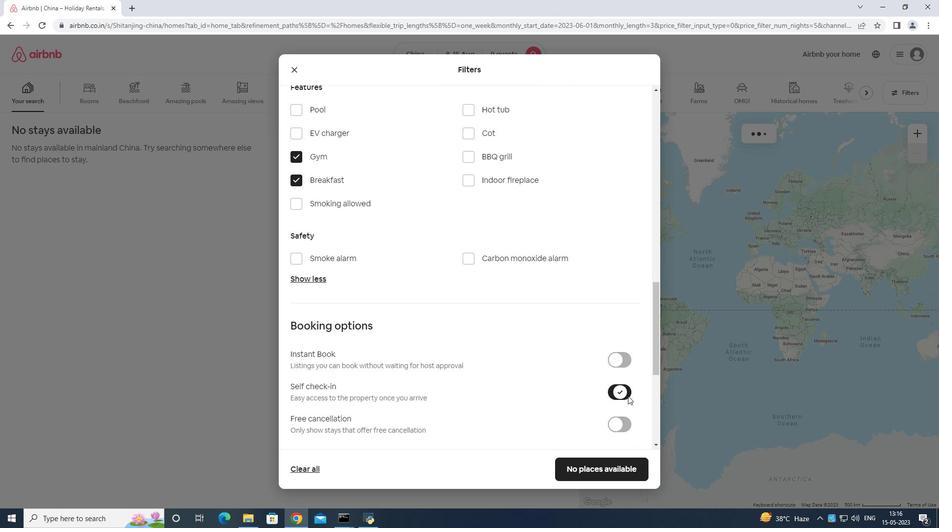 
Action: Mouse scrolled (630, 393) with delta (0, 0)
Screenshot: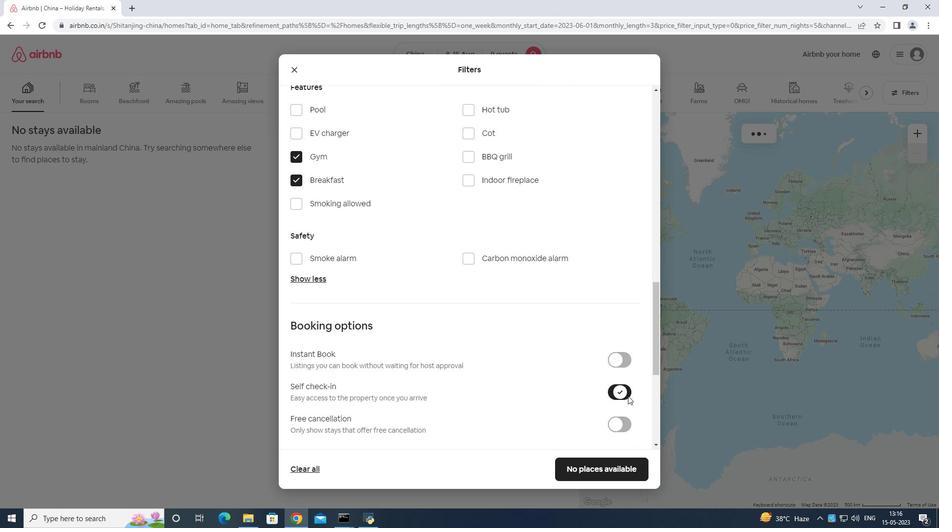 
Action: Mouse moved to (632, 394)
Screenshot: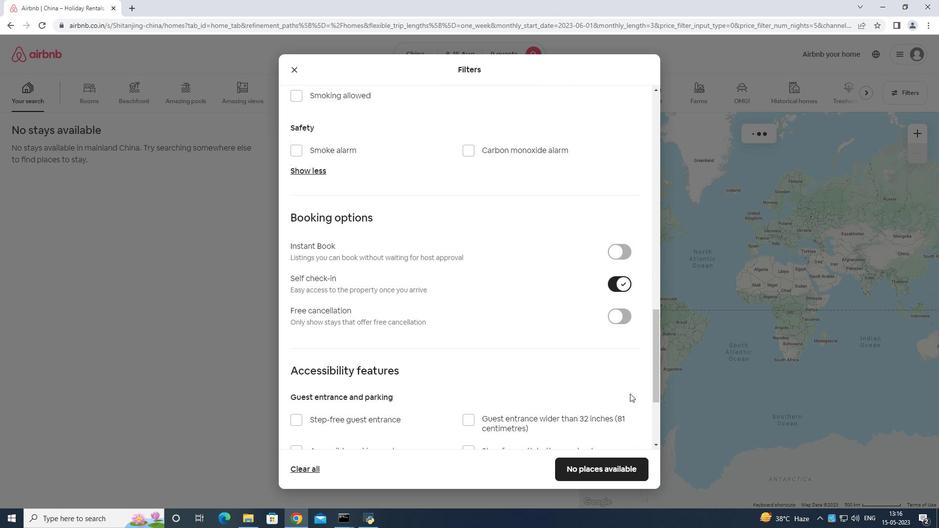 
Action: Mouse scrolled (632, 393) with delta (0, 0)
Screenshot: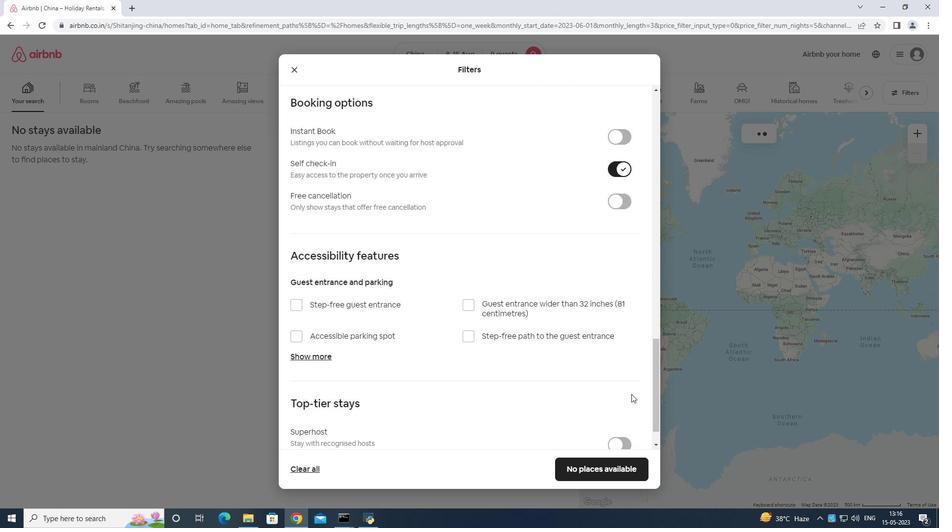 
Action: Mouse scrolled (632, 393) with delta (0, 0)
Screenshot: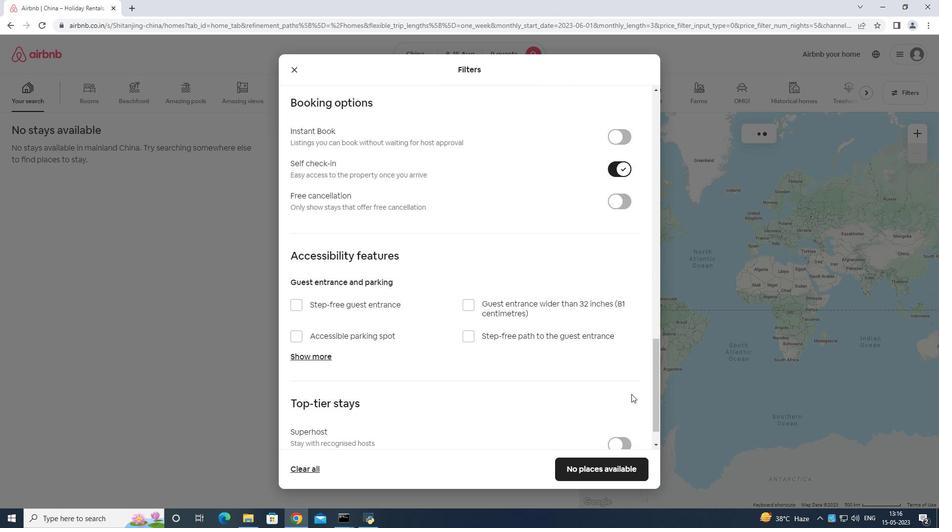 
Action: Mouse moved to (638, 385)
Screenshot: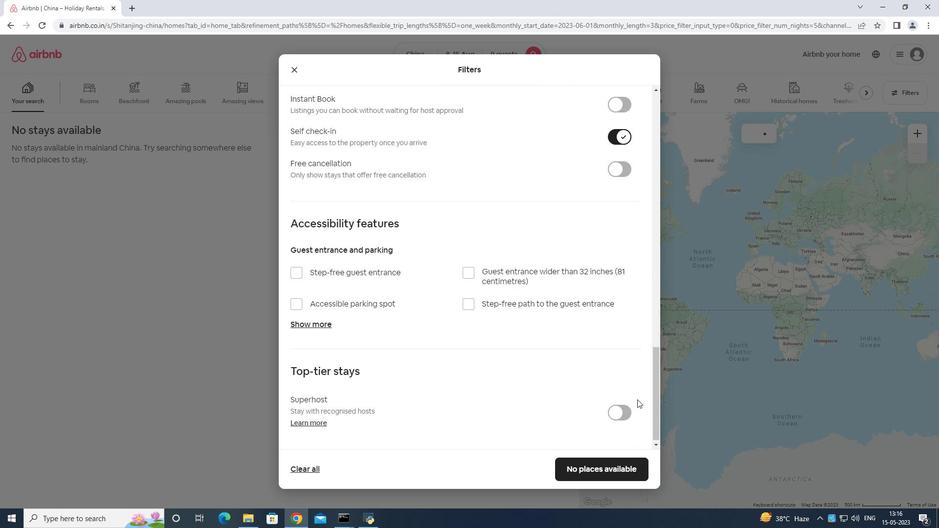 
Action: Mouse scrolled (638, 384) with delta (0, 0)
Screenshot: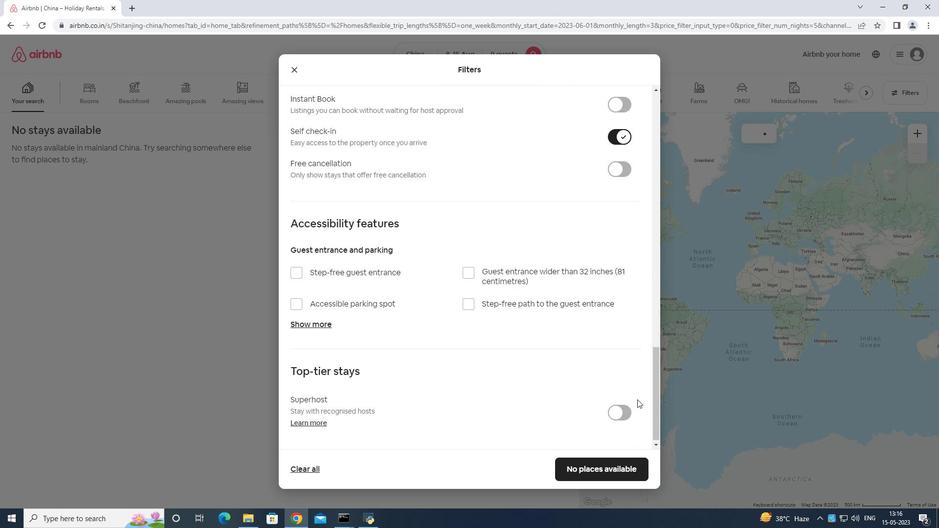 
Action: Mouse scrolled (638, 384) with delta (0, 0)
Screenshot: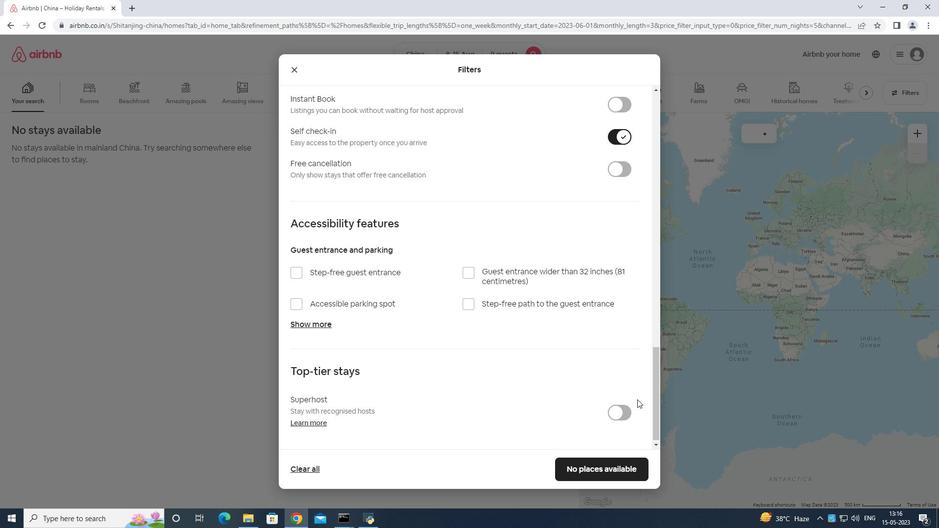 
Action: Mouse scrolled (638, 384) with delta (0, 0)
Screenshot: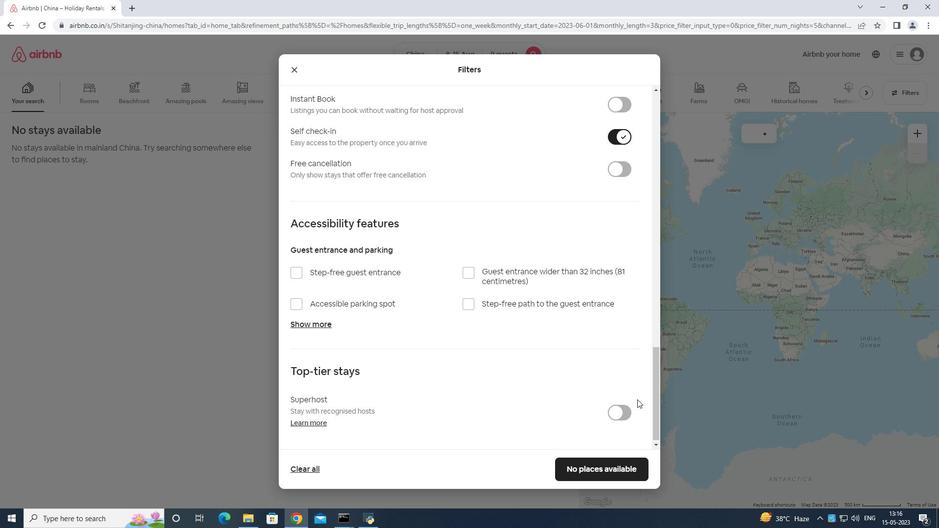 
Action: Mouse scrolled (638, 384) with delta (0, 0)
Screenshot: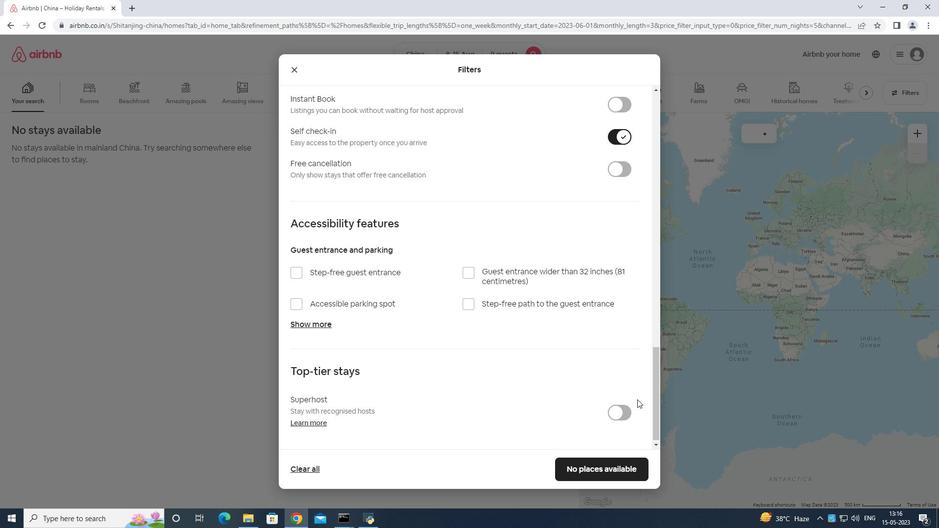 
Action: Mouse moved to (635, 385)
Screenshot: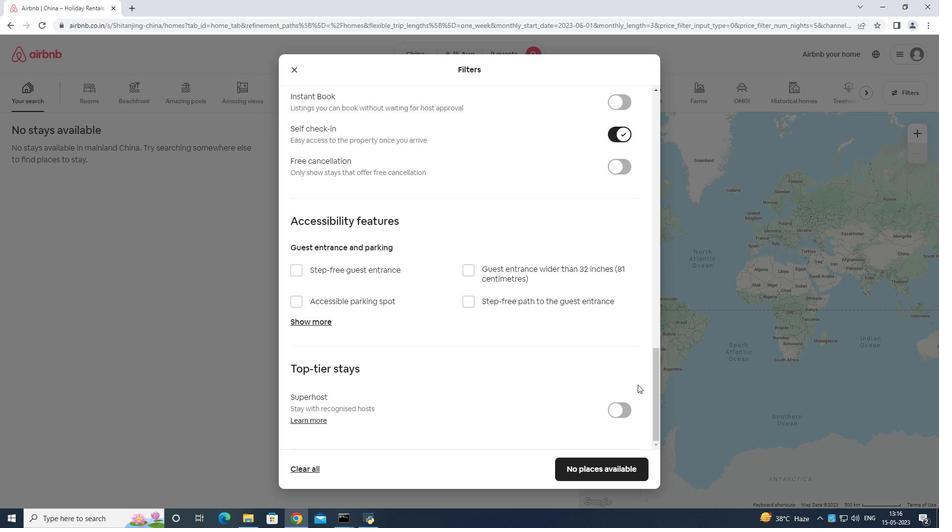 
Action: Mouse scrolled (635, 384) with delta (0, 0)
Screenshot: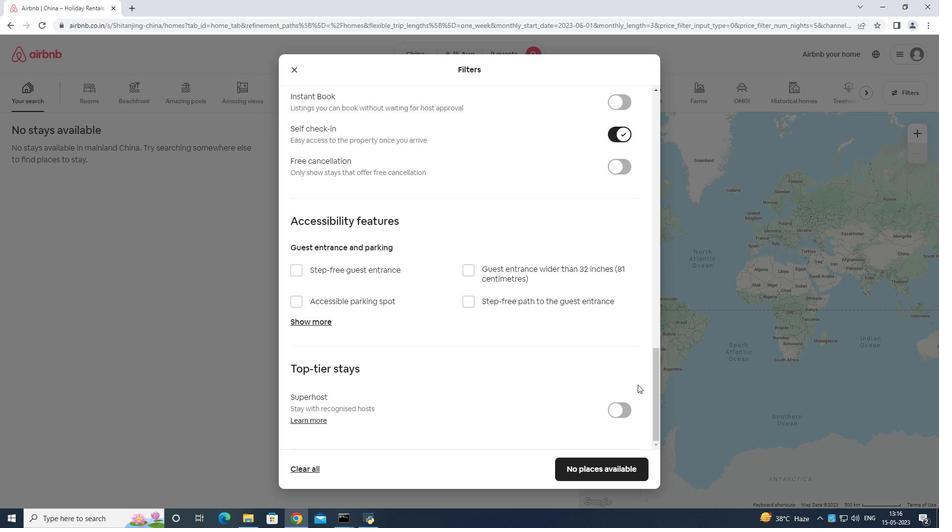
Action: Mouse moved to (635, 390)
Screenshot: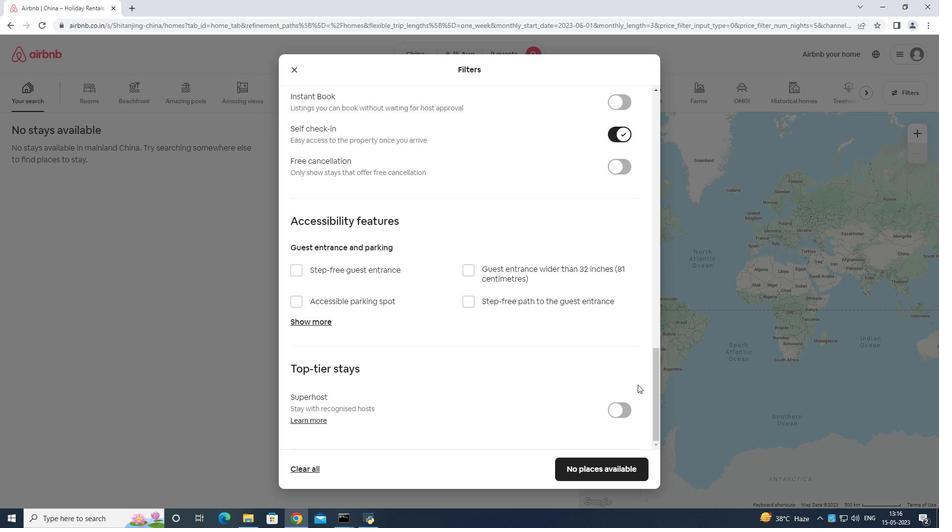 
Action: Mouse scrolled (635, 390) with delta (0, 0)
Screenshot: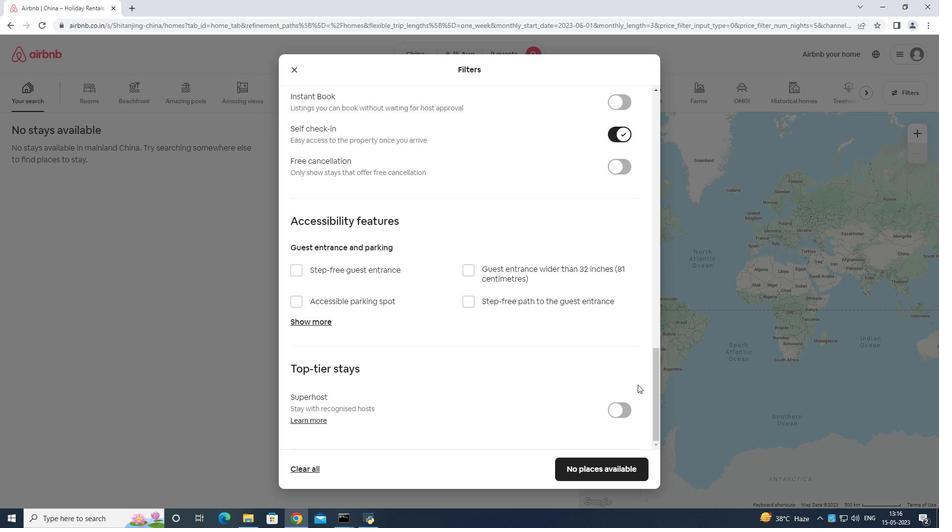 
Action: Mouse moved to (635, 396)
Screenshot: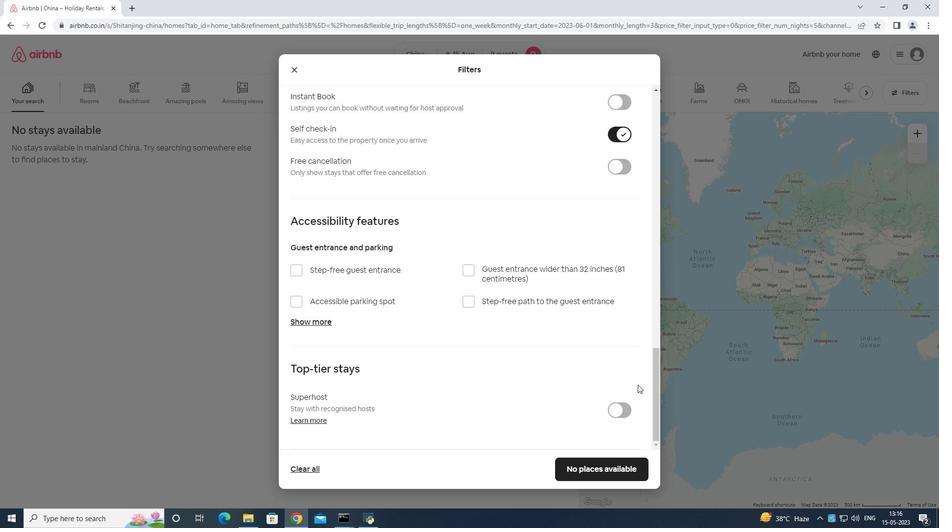 
Action: Mouse scrolled (635, 395) with delta (0, 0)
Screenshot: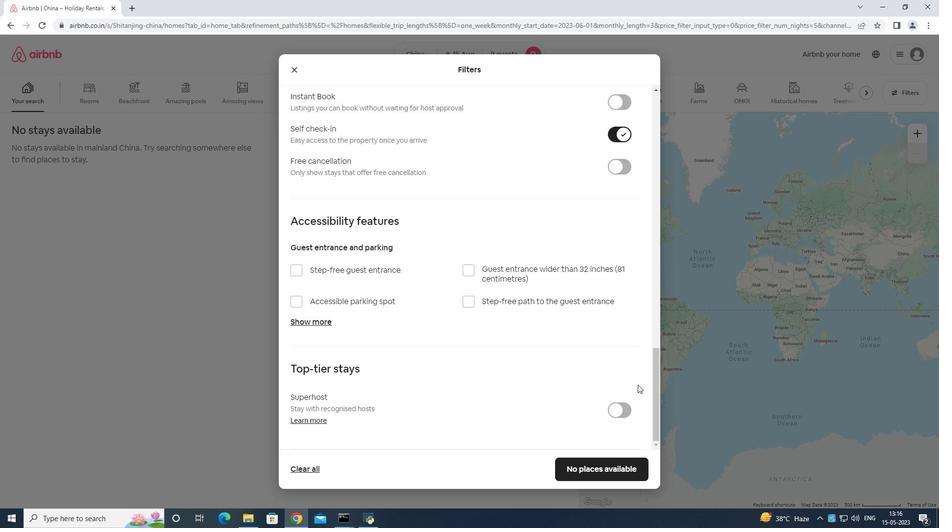 
Action: Mouse moved to (614, 464)
Screenshot: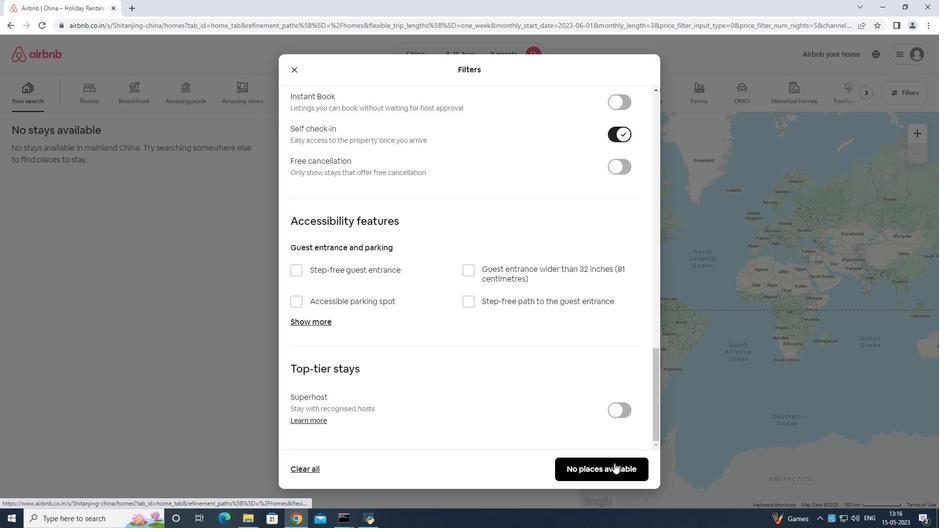 
Action: Mouse pressed left at (614, 464)
Screenshot: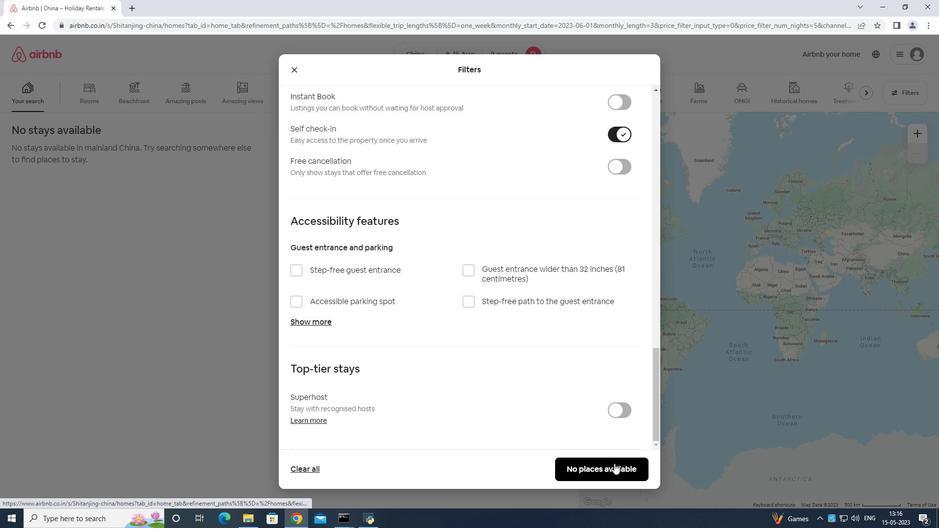 
